 Task: Look for space in Lockport, United States from 10th July, 2023 to 15th July, 2023 for 7 adults in price range Rs.10000 to Rs.15000. Place can be entire place or shared room with 4 bedrooms having 7 beds and 4 bathrooms. Property type can be house, flat, guest house. Amenities needed are: wifi, TV, free parkinig on premises, gym, breakfast. Booking option can be shelf check-in. Required host language is English.
Action: Mouse moved to (514, 106)
Screenshot: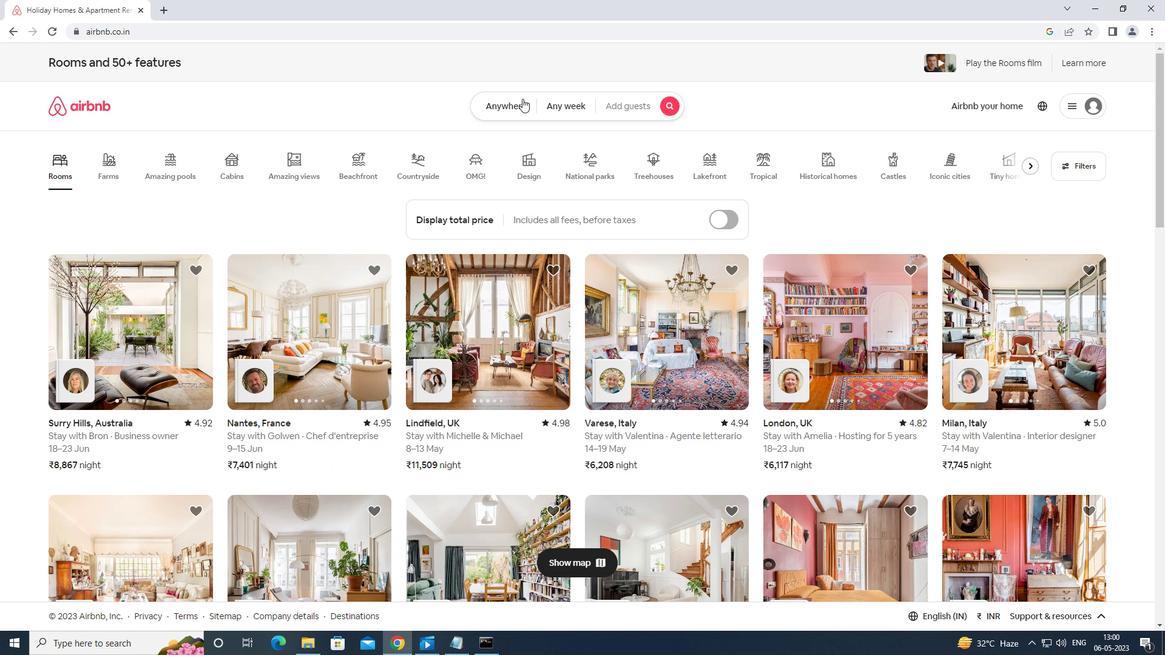 
Action: Mouse pressed left at (514, 106)
Screenshot: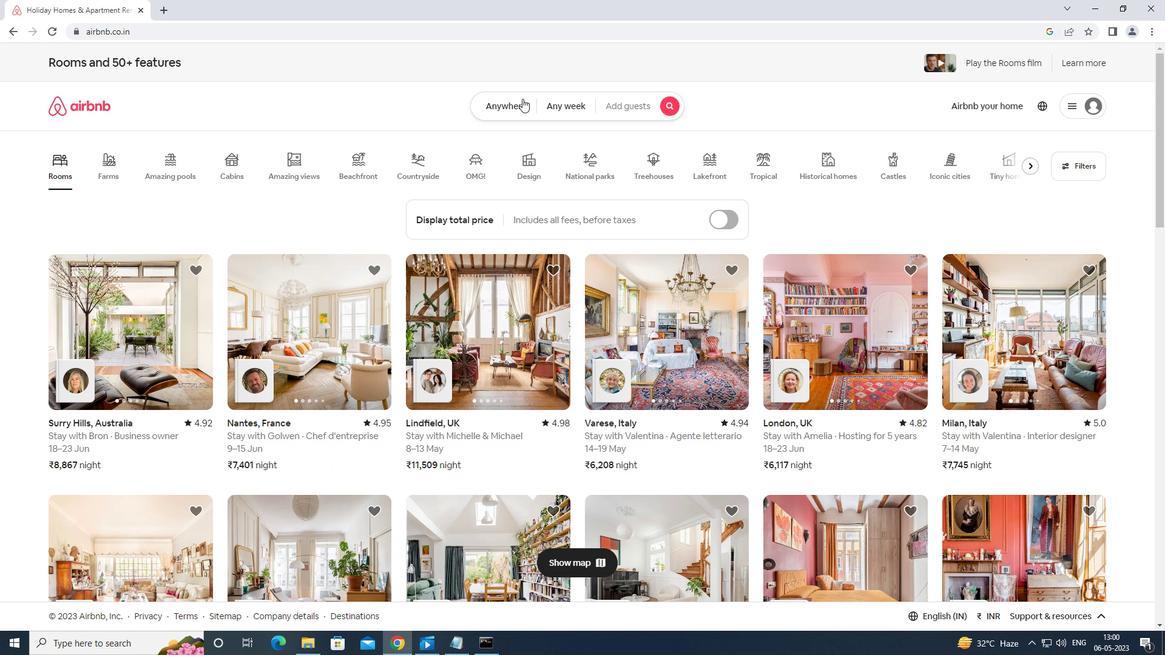 
Action: Mouse moved to (466, 138)
Screenshot: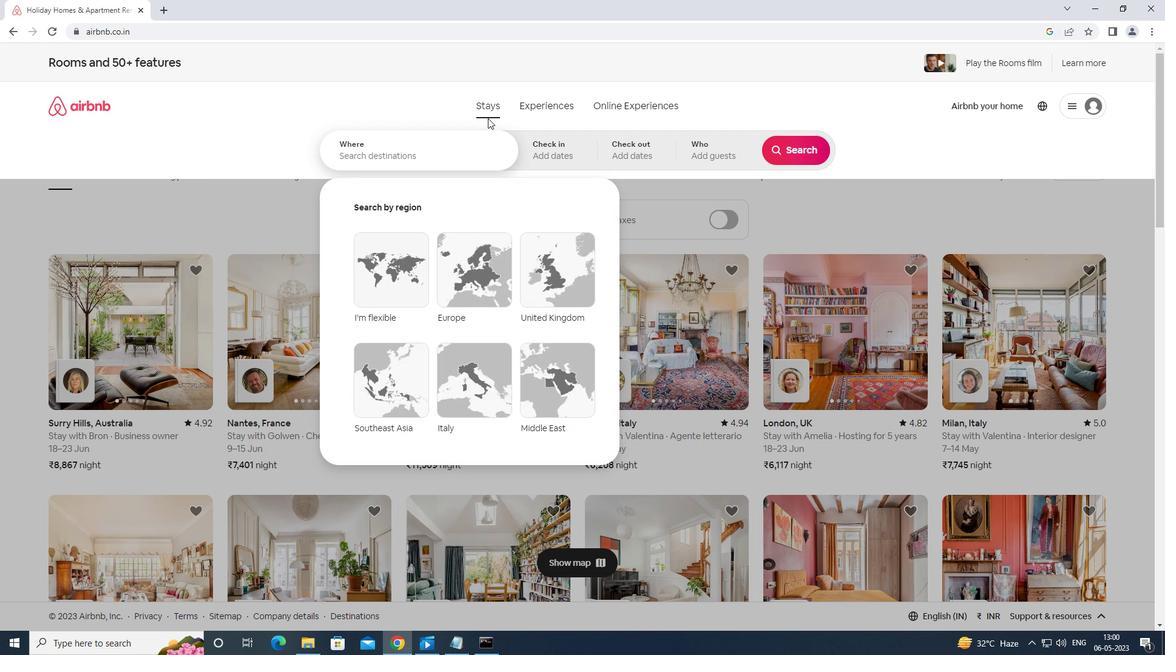 
Action: Mouse pressed left at (466, 138)
Screenshot: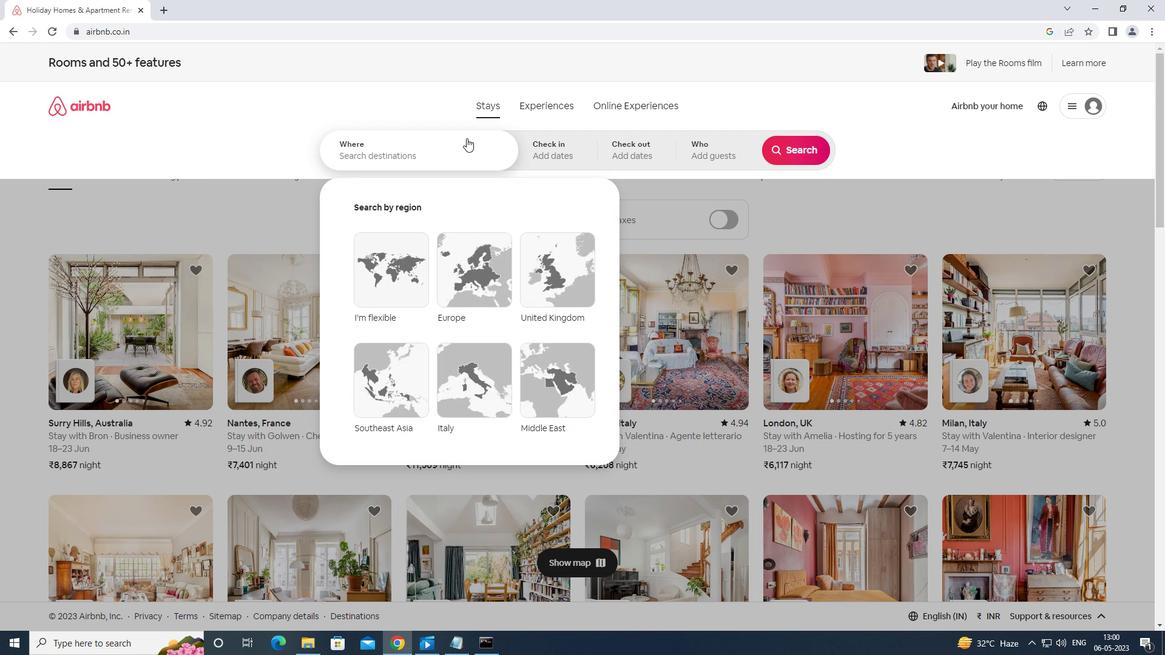 
Action: Mouse moved to (466, 140)
Screenshot: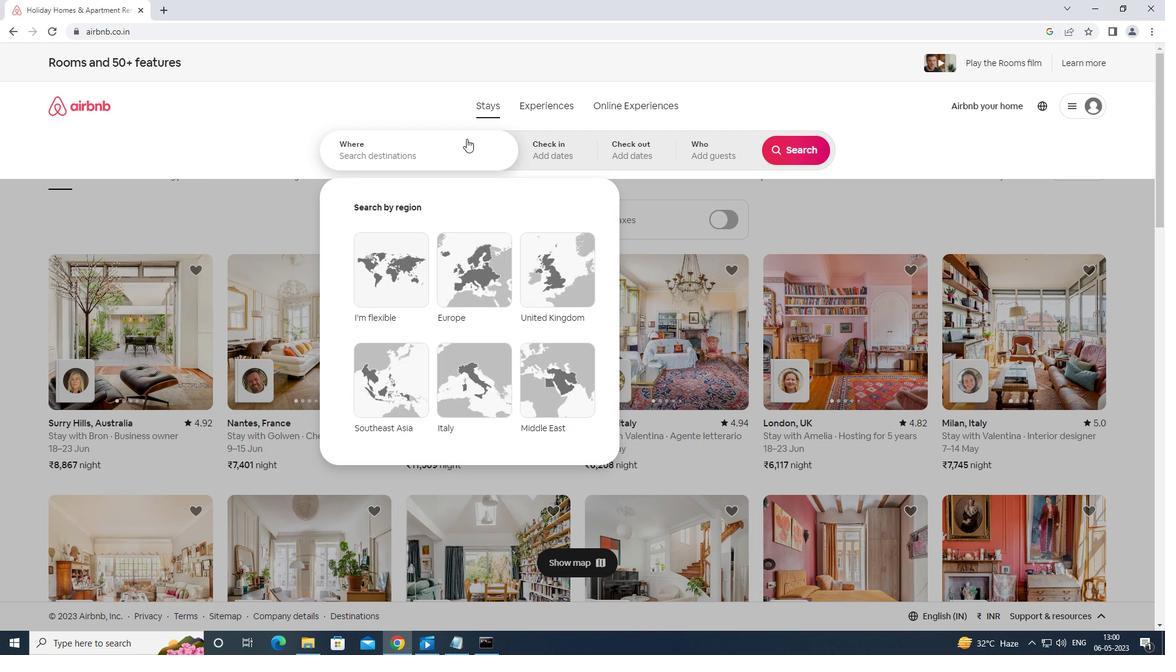 
Action: Key pressed <Key.caps_lock><Key.shift>LOCKPORT<Key.space>UNITED<Key.space>STATES<Key.enter>
Screenshot: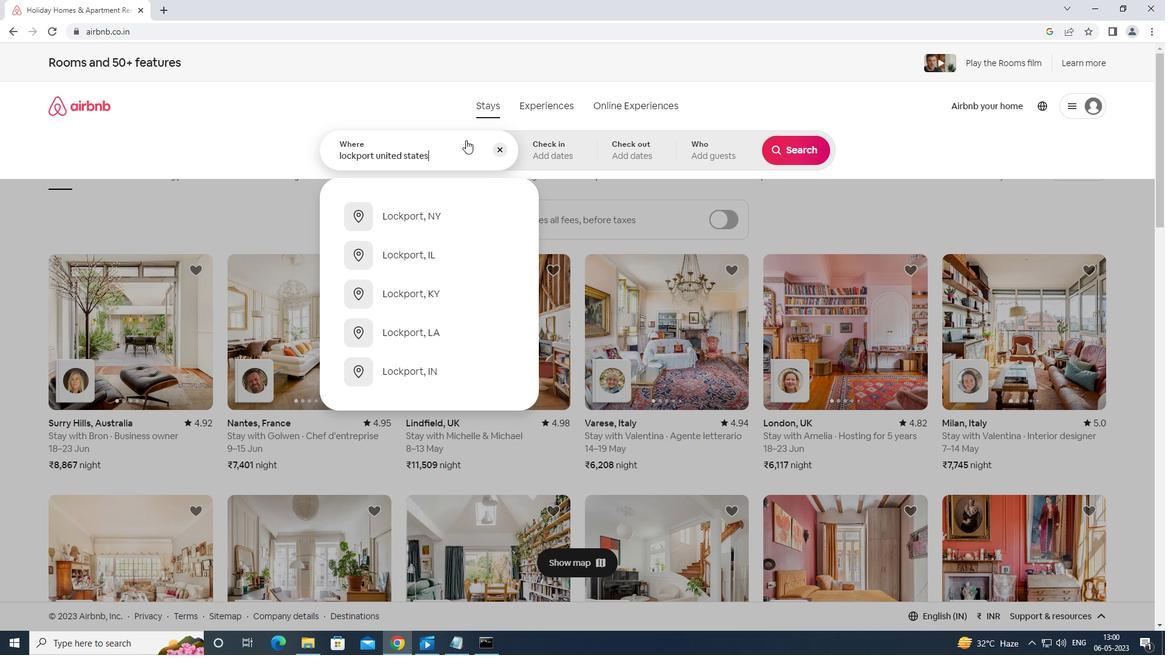 
Action: Mouse moved to (782, 253)
Screenshot: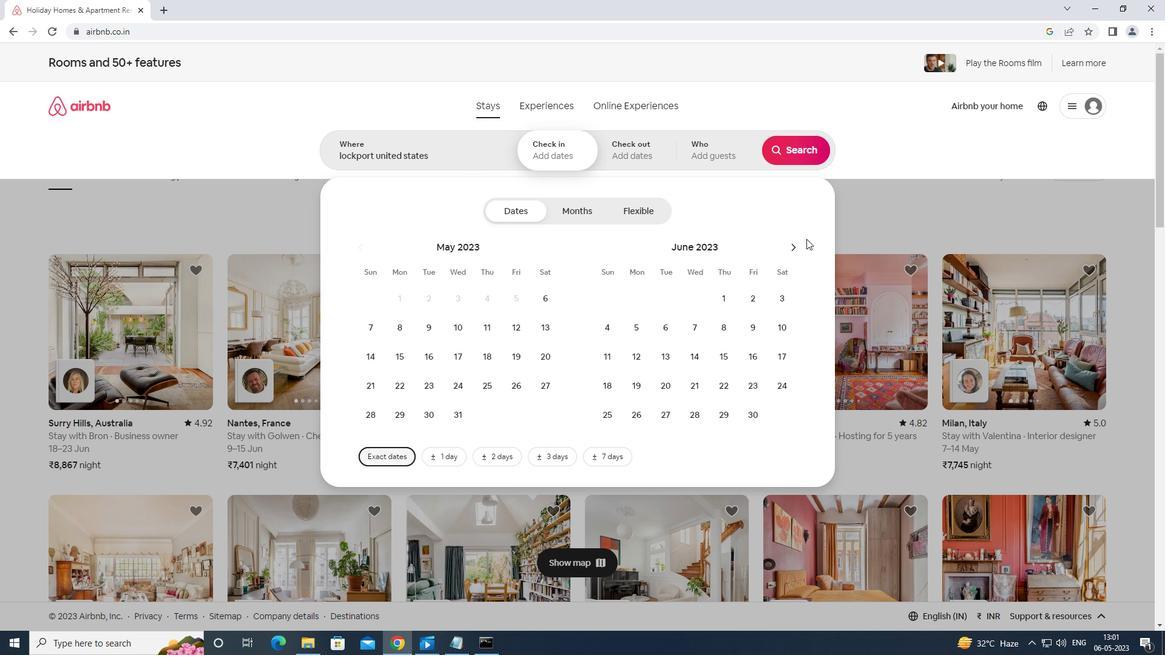 
Action: Mouse pressed left at (782, 253)
Screenshot: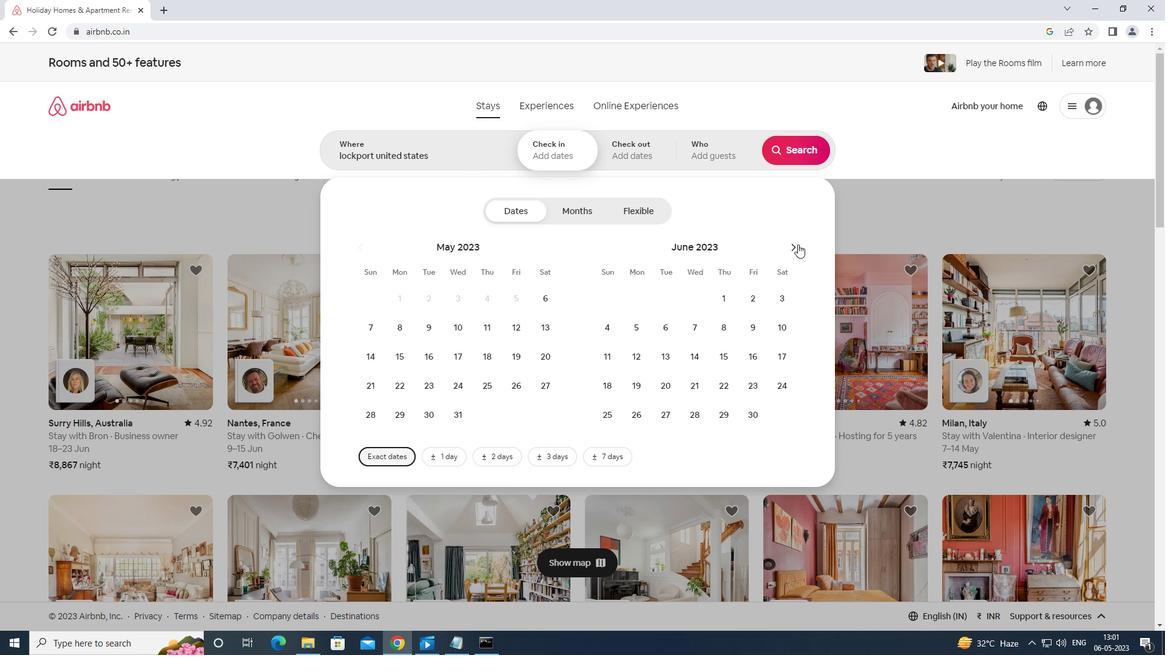 
Action: Mouse moved to (794, 244)
Screenshot: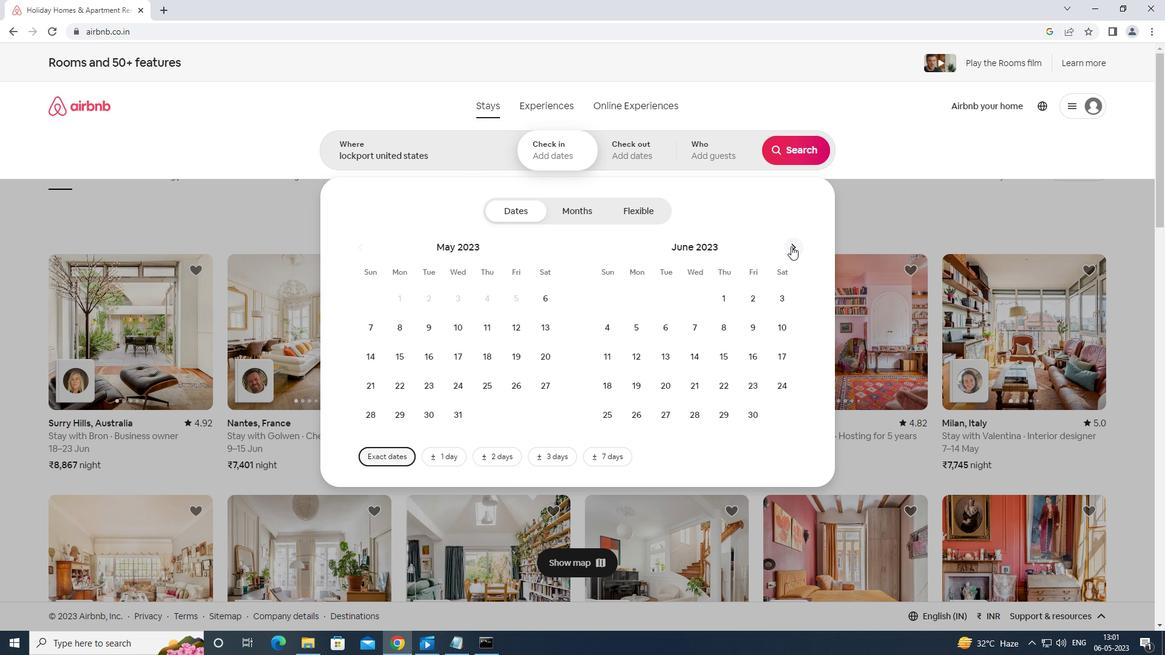 
Action: Mouse pressed left at (794, 244)
Screenshot: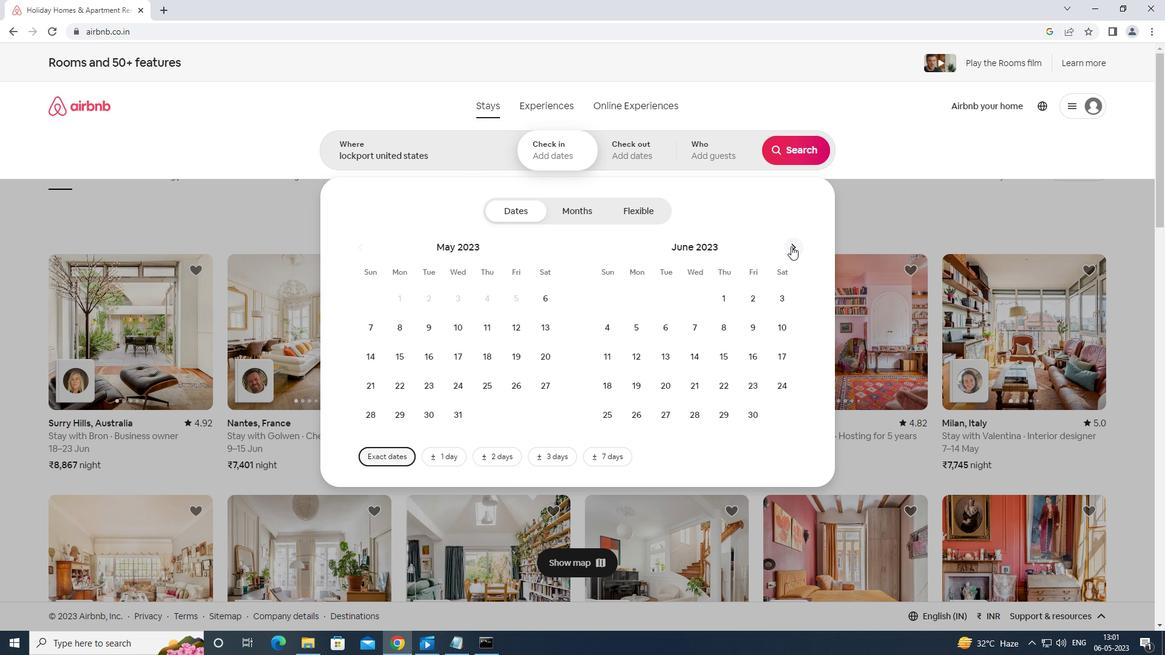 
Action: Mouse moved to (642, 356)
Screenshot: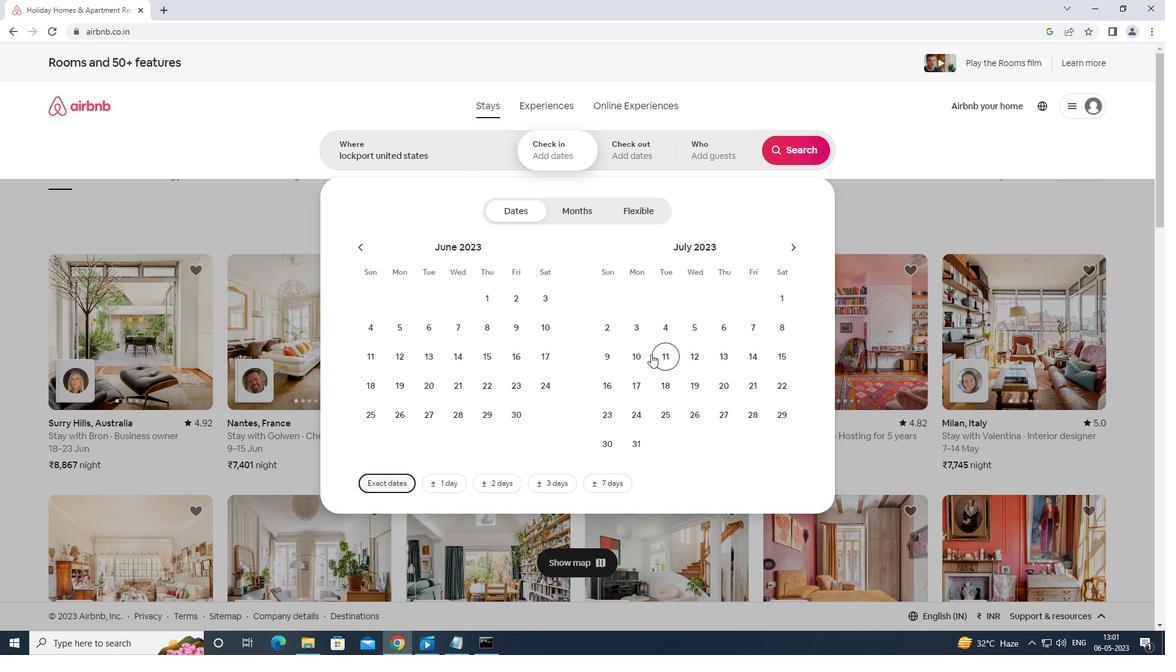 
Action: Mouse pressed left at (642, 356)
Screenshot: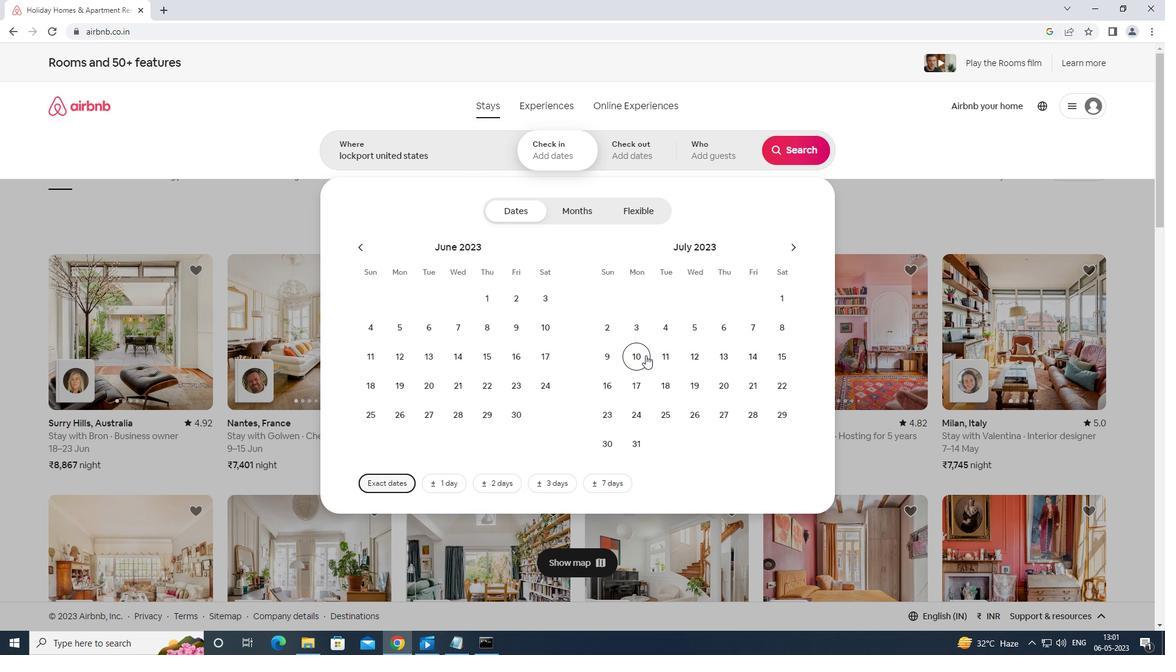 
Action: Mouse moved to (784, 357)
Screenshot: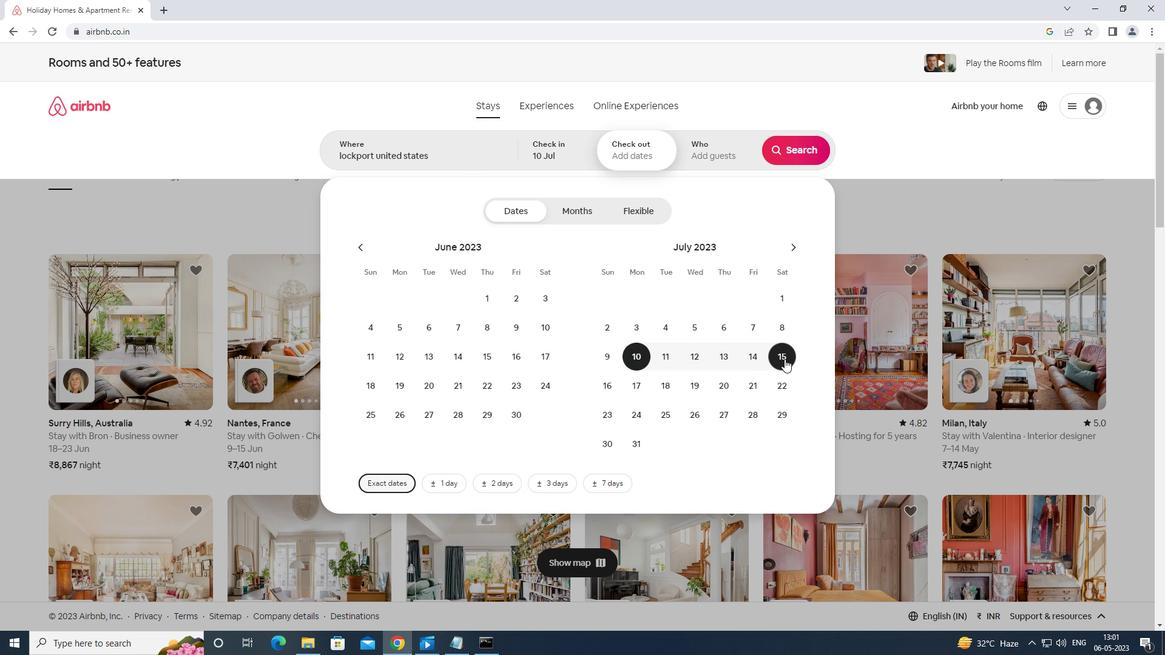 
Action: Mouse pressed left at (784, 357)
Screenshot: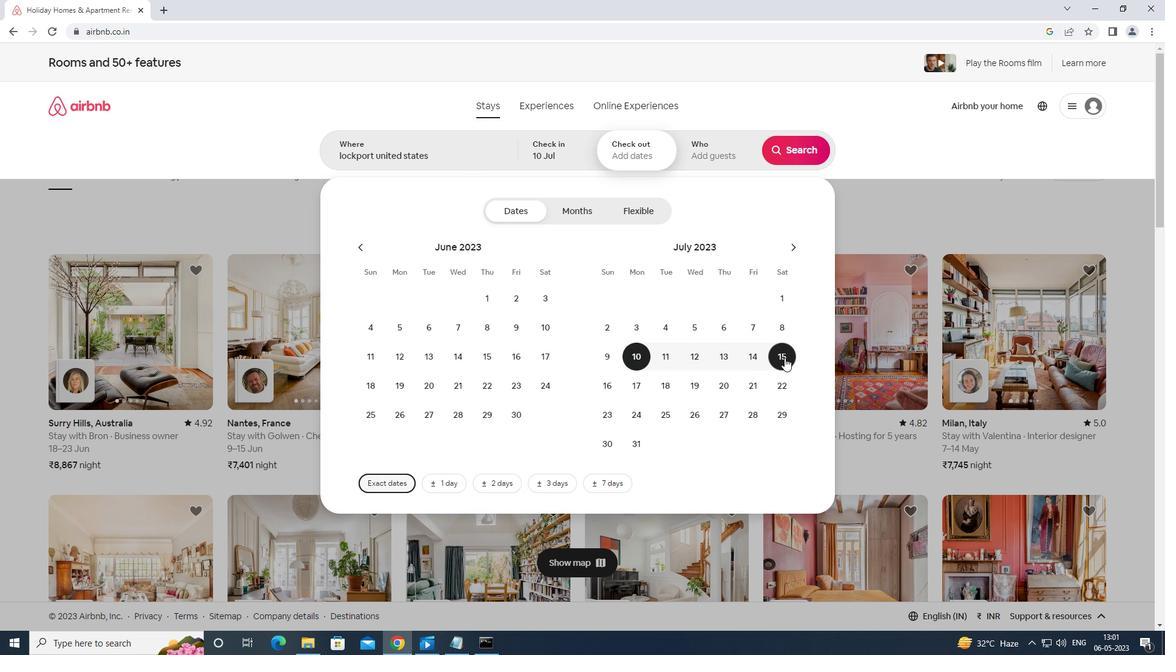 
Action: Mouse moved to (718, 145)
Screenshot: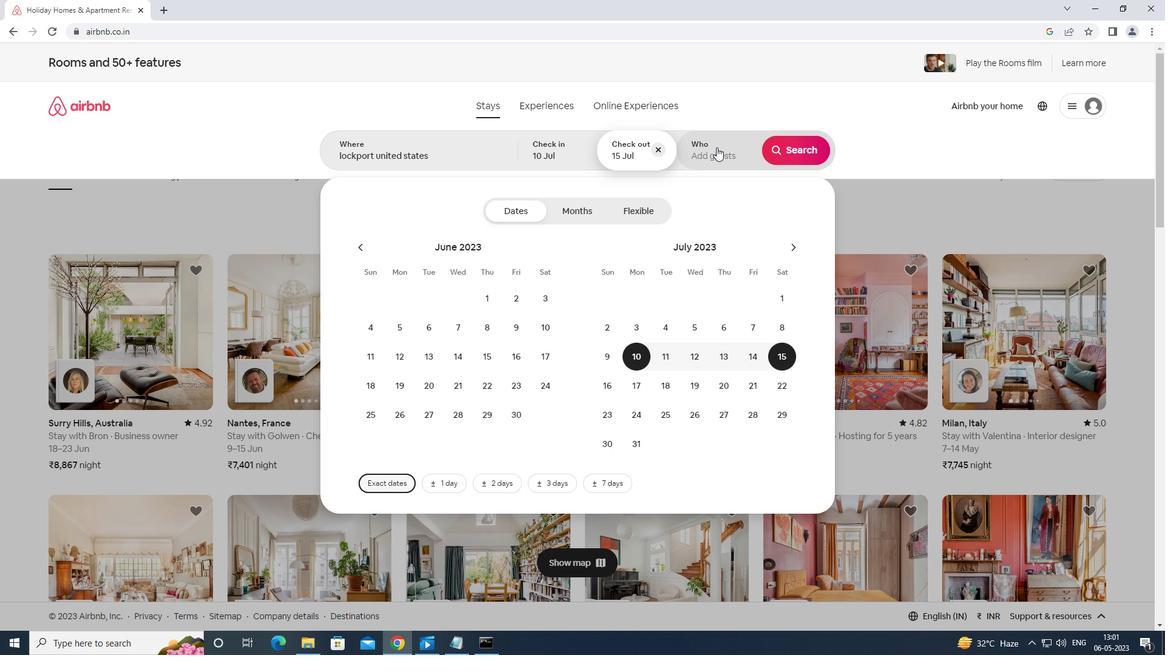 
Action: Mouse pressed left at (718, 145)
Screenshot: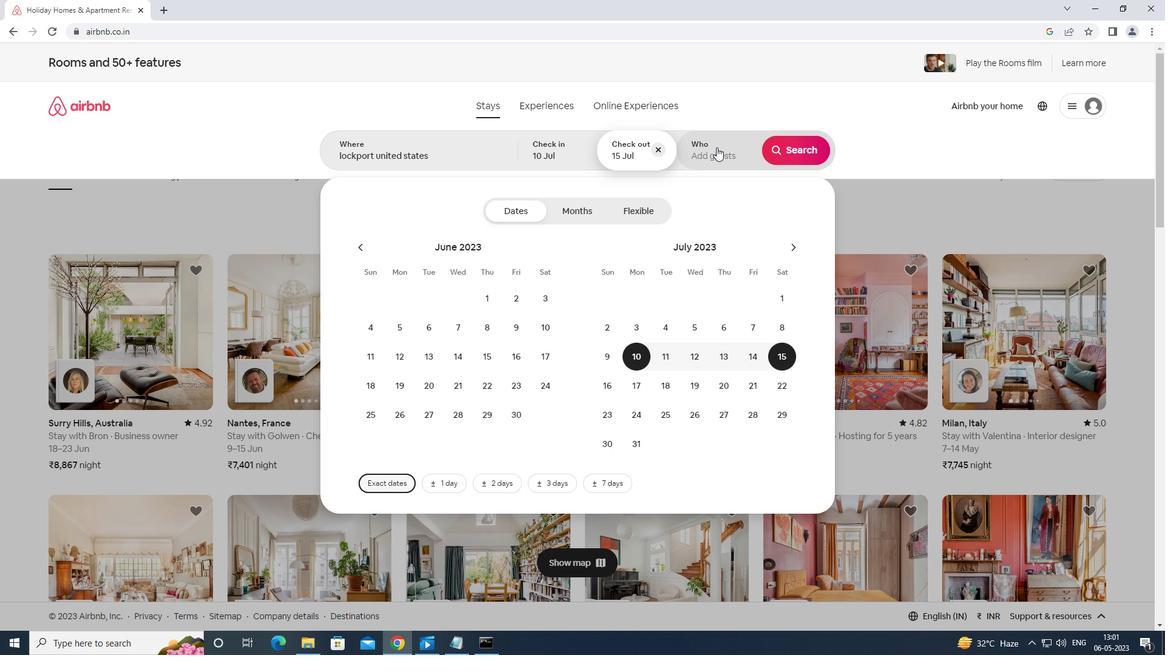 
Action: Mouse moved to (798, 209)
Screenshot: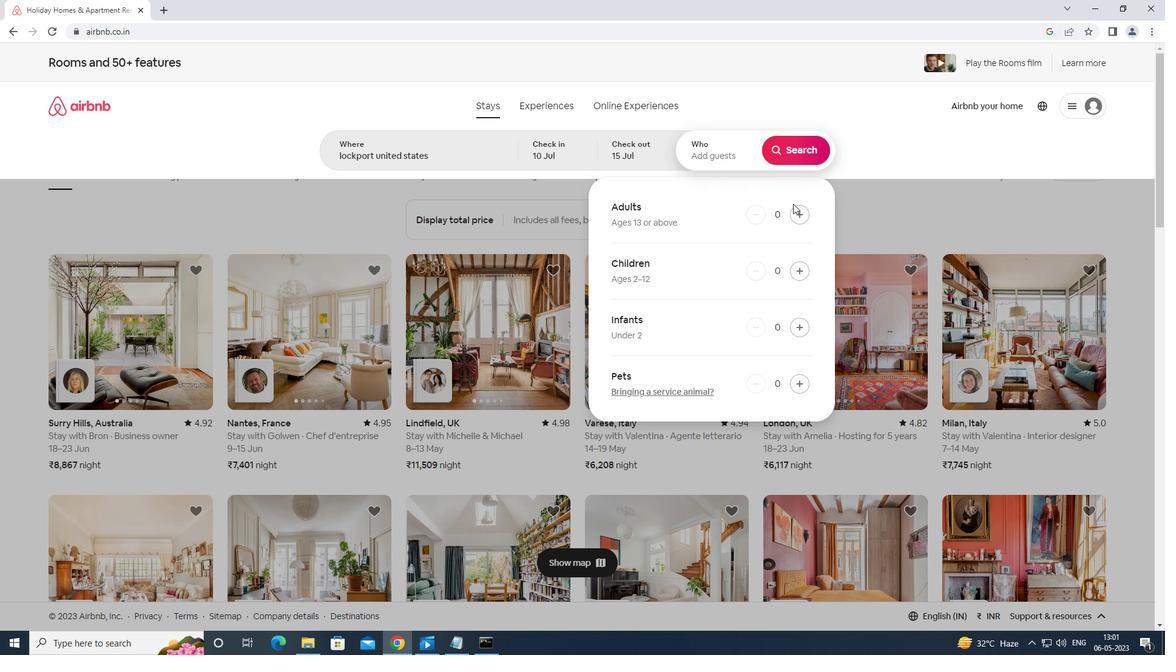 
Action: Mouse pressed left at (798, 209)
Screenshot: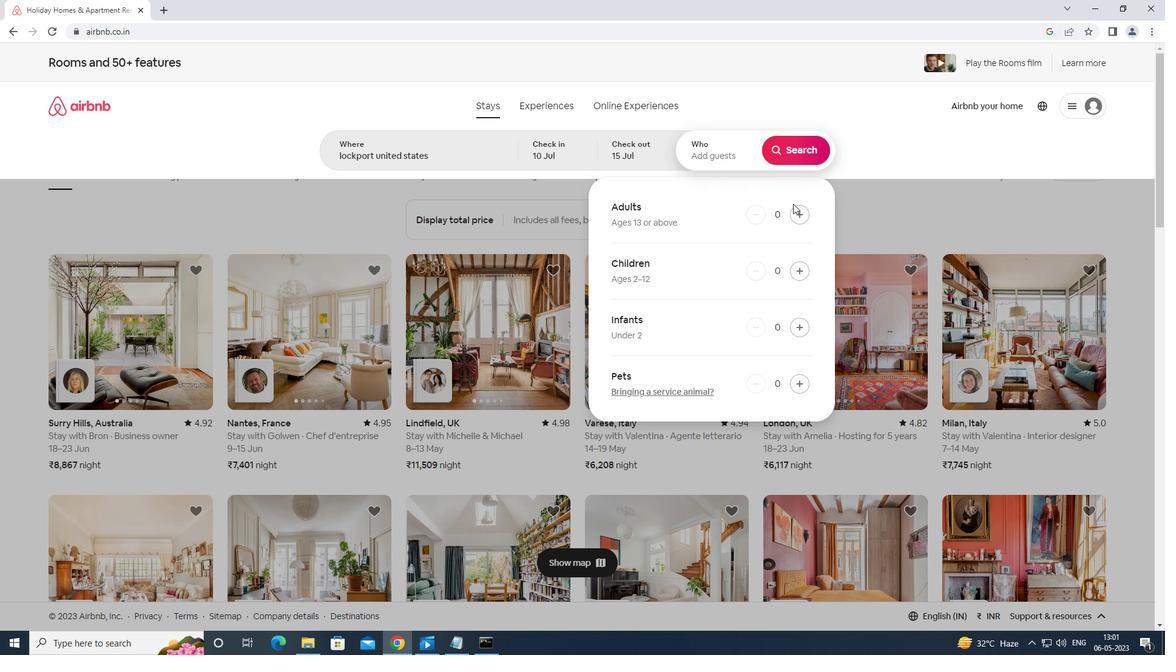 
Action: Mouse moved to (799, 210)
Screenshot: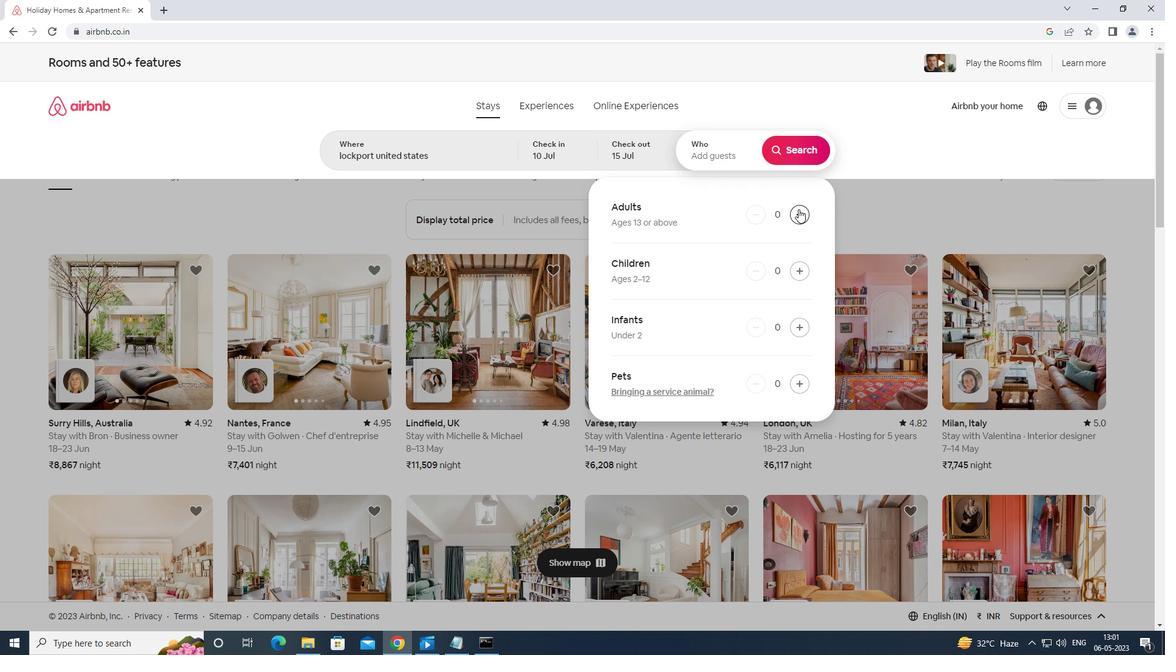 
Action: Mouse pressed left at (799, 210)
Screenshot: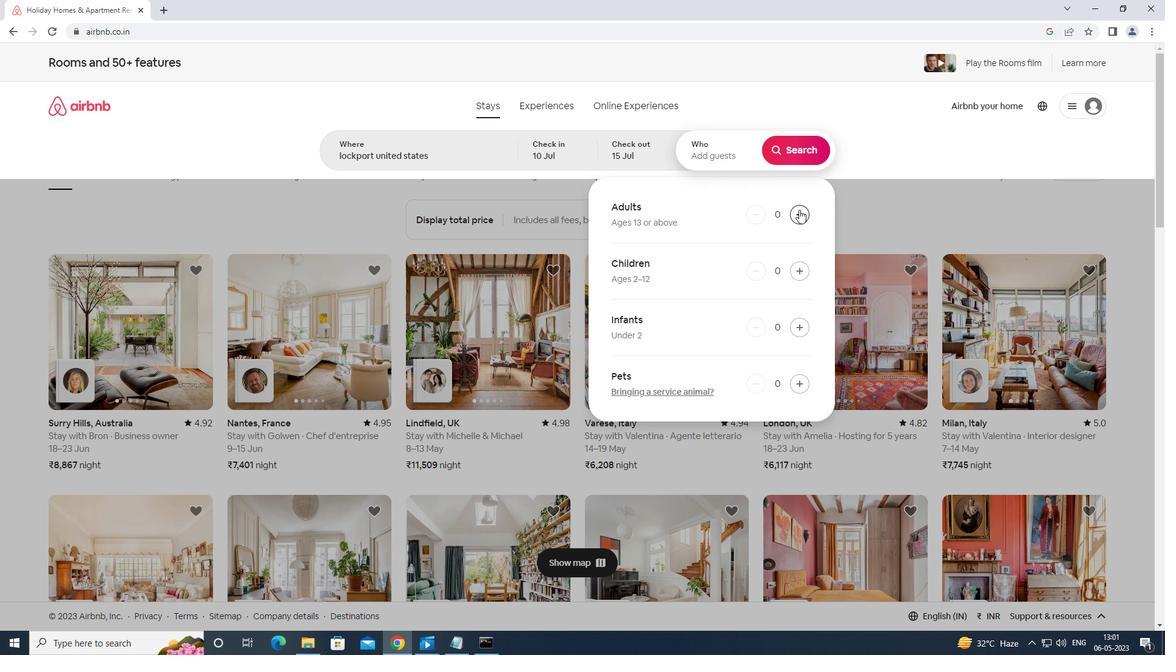 
Action: Mouse moved to (800, 211)
Screenshot: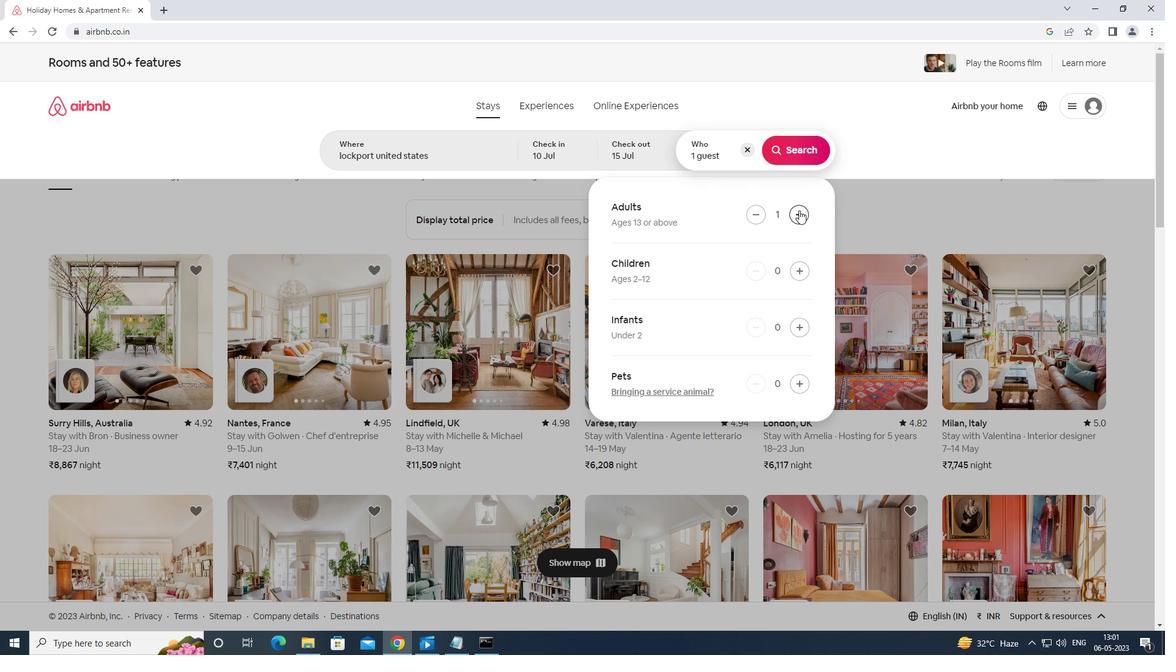 
Action: Mouse pressed left at (800, 211)
Screenshot: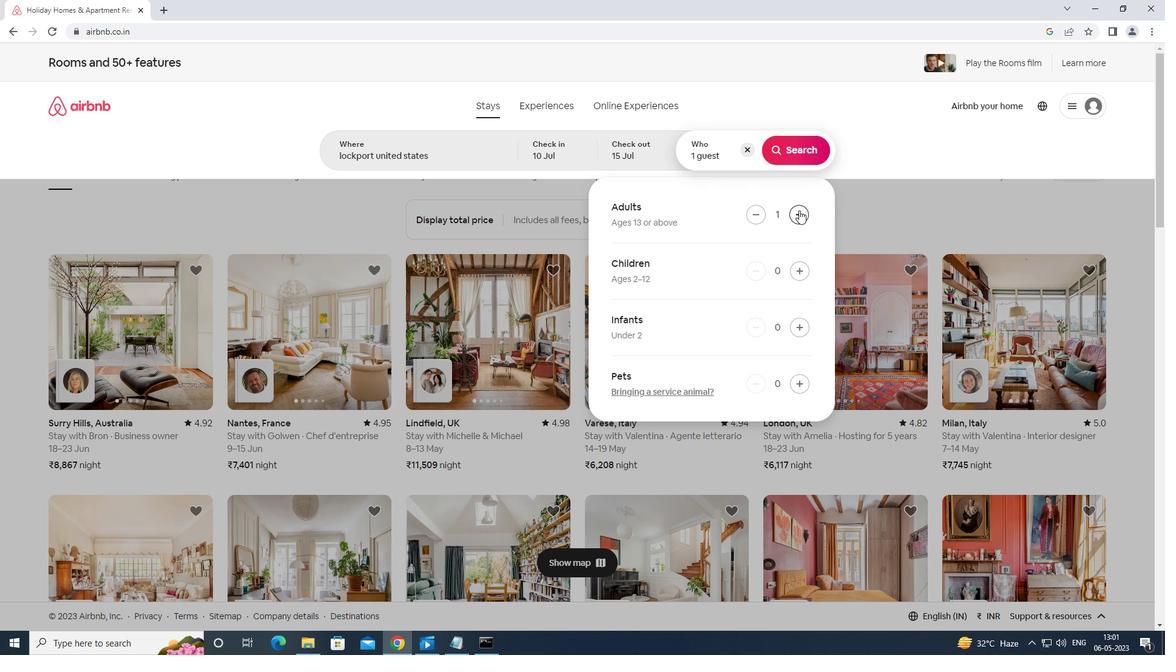 
Action: Mouse moved to (800, 211)
Screenshot: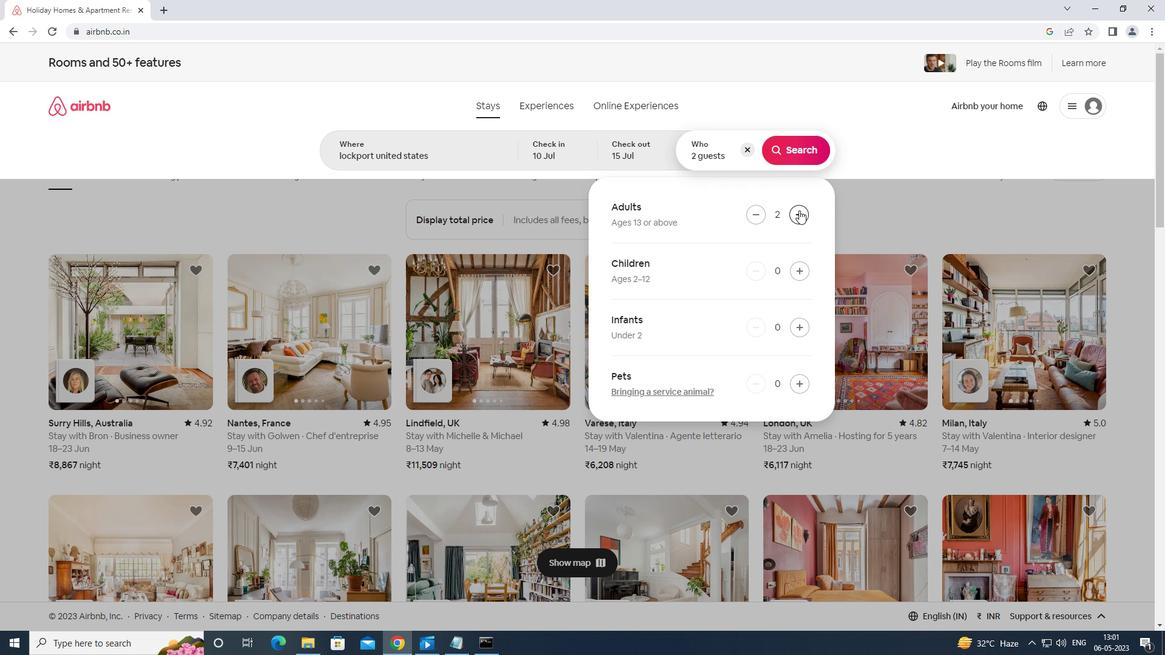 
Action: Mouse pressed left at (800, 211)
Screenshot: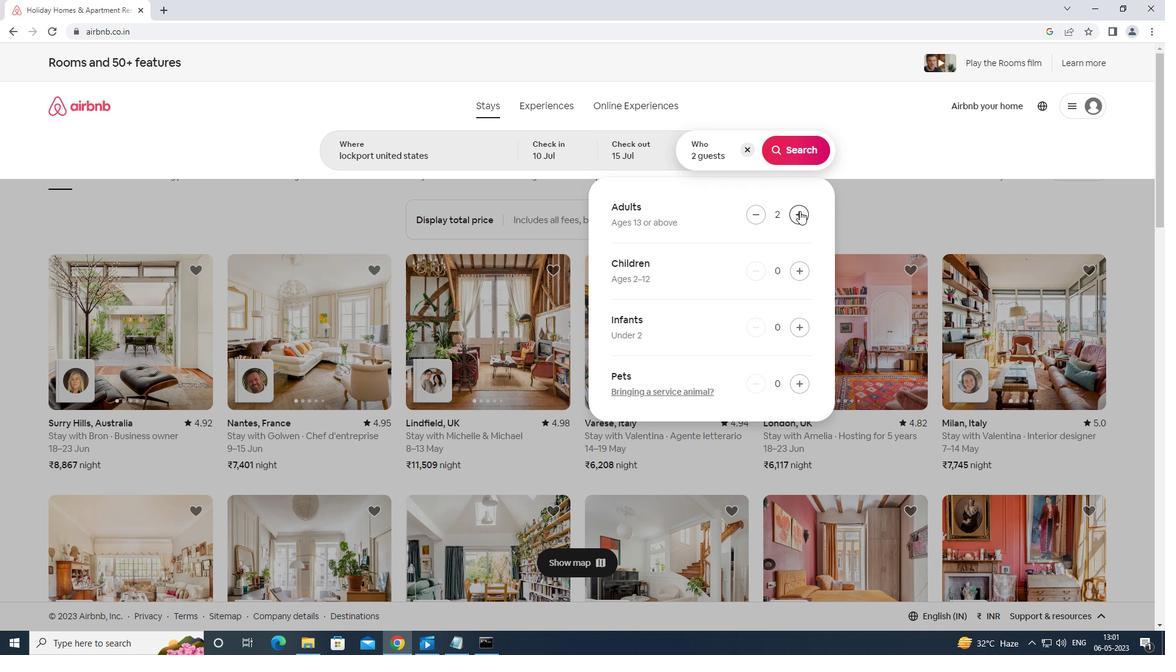 
Action: Mouse moved to (800, 211)
Screenshot: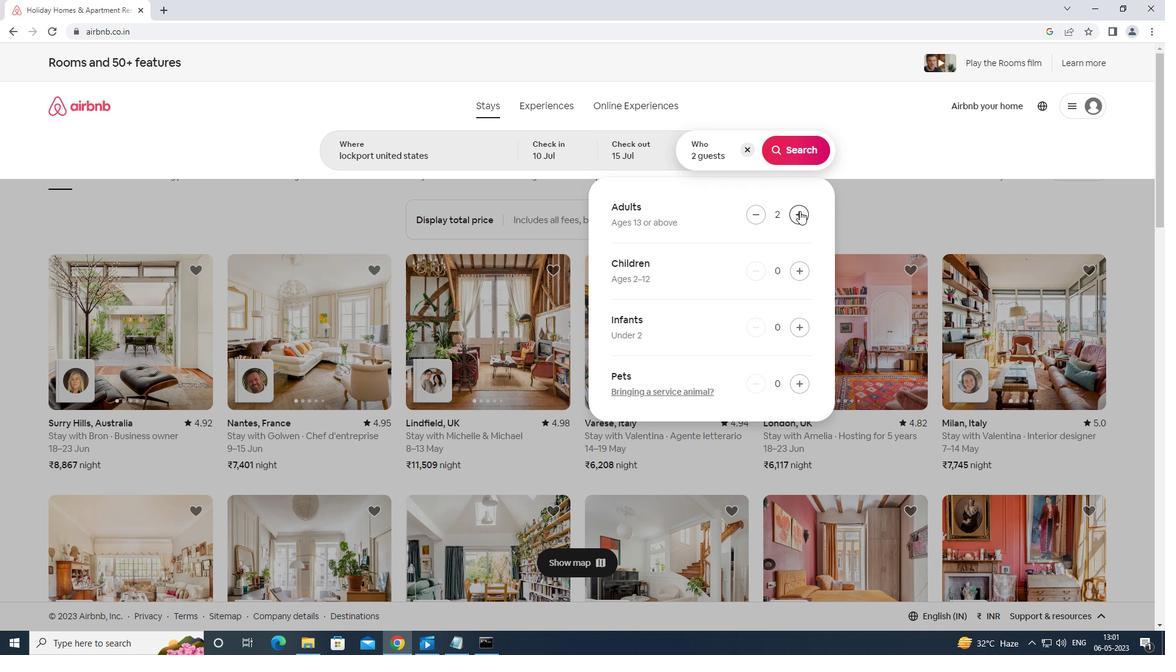 
Action: Mouse pressed left at (800, 211)
Screenshot: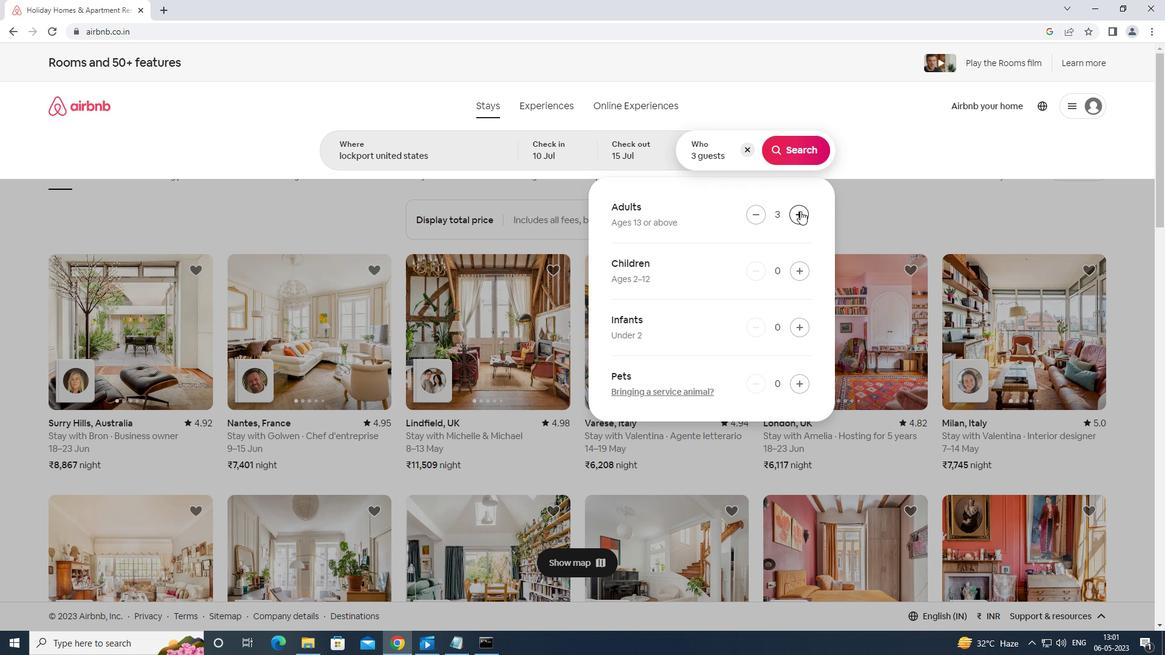 
Action: Mouse pressed left at (800, 211)
Screenshot: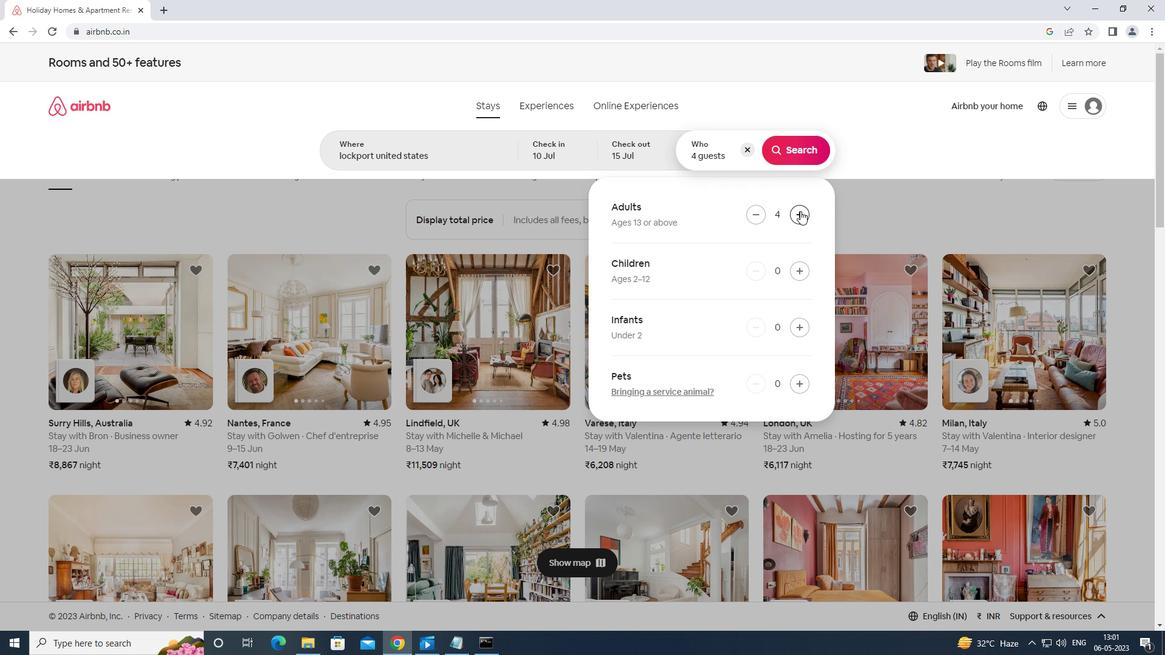 
Action: Mouse moved to (801, 211)
Screenshot: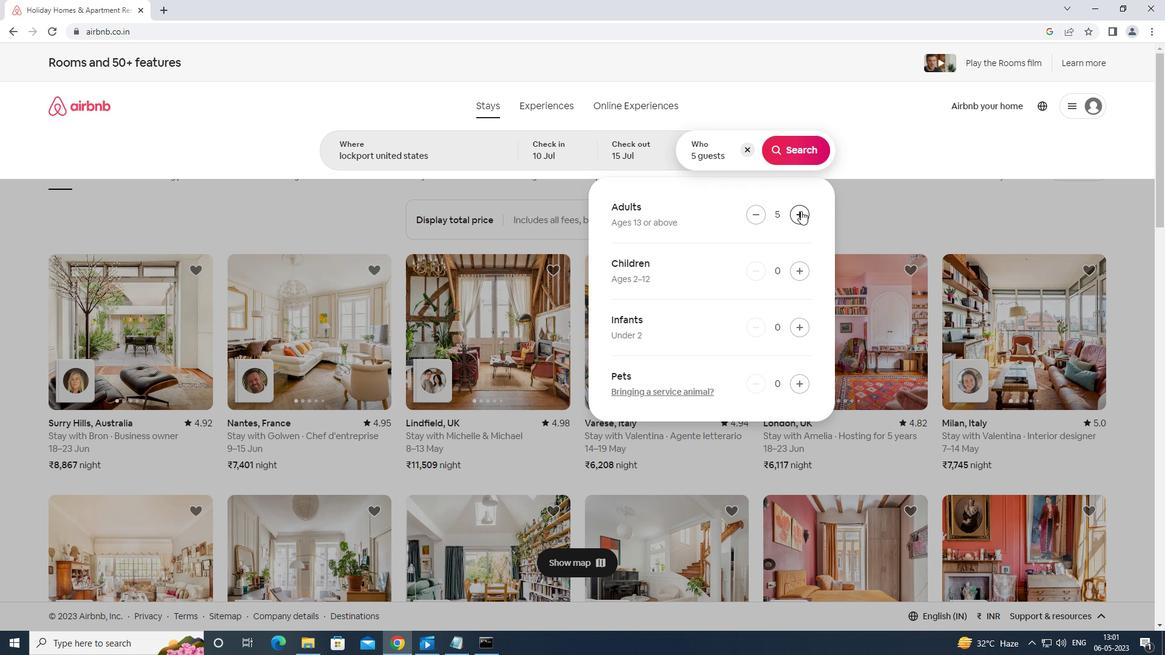 
Action: Mouse pressed left at (801, 211)
Screenshot: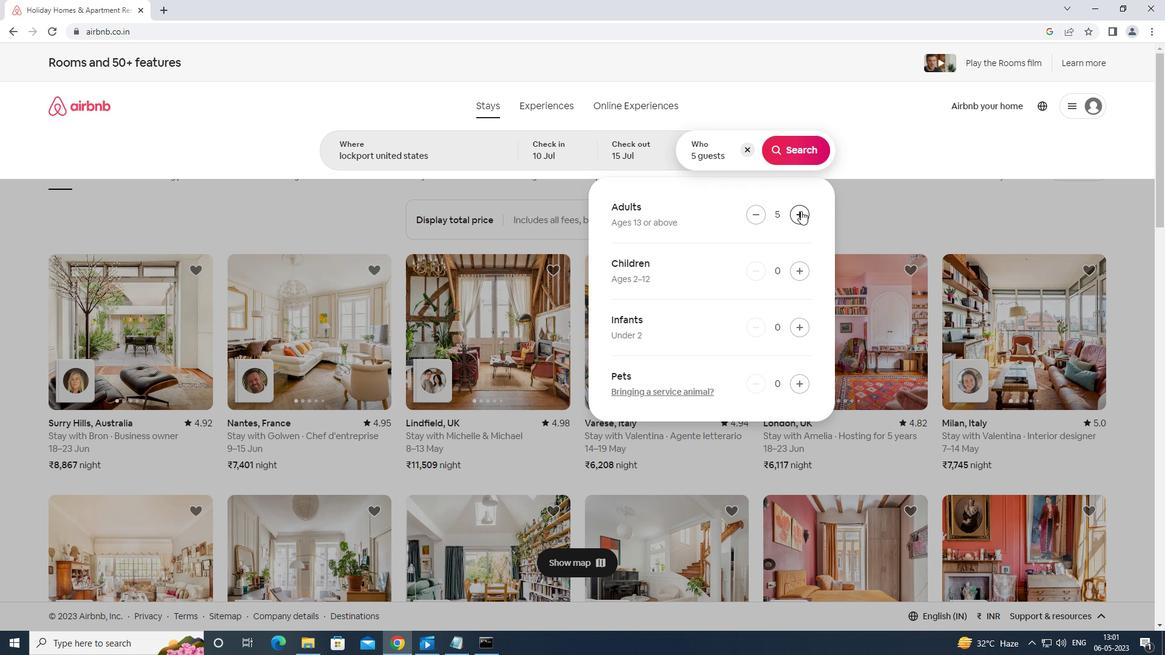 
Action: Mouse moved to (803, 146)
Screenshot: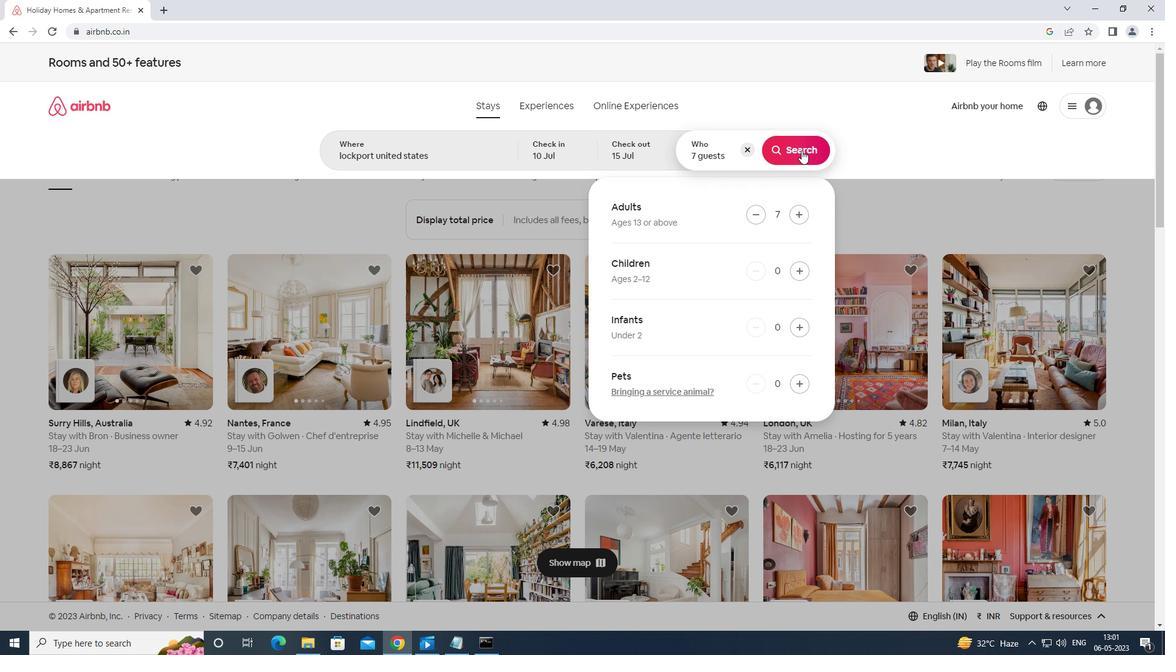 
Action: Mouse pressed left at (803, 146)
Screenshot: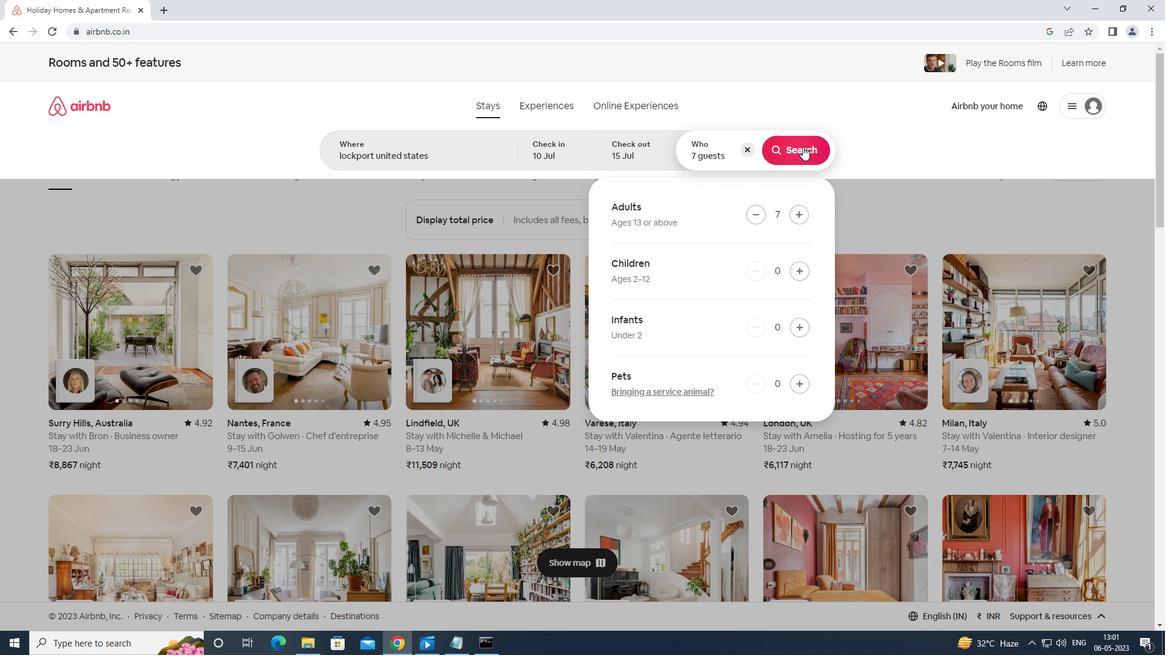 
Action: Mouse moved to (1114, 112)
Screenshot: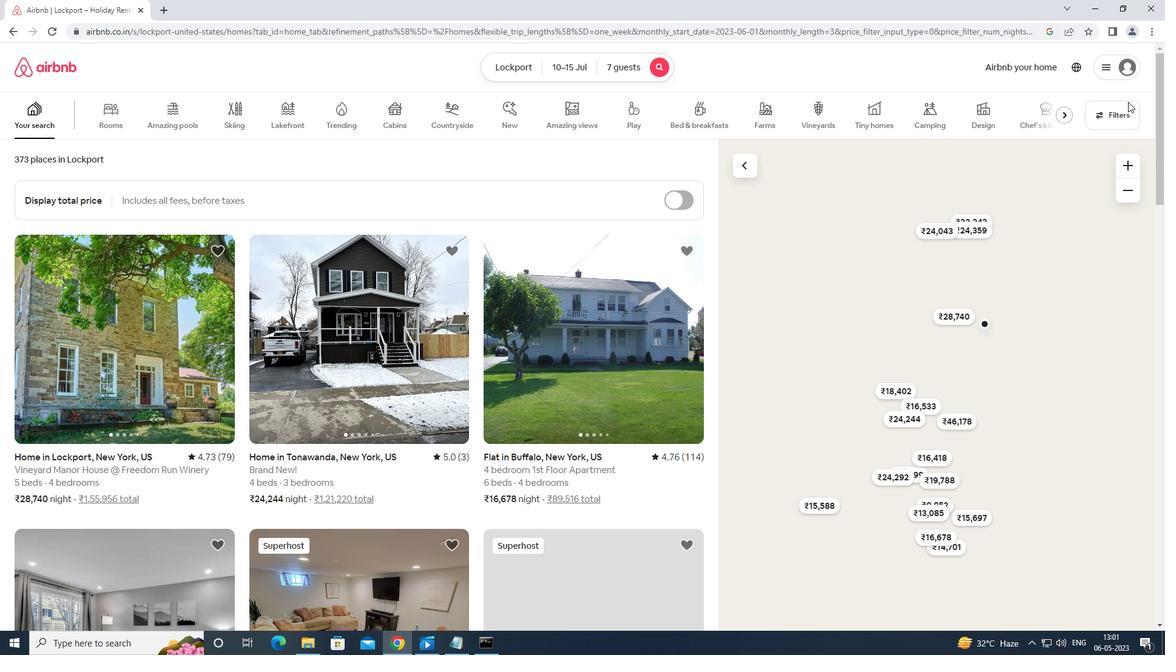 
Action: Mouse pressed left at (1114, 112)
Screenshot: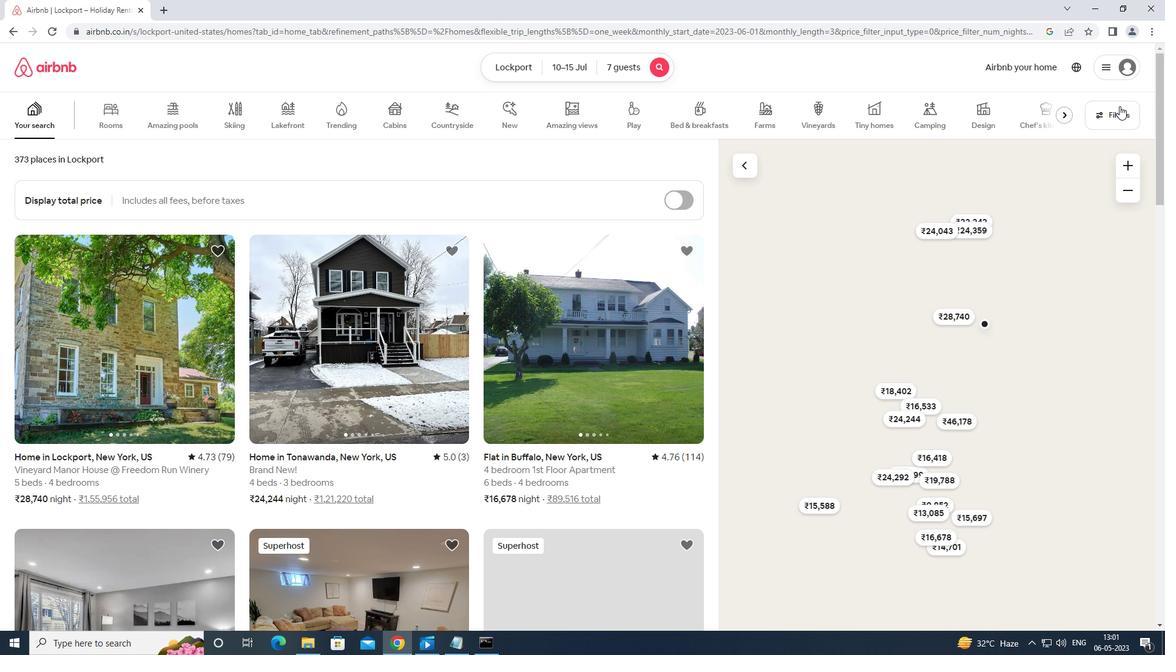 
Action: Mouse moved to (470, 399)
Screenshot: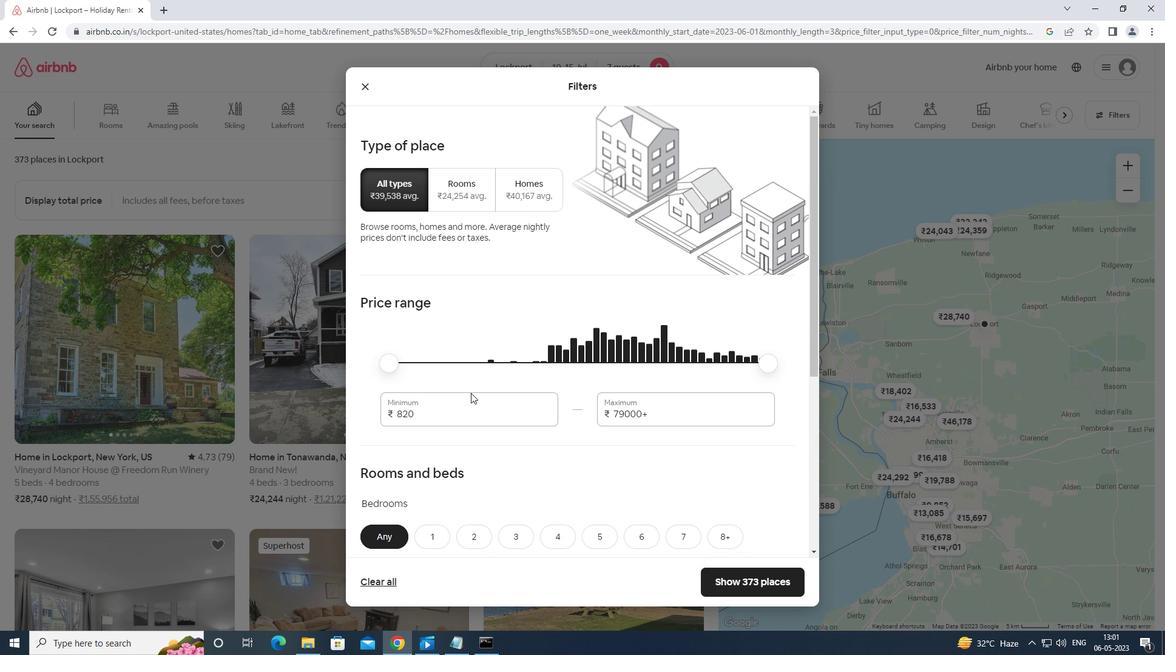 
Action: Mouse pressed left at (470, 399)
Screenshot: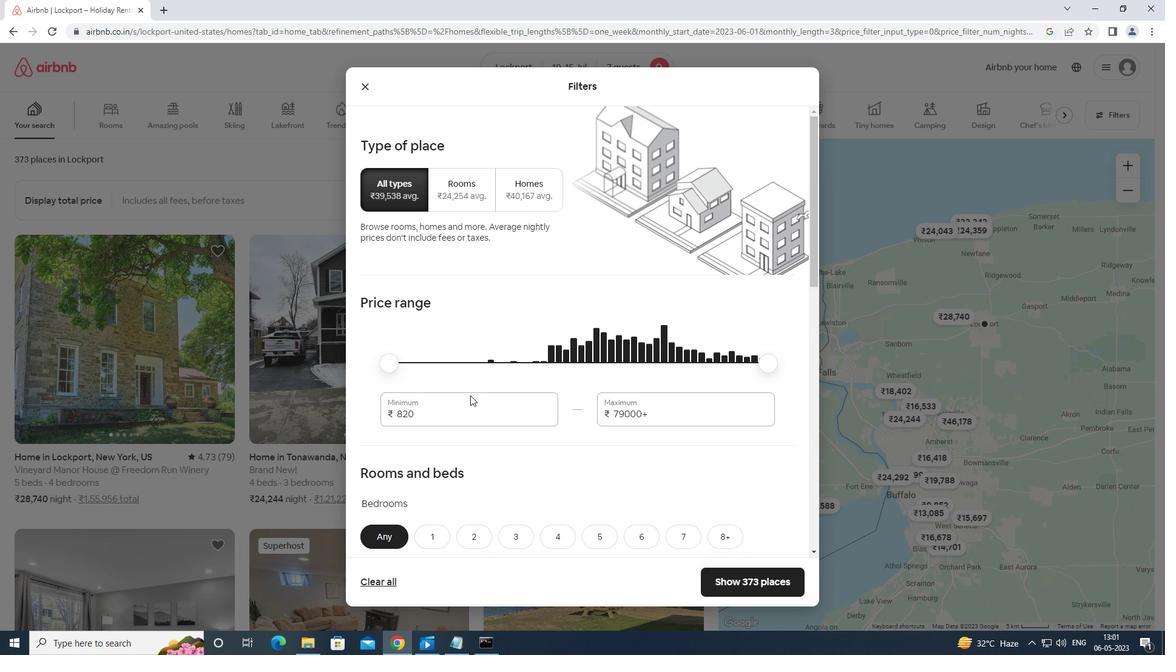 
Action: Mouse moved to (506, 414)
Screenshot: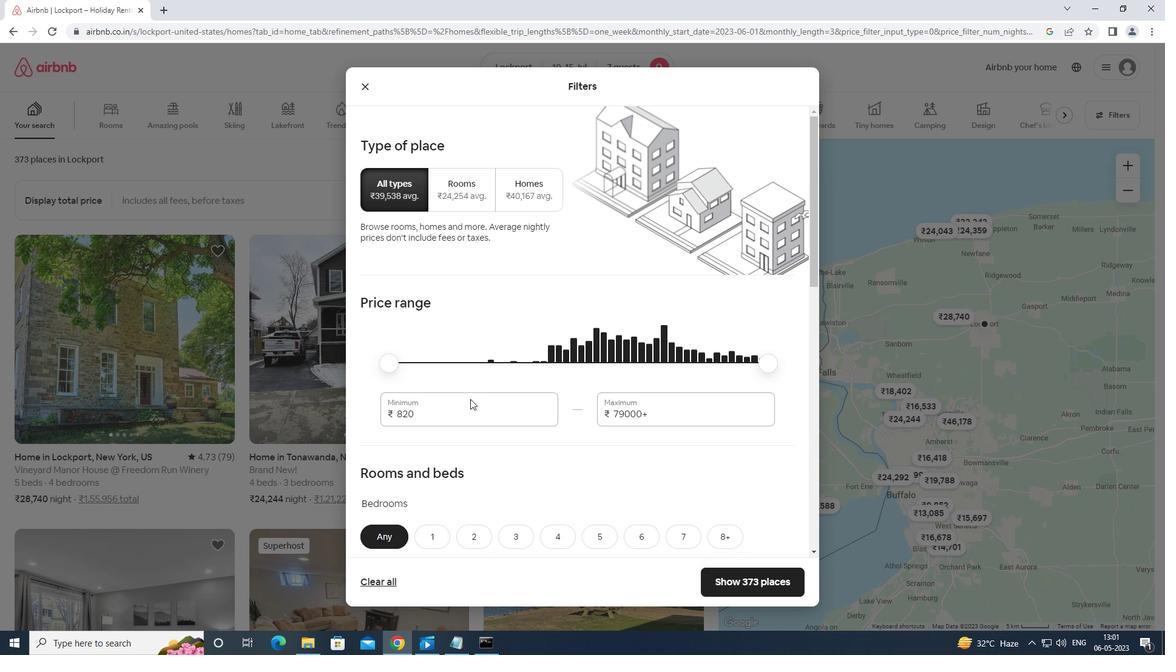 
Action: Key pressed <Key.backspace><Key.backspace><Key.backspace><Key.backspace><Key.backspace><Key.backspace><Key.backspace>10000
Screenshot: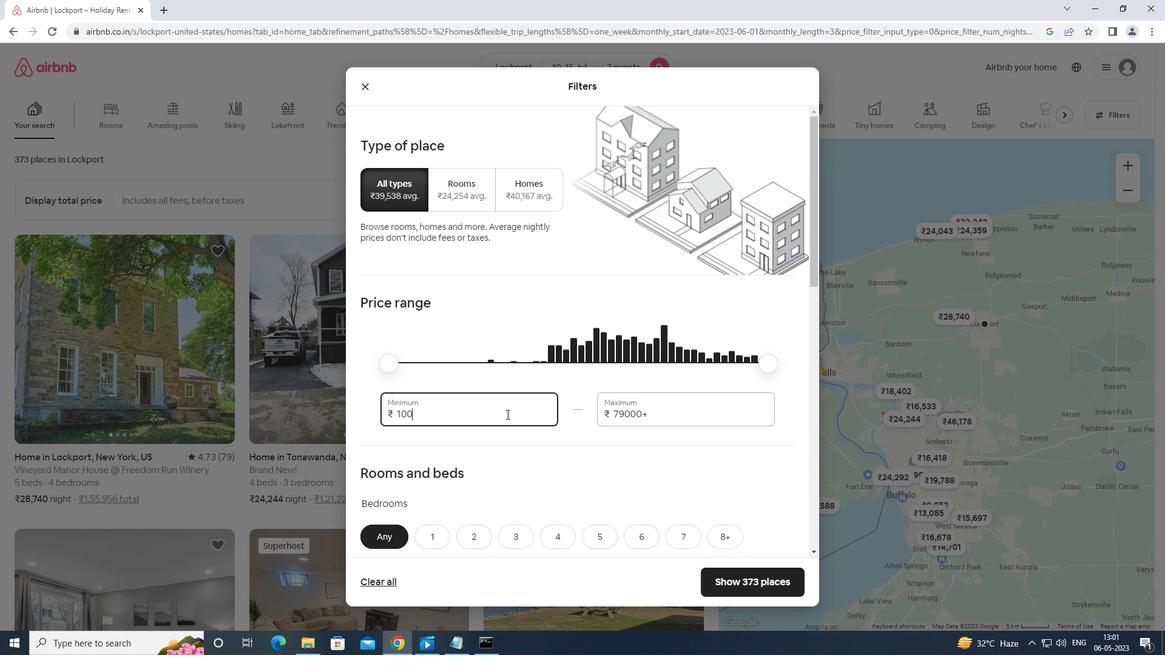 
Action: Mouse moved to (666, 410)
Screenshot: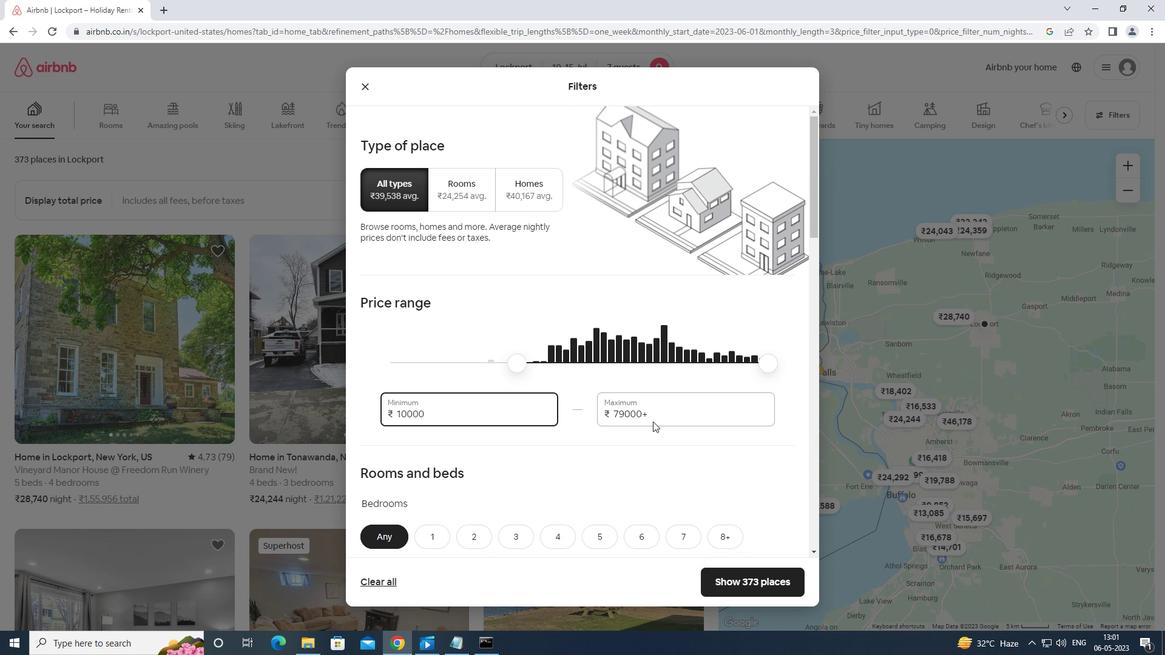 
Action: Mouse pressed left at (666, 410)
Screenshot: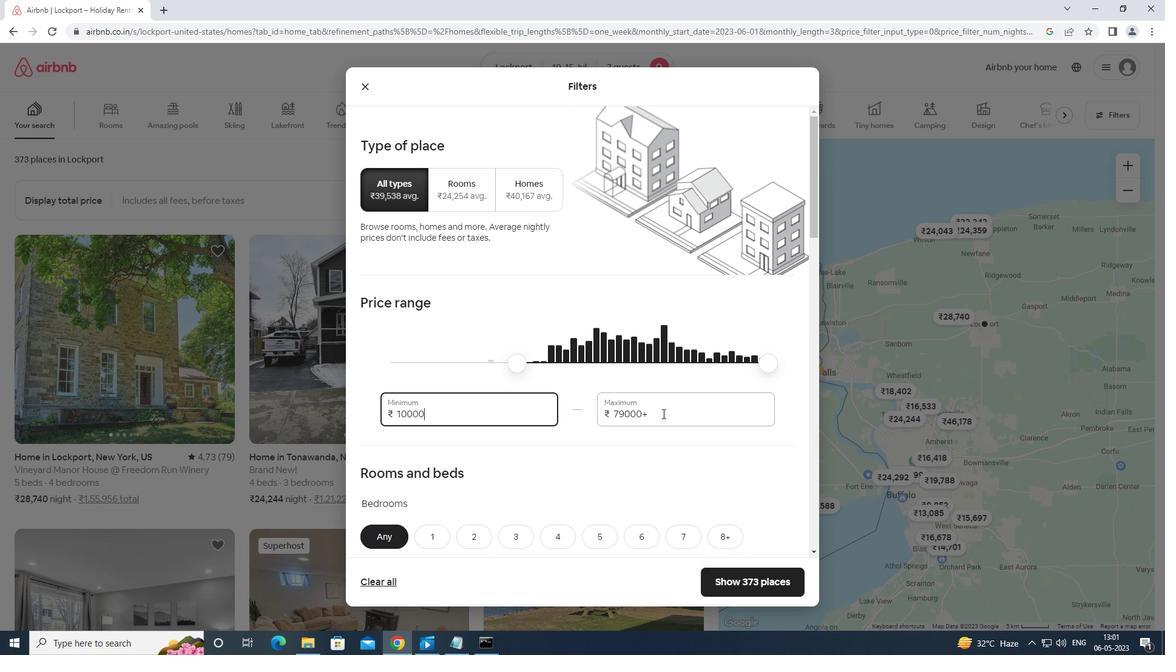 
Action: Mouse moved to (661, 408)
Screenshot: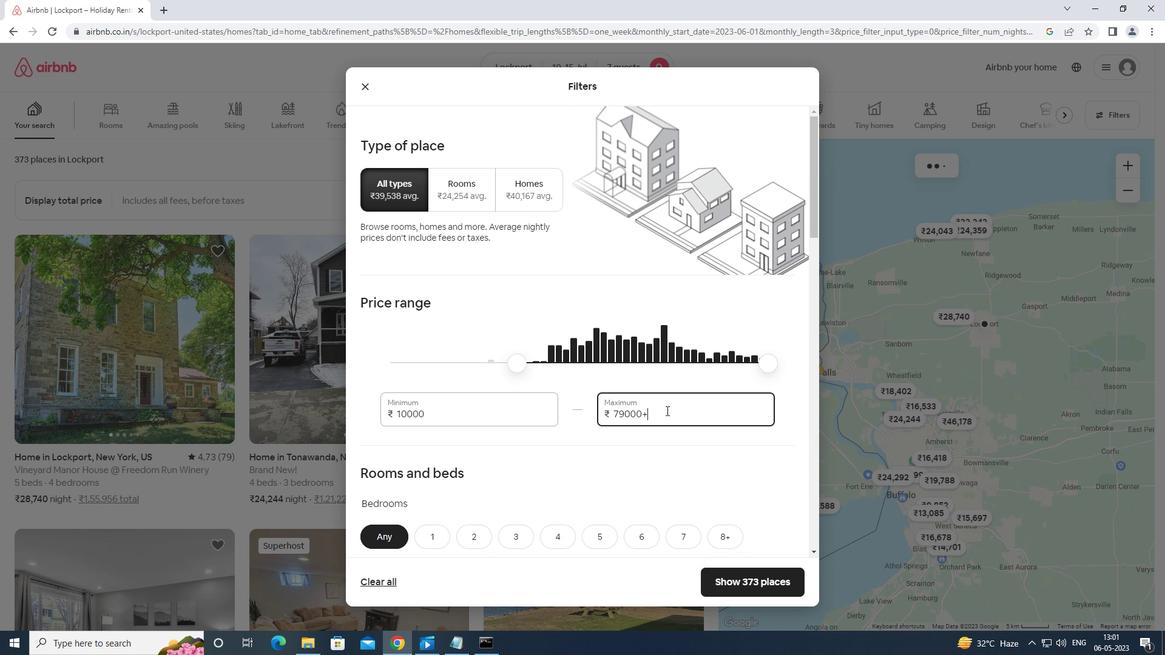 
Action: Key pressed <Key.backspace><Key.backspace><Key.backspace><Key.backspace><Key.backspace><Key.backspace><Key.backspace><Key.backspace><Key.backspace><Key.backspace><Key.backspace>15000
Screenshot: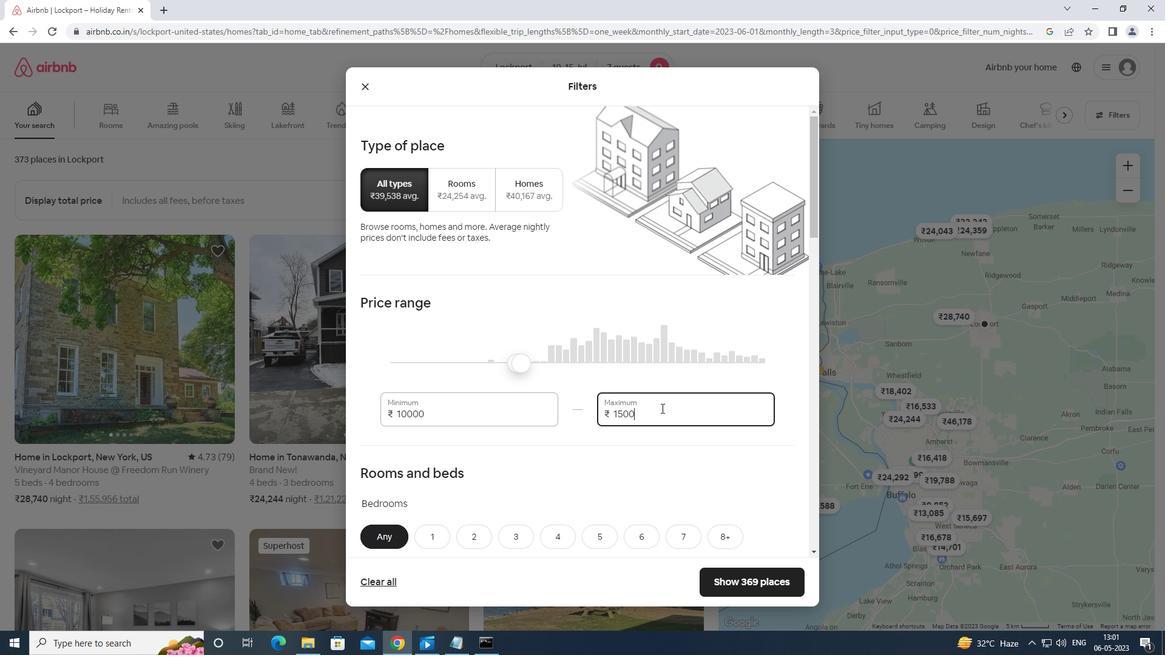 
Action: Mouse moved to (633, 423)
Screenshot: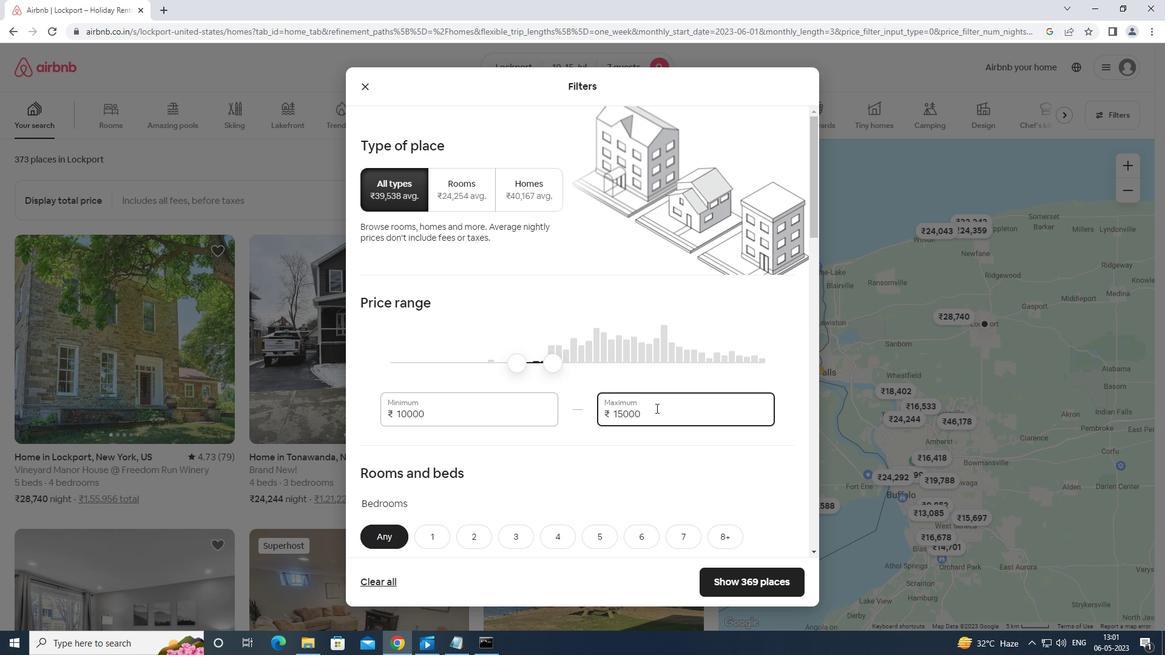 
Action: Mouse scrolled (633, 423) with delta (0, 0)
Screenshot: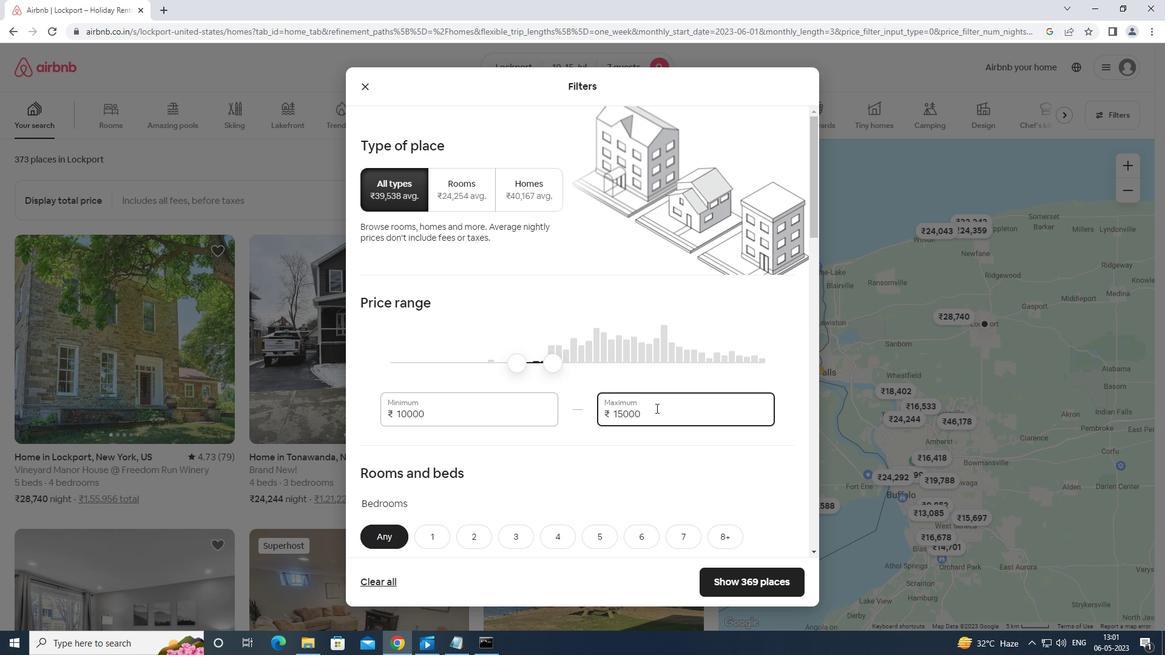 
Action: Mouse moved to (631, 425)
Screenshot: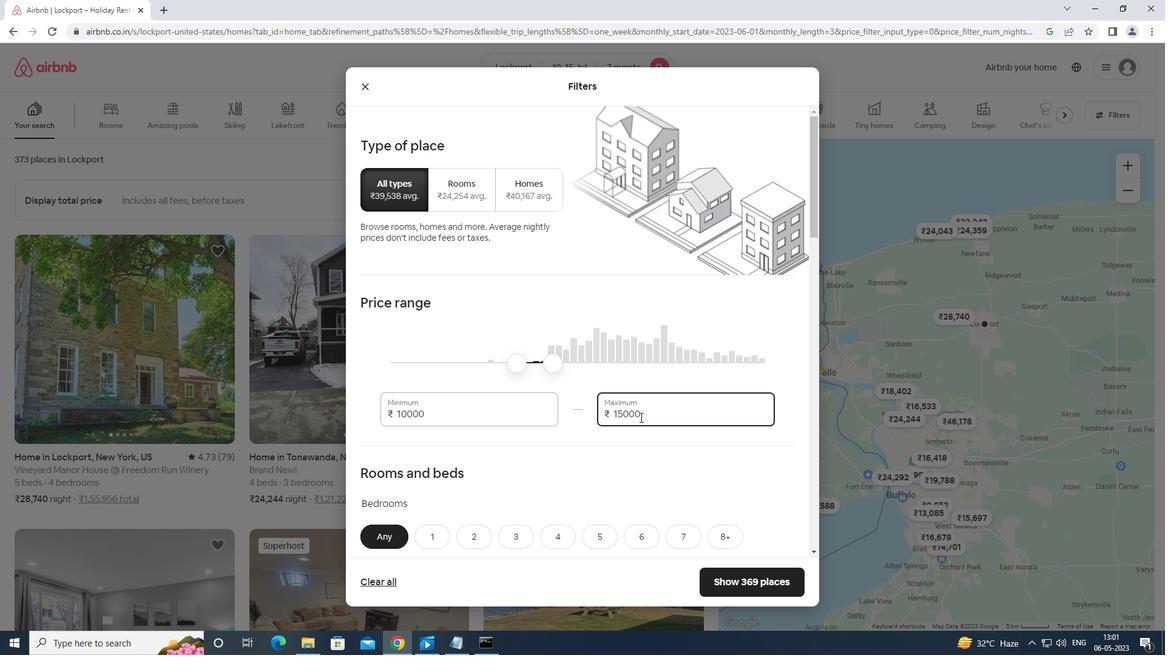 
Action: Mouse scrolled (631, 424) with delta (0, 0)
Screenshot: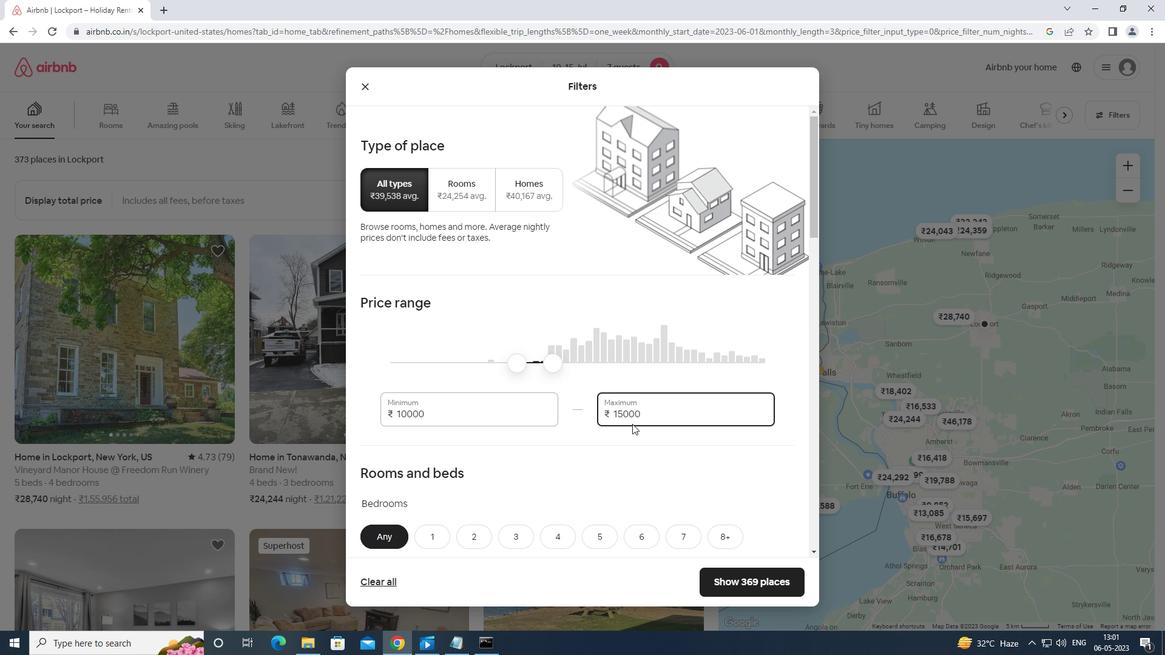 
Action: Mouse scrolled (631, 424) with delta (0, 0)
Screenshot: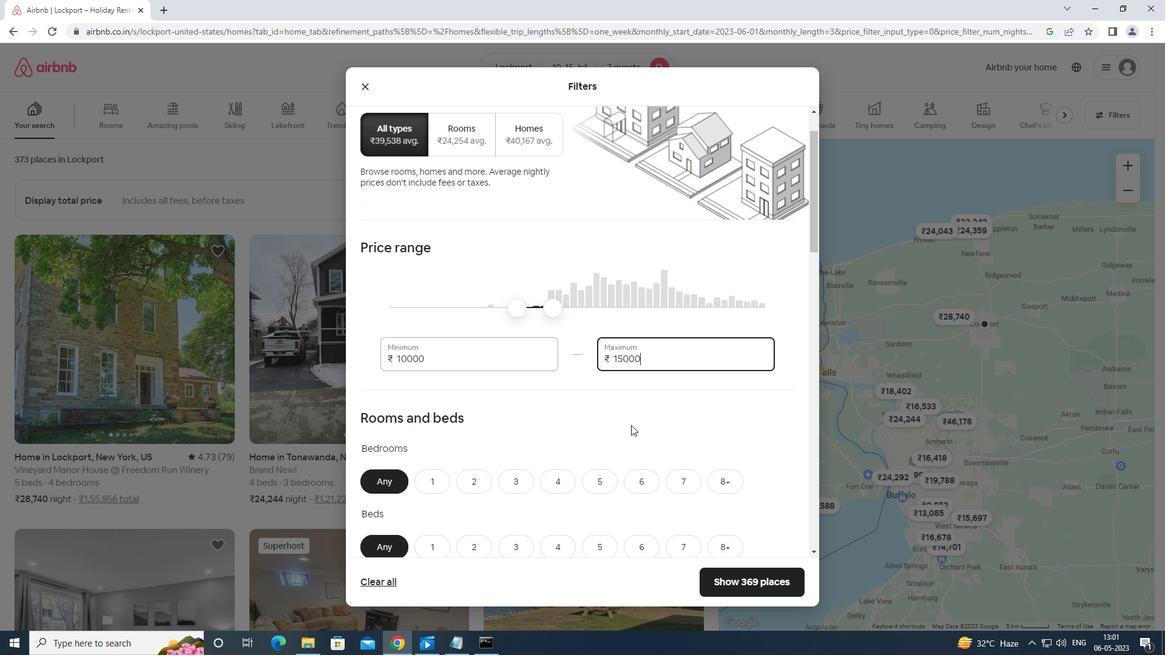 
Action: Mouse moved to (564, 345)
Screenshot: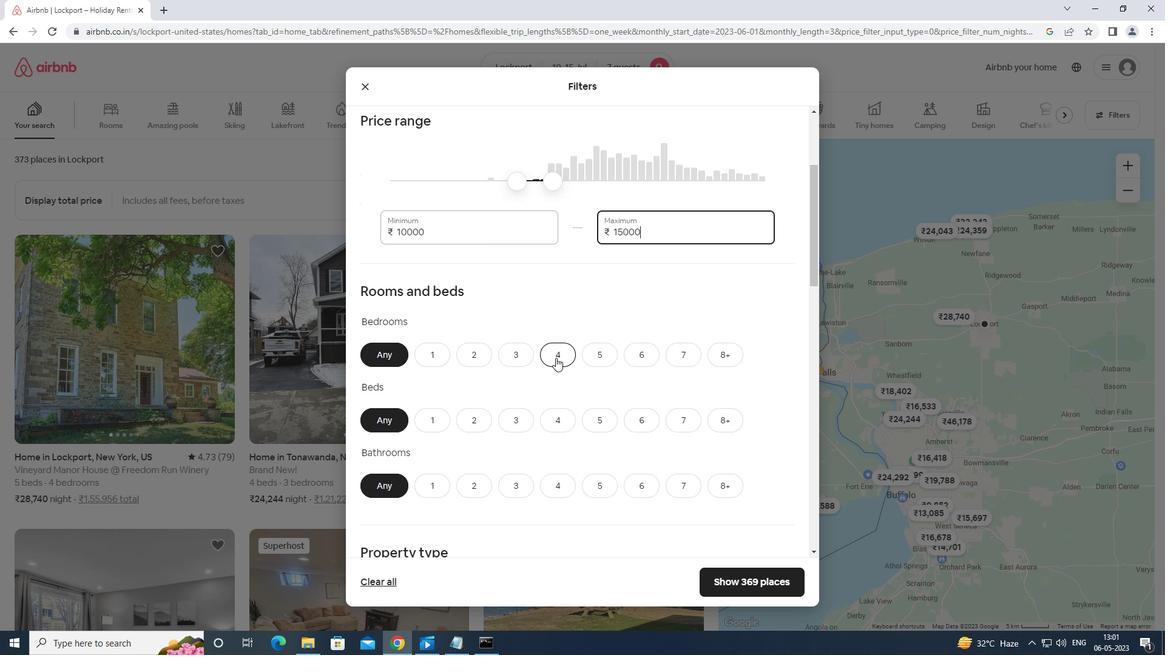 
Action: Mouse pressed left at (564, 345)
Screenshot: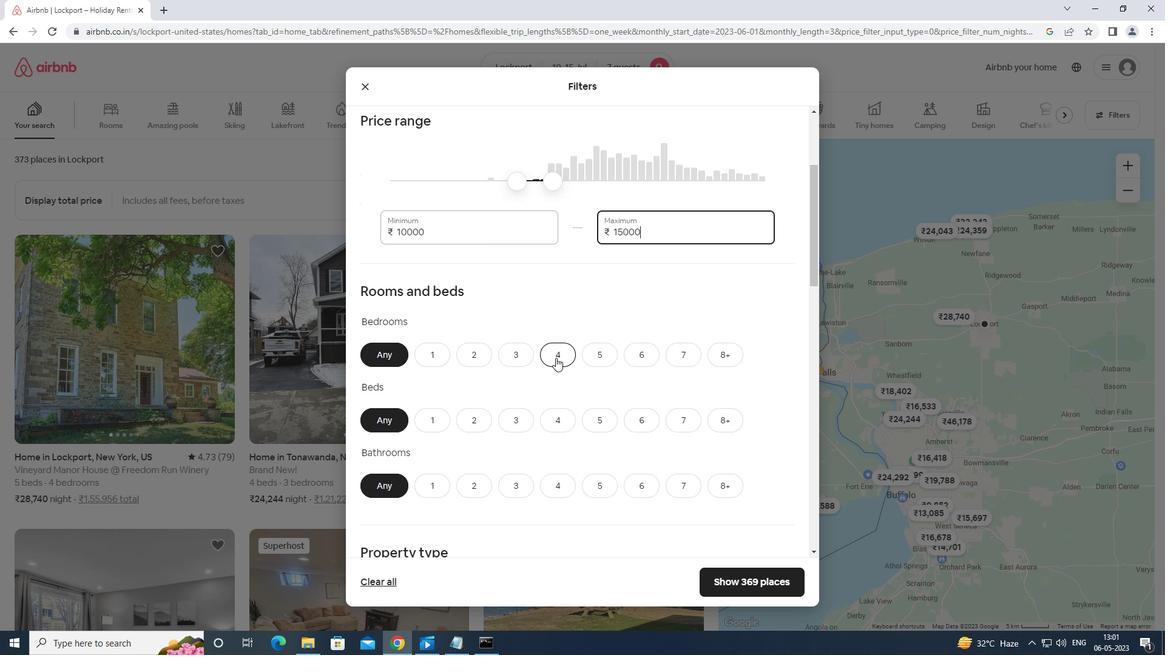 
Action: Mouse moved to (676, 416)
Screenshot: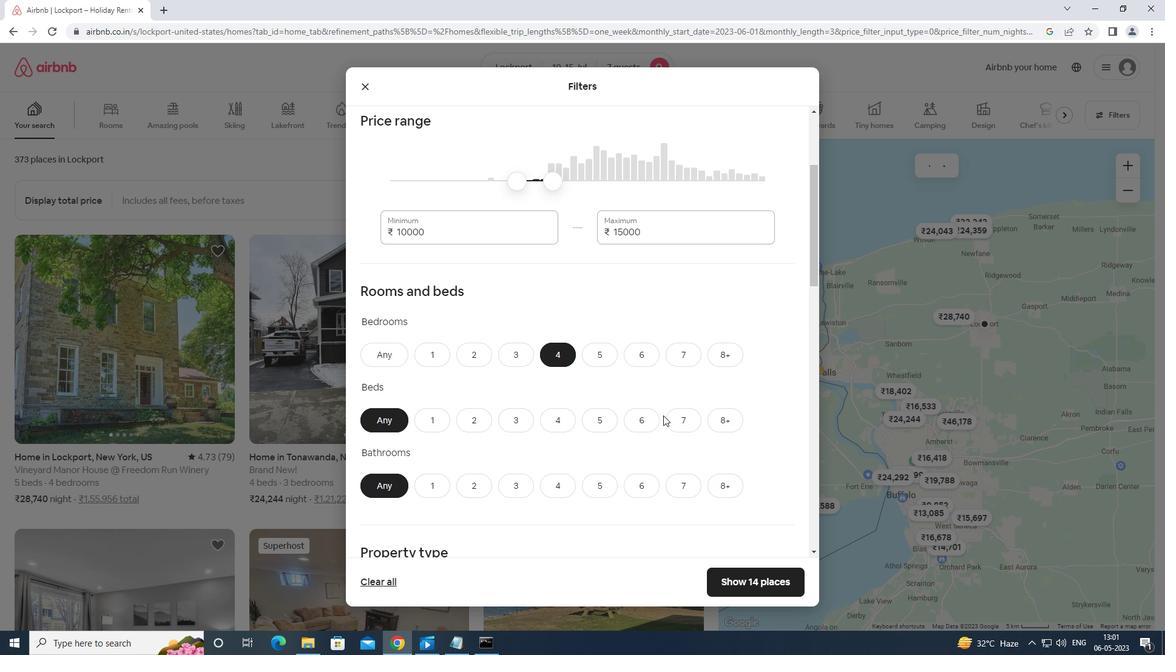 
Action: Mouse pressed left at (676, 416)
Screenshot: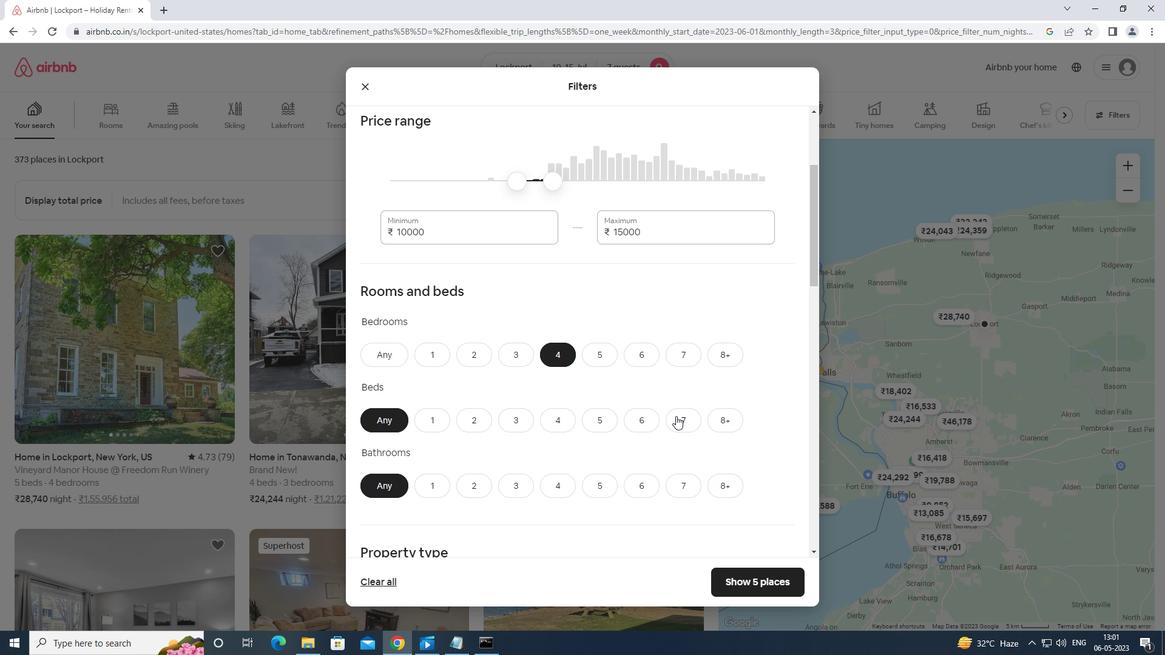 
Action: Mouse moved to (560, 482)
Screenshot: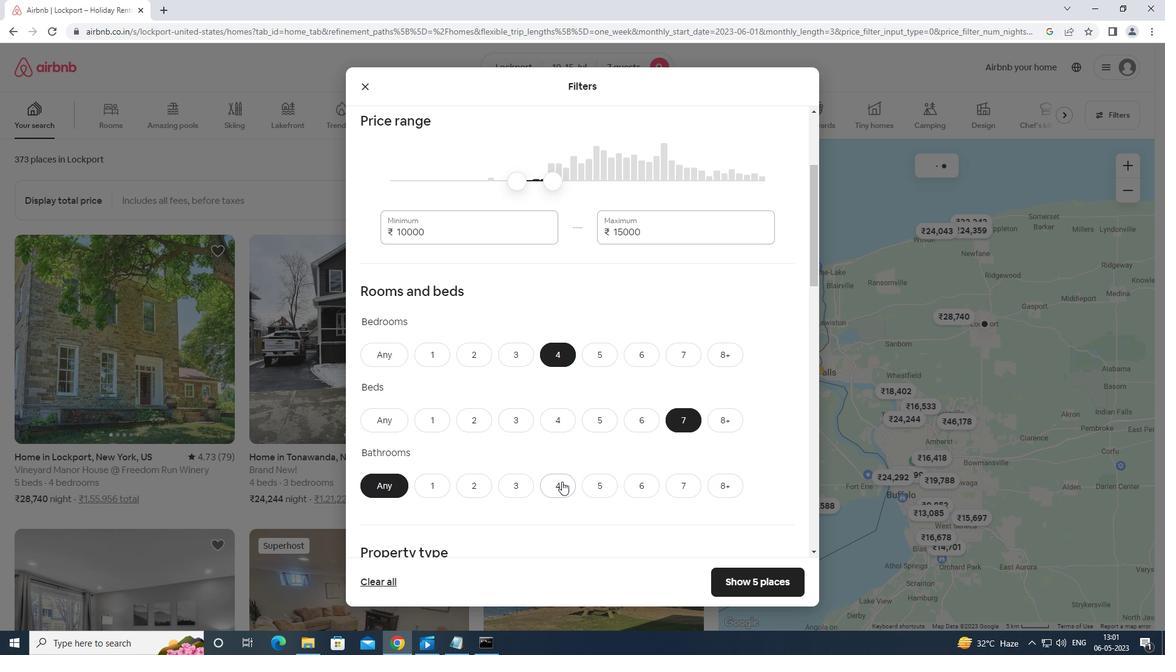 
Action: Mouse pressed left at (560, 482)
Screenshot: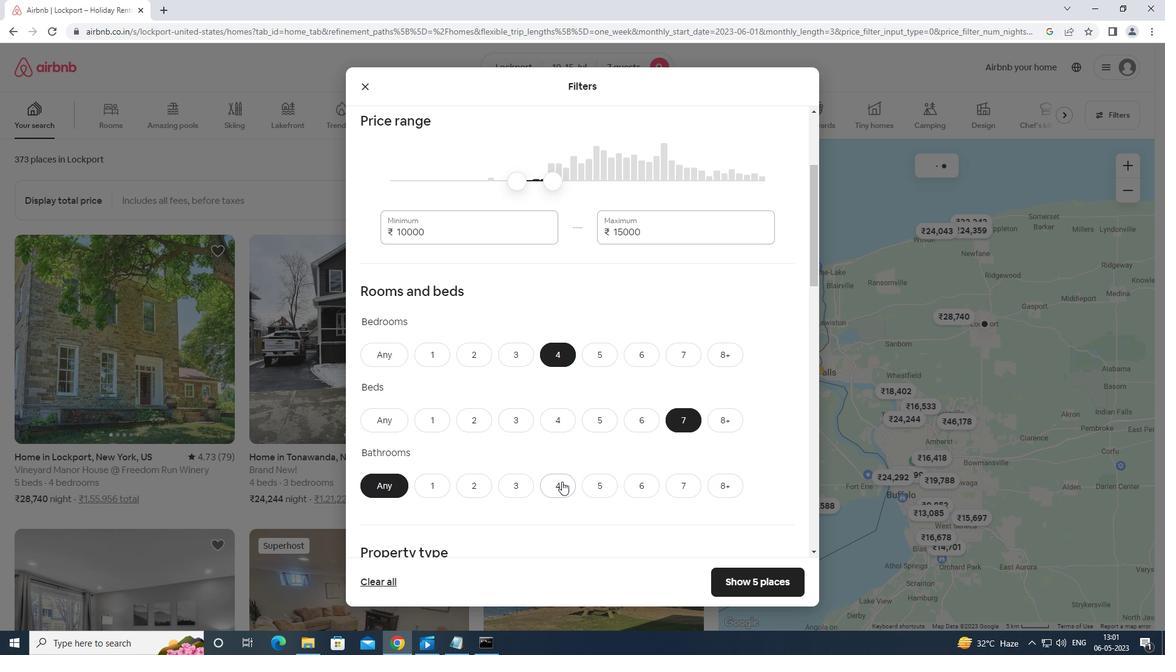 
Action: Mouse moved to (557, 467)
Screenshot: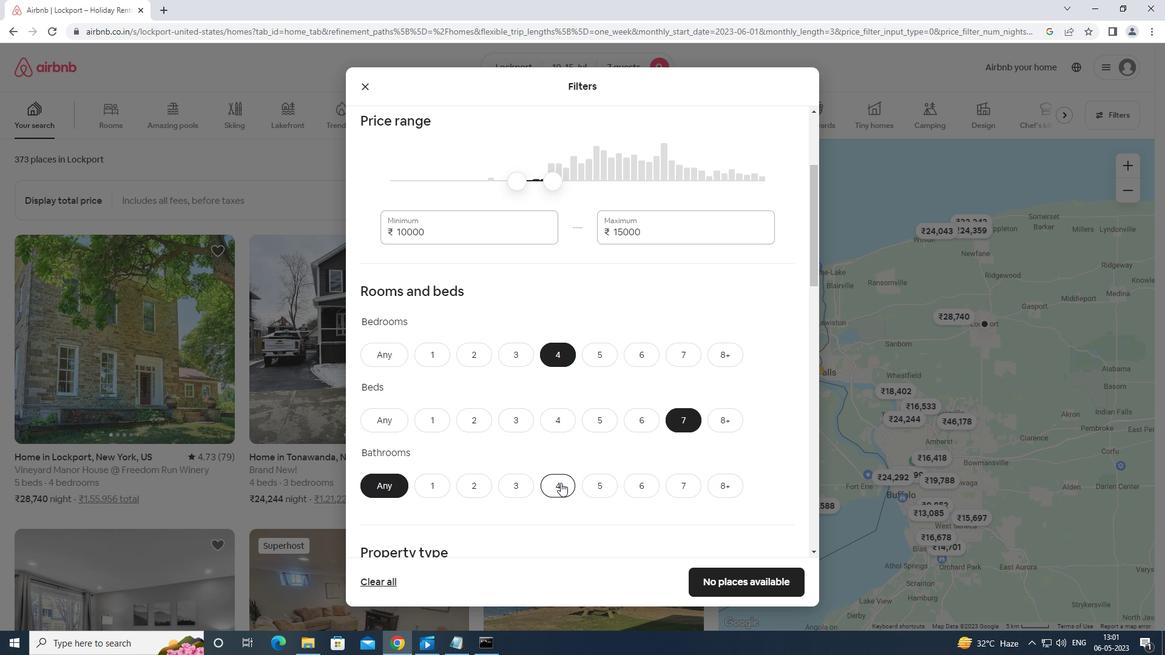 
Action: Mouse scrolled (557, 467) with delta (0, 0)
Screenshot: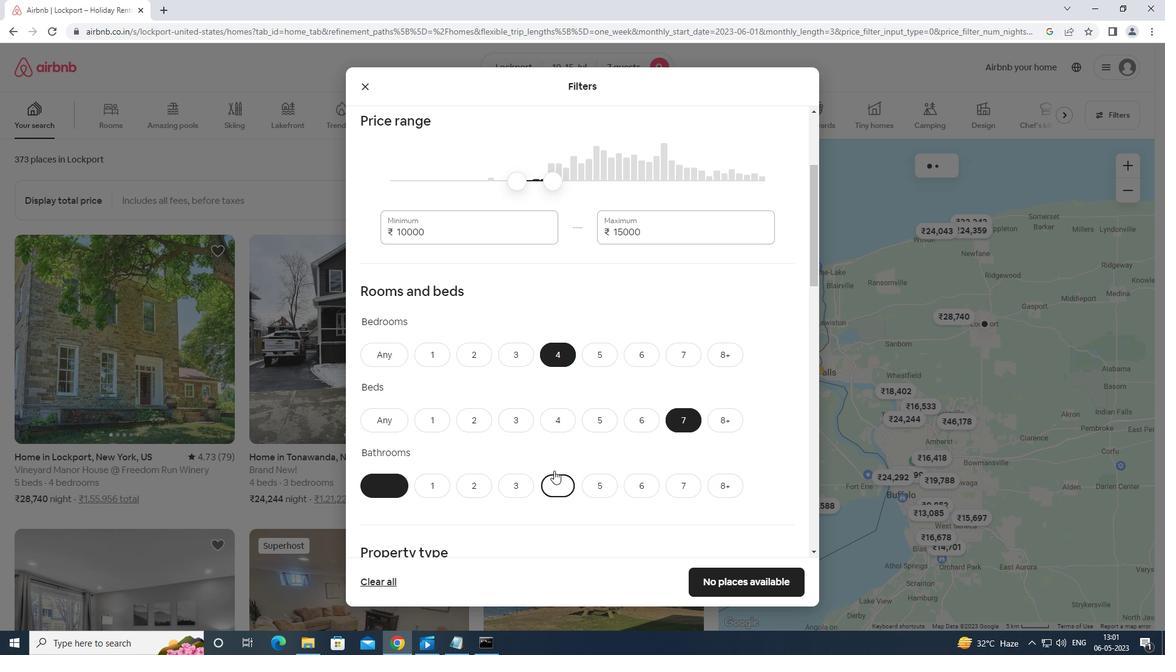 
Action: Mouse moved to (557, 467)
Screenshot: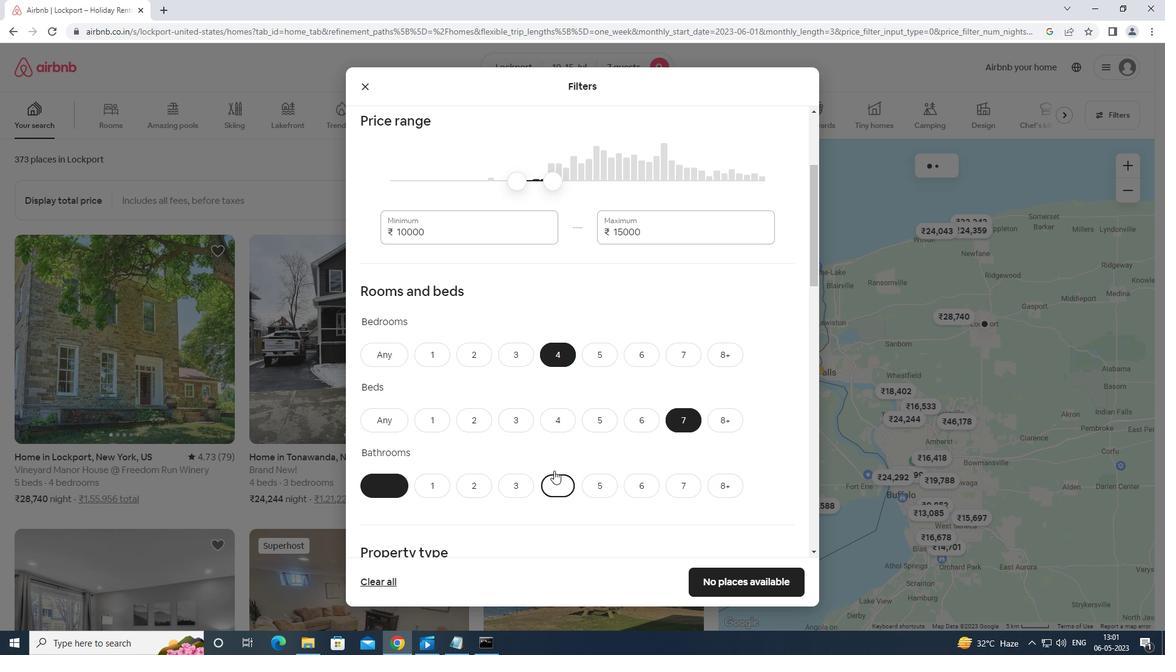 
Action: Mouse scrolled (557, 467) with delta (0, 0)
Screenshot: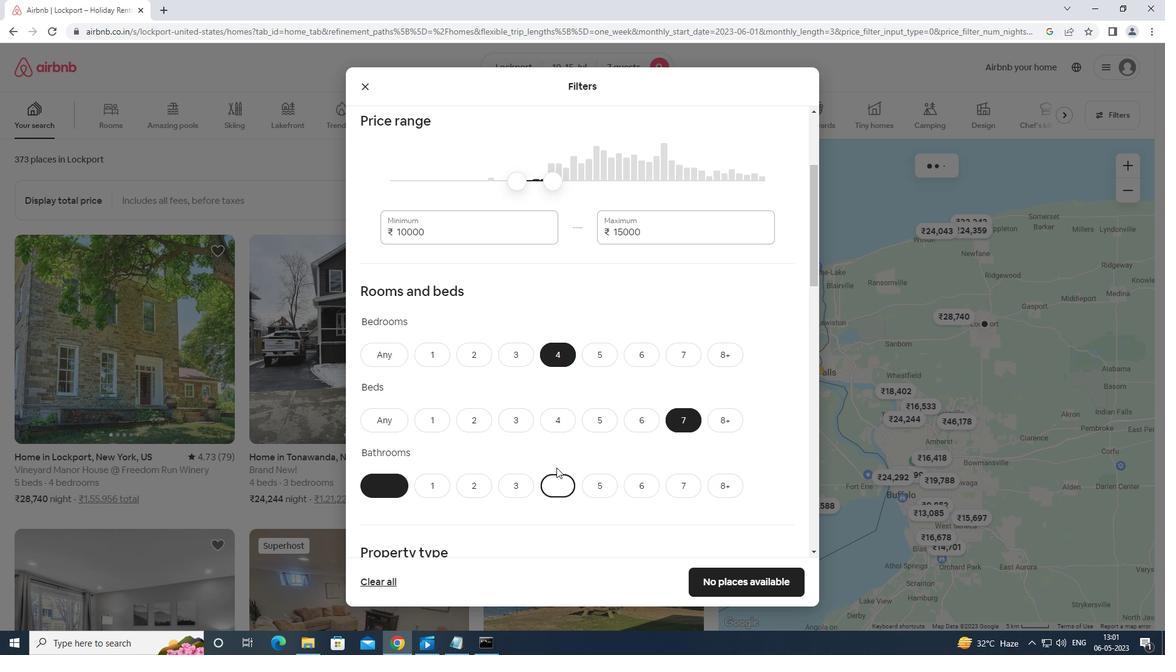 
Action: Mouse moved to (557, 468)
Screenshot: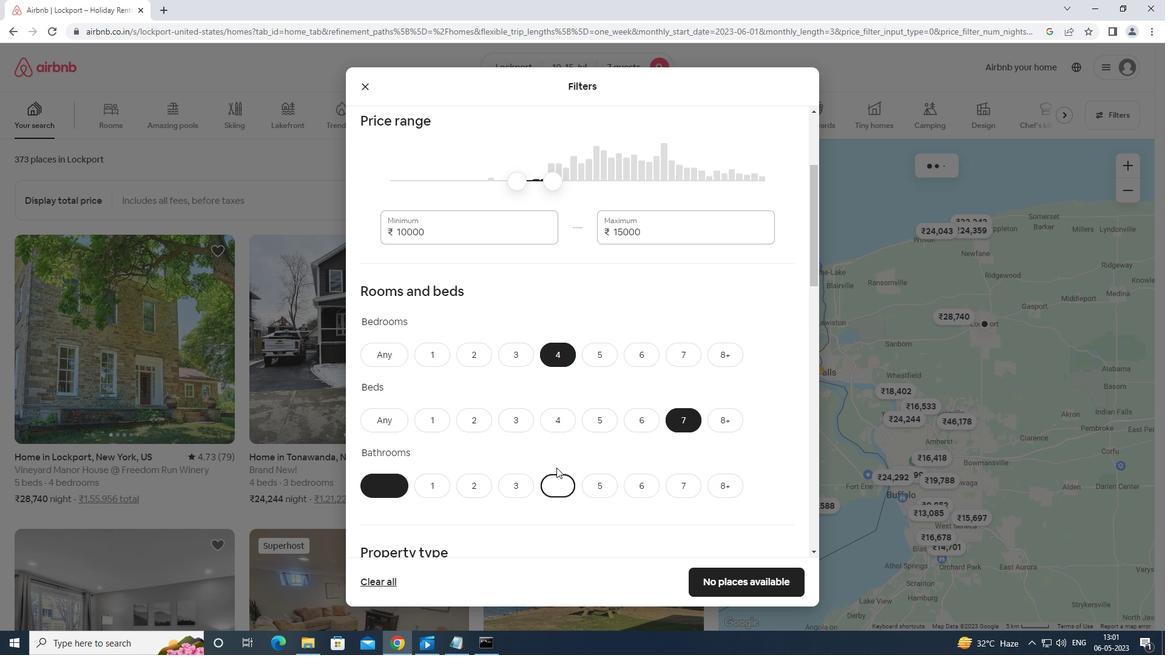 
Action: Mouse scrolled (557, 467) with delta (0, 0)
Screenshot: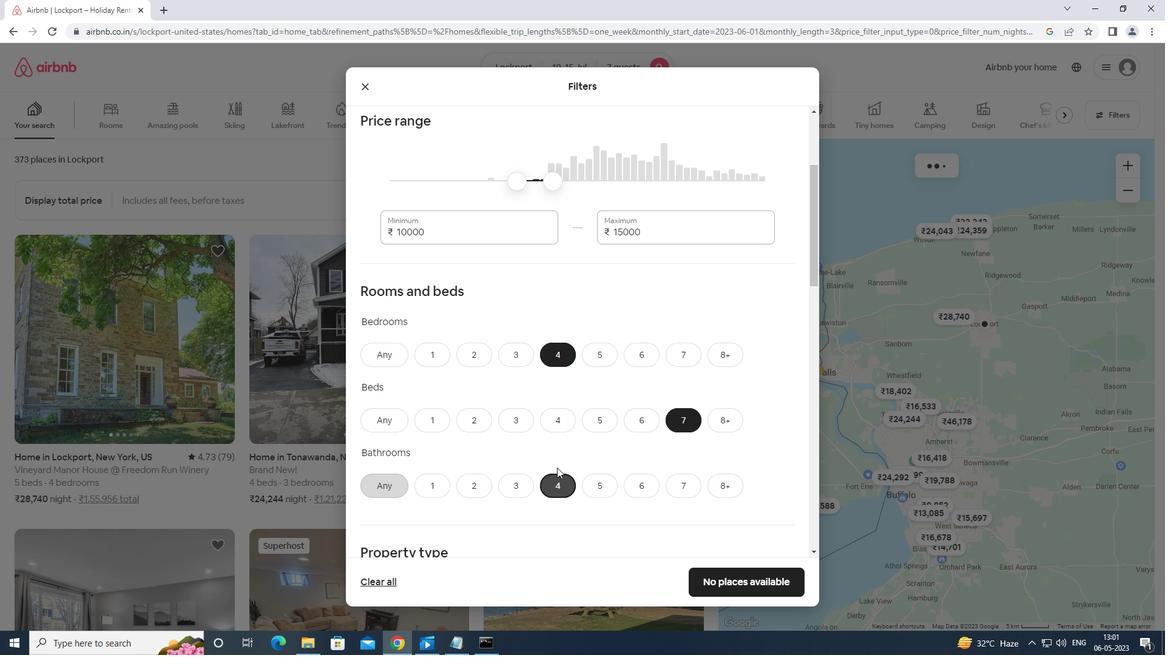 
Action: Mouse moved to (420, 426)
Screenshot: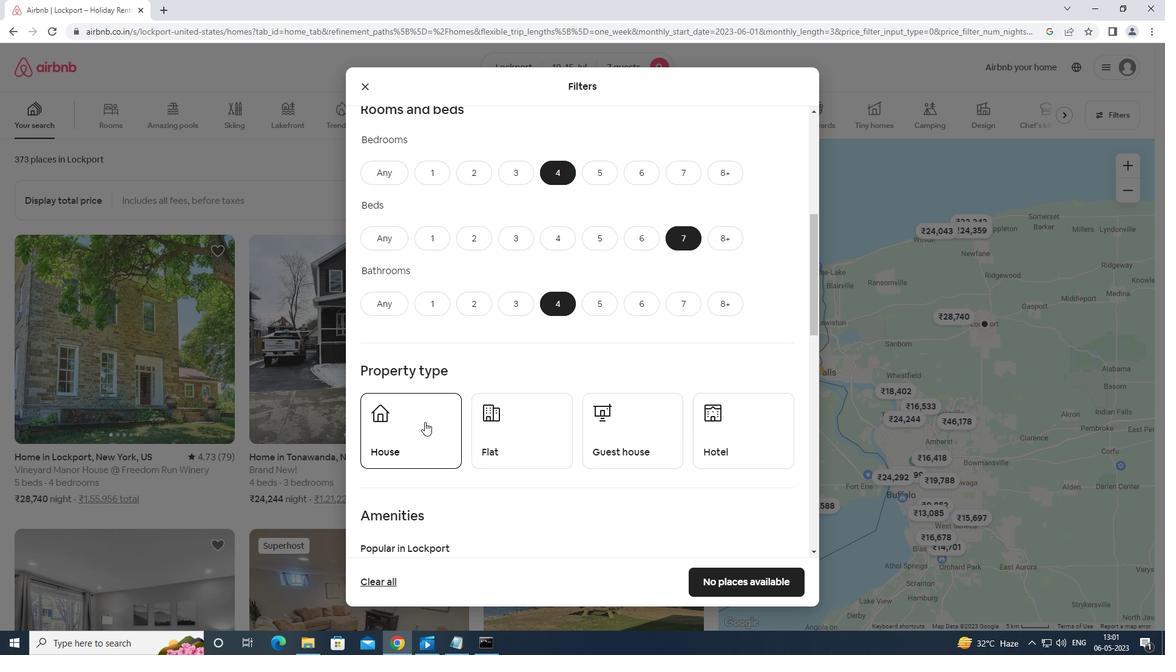 
Action: Mouse pressed left at (420, 426)
Screenshot: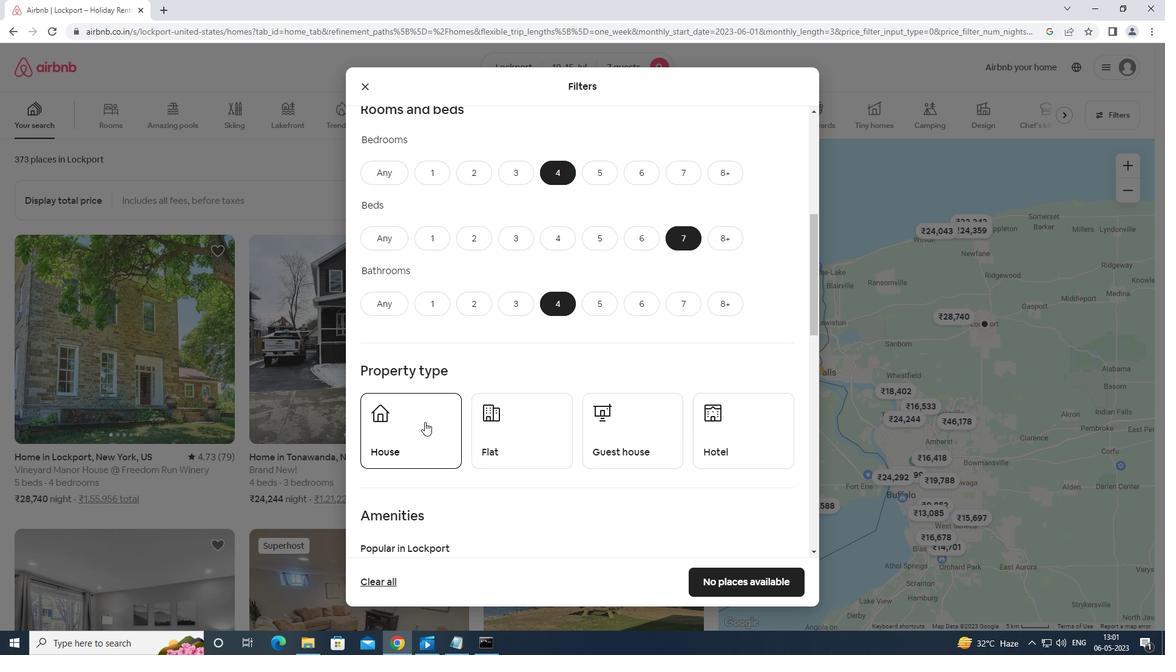 
Action: Mouse moved to (520, 444)
Screenshot: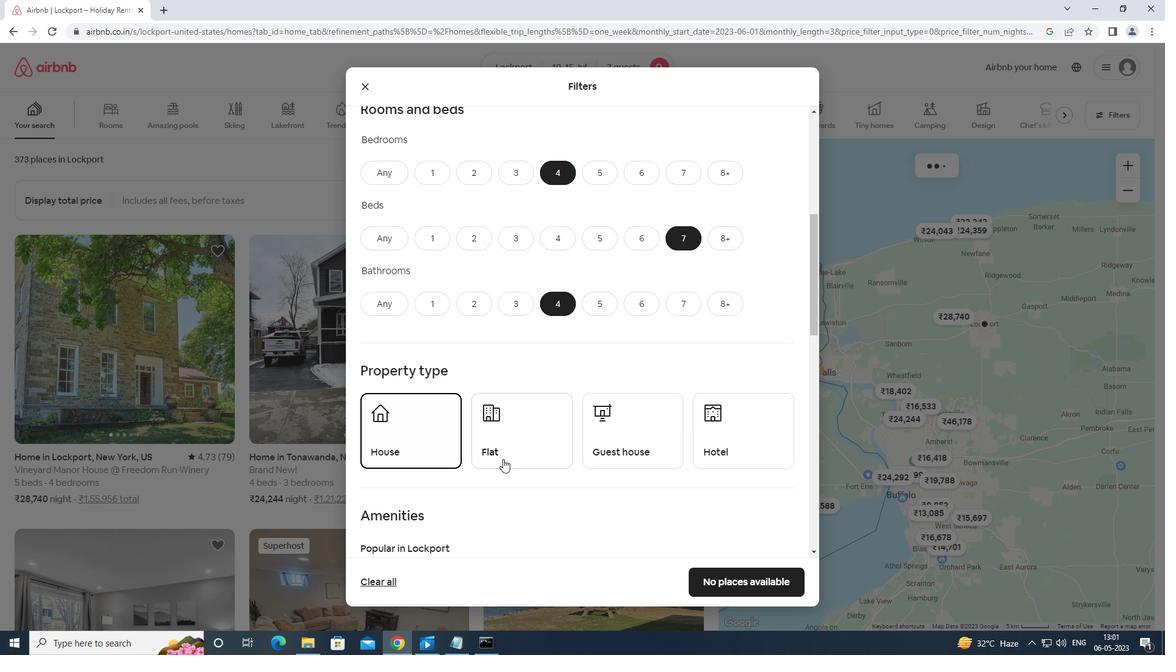 
Action: Mouse pressed left at (520, 444)
Screenshot: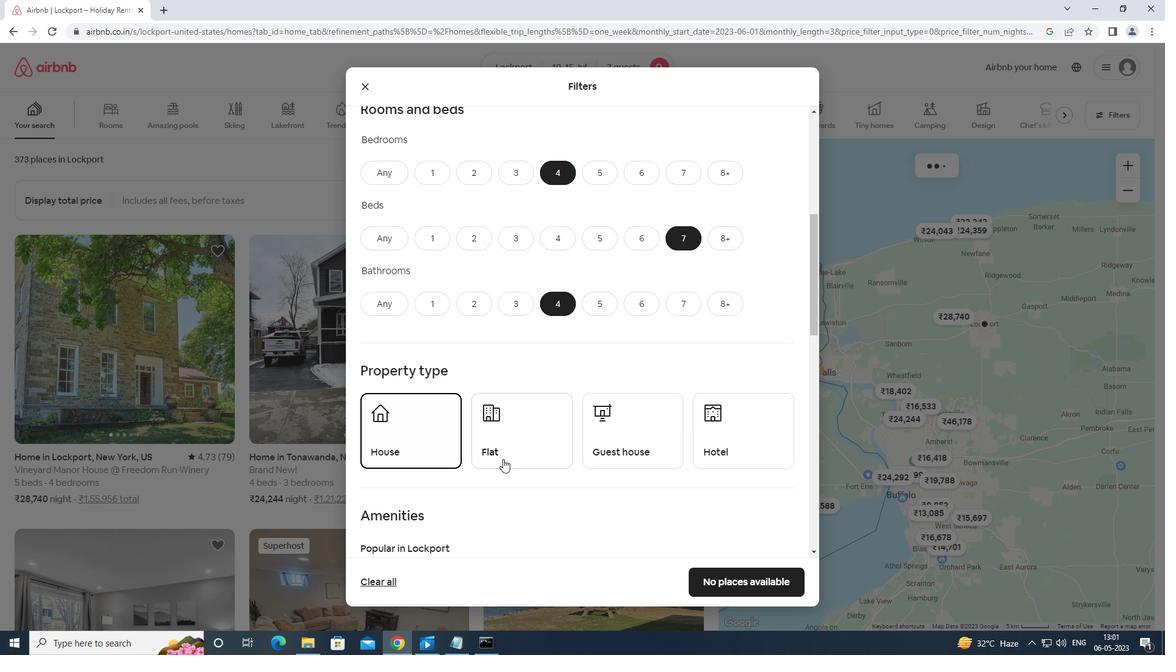 
Action: Mouse moved to (608, 431)
Screenshot: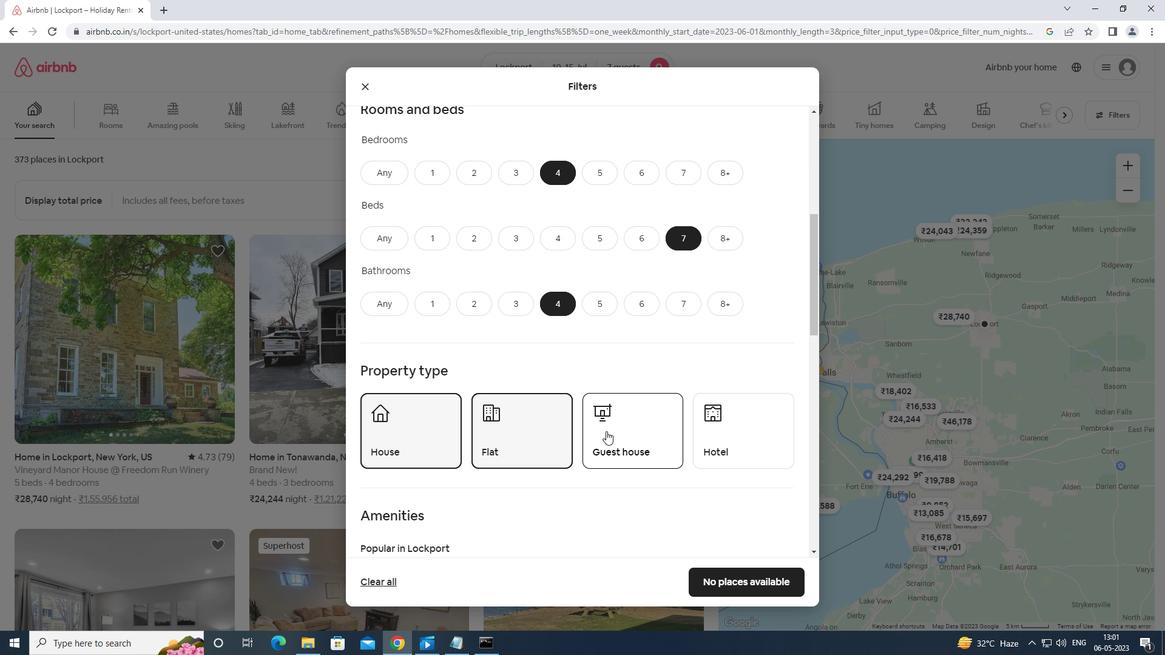
Action: Mouse pressed left at (608, 431)
Screenshot: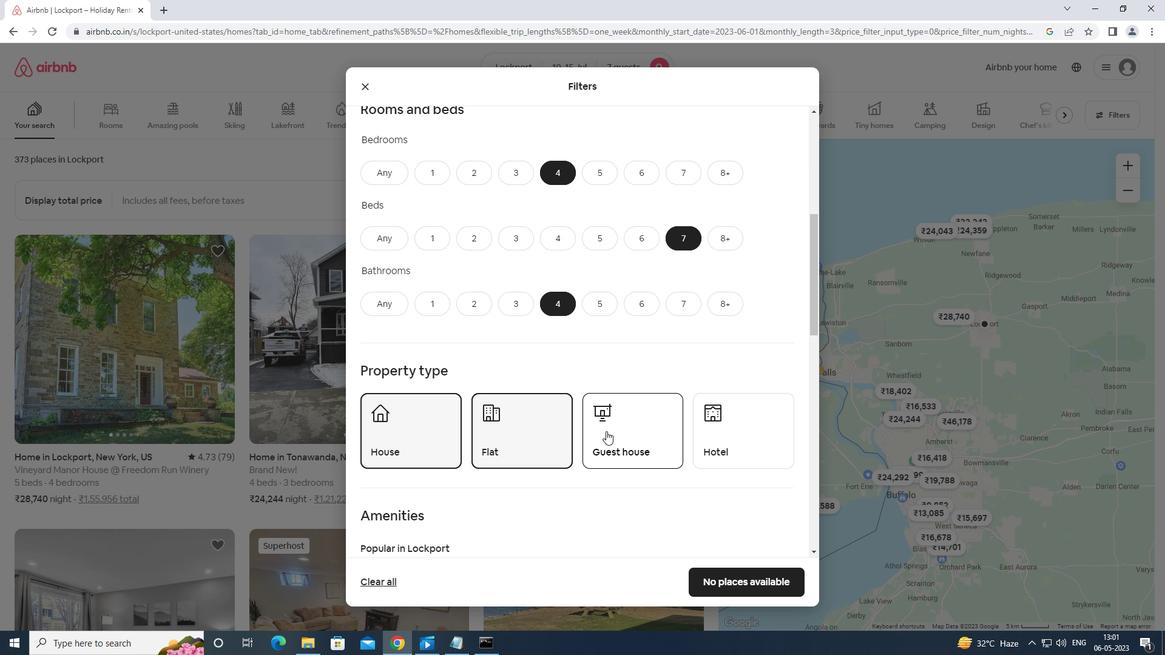 
Action: Mouse moved to (664, 446)
Screenshot: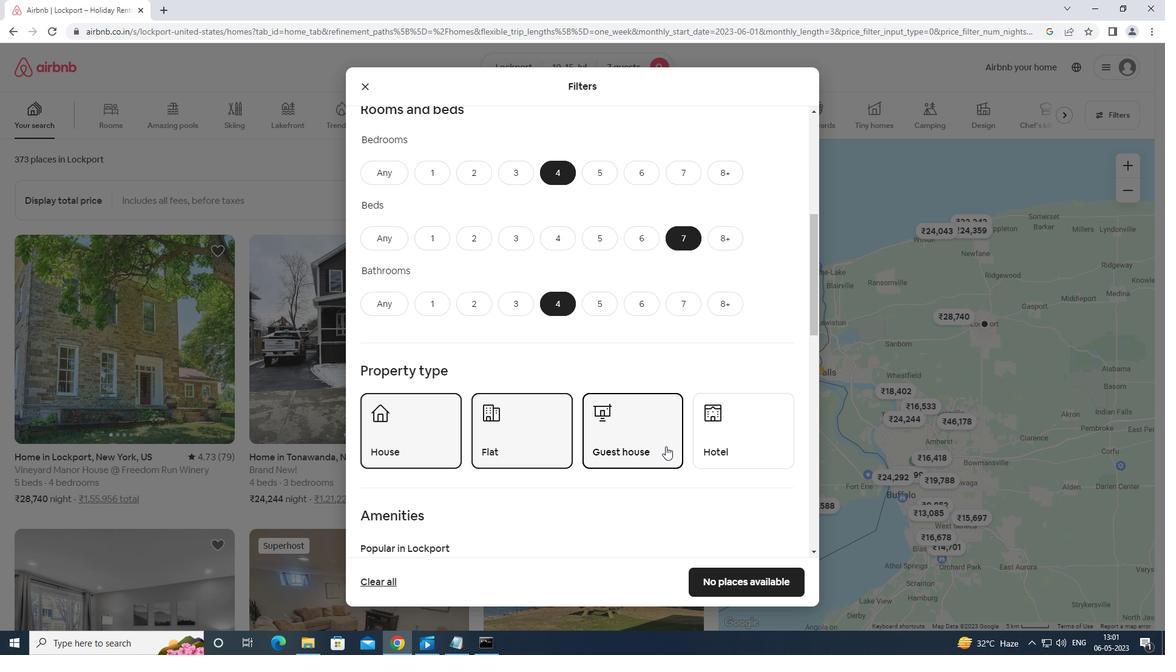 
Action: Mouse pressed left at (664, 446)
Screenshot: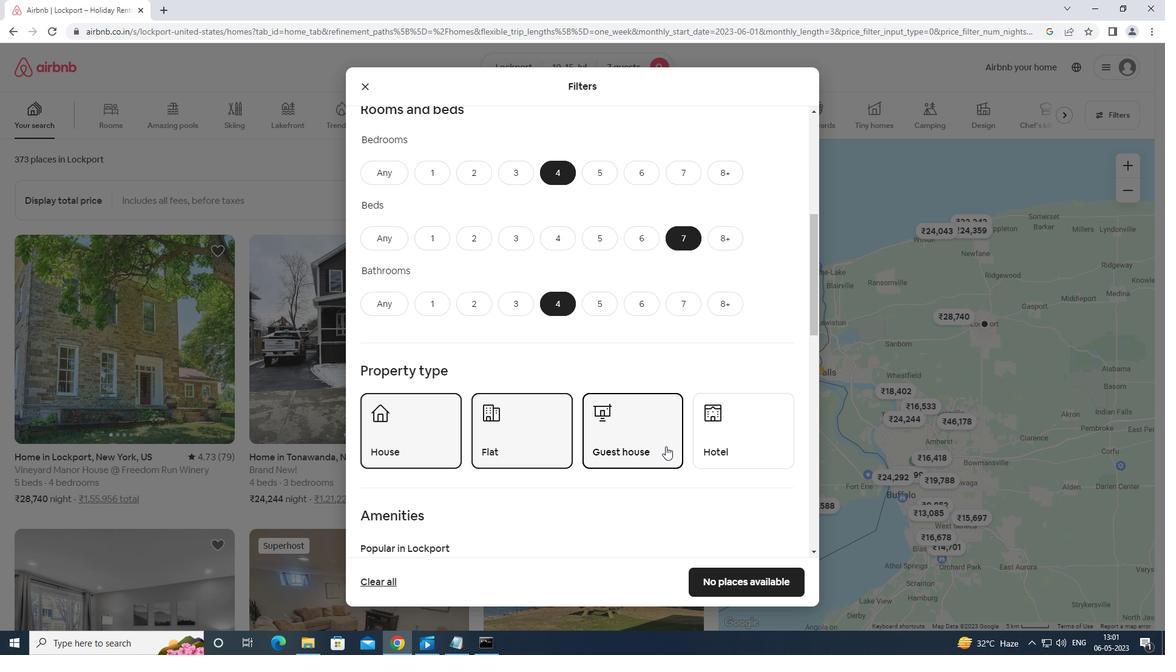 
Action: Mouse moved to (647, 438)
Screenshot: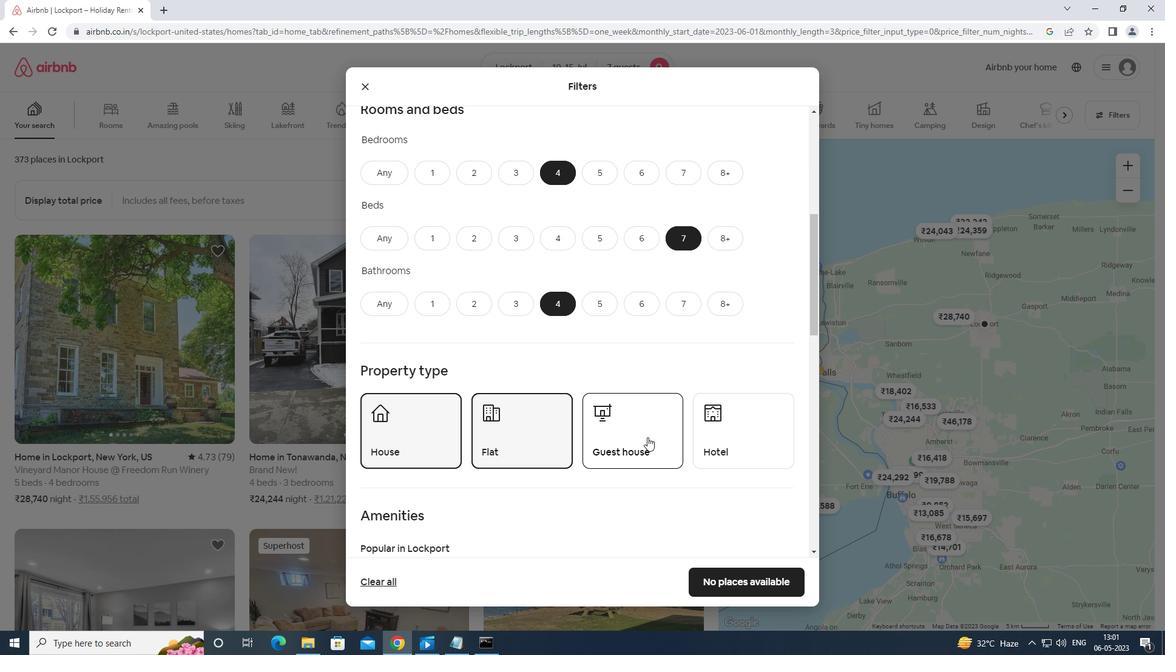 
Action: Mouse scrolled (647, 437) with delta (0, 0)
Screenshot: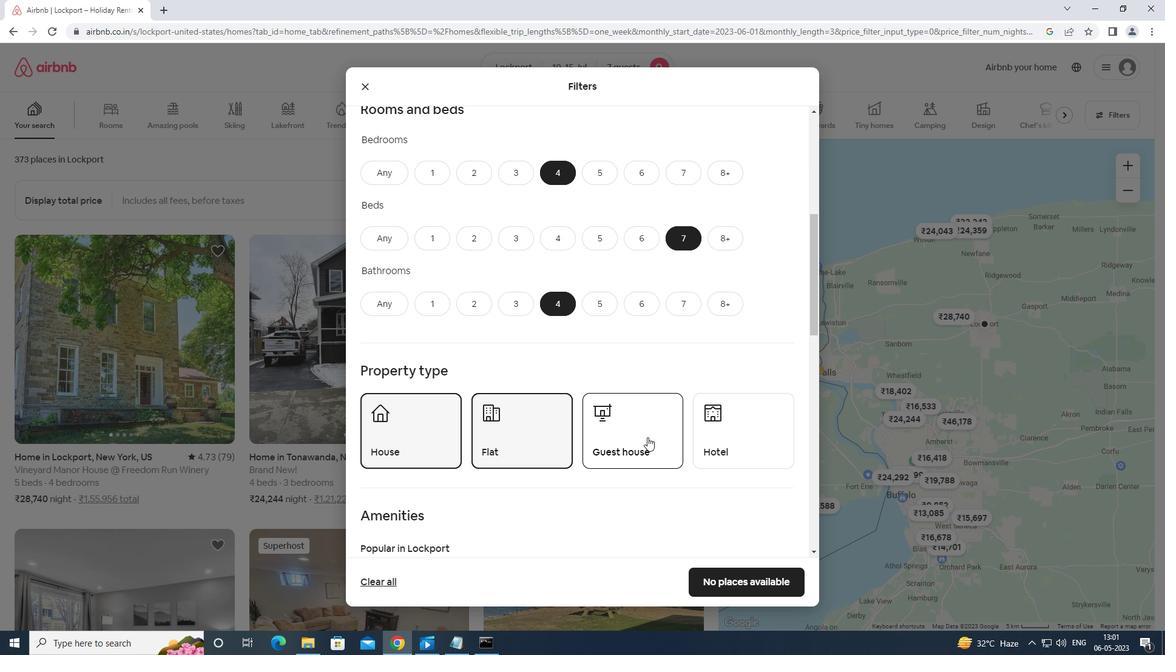 
Action: Mouse moved to (647, 440)
Screenshot: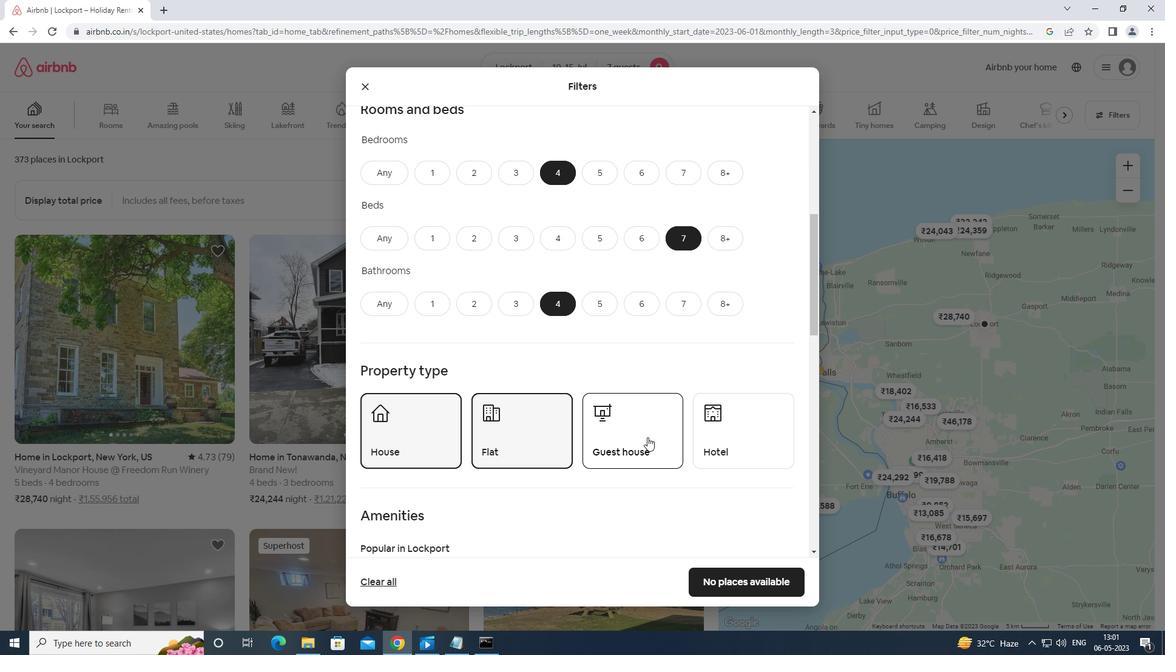 
Action: Mouse scrolled (647, 439) with delta (0, 0)
Screenshot: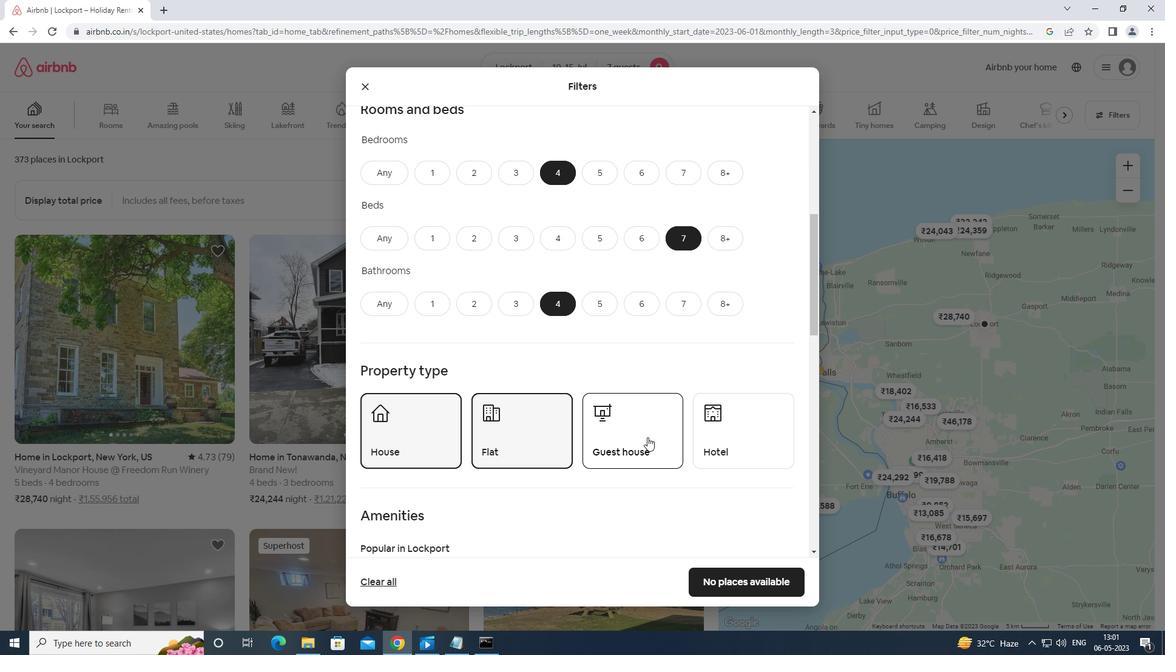 
Action: Mouse scrolled (647, 439) with delta (0, 0)
Screenshot: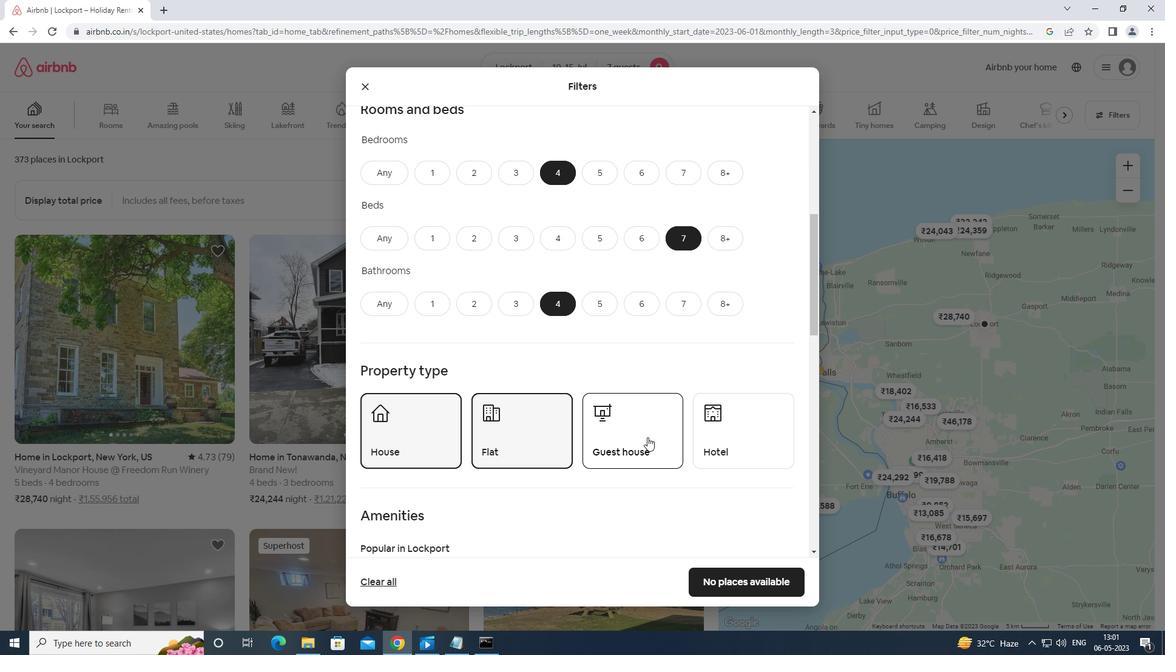 
Action: Mouse moved to (367, 389)
Screenshot: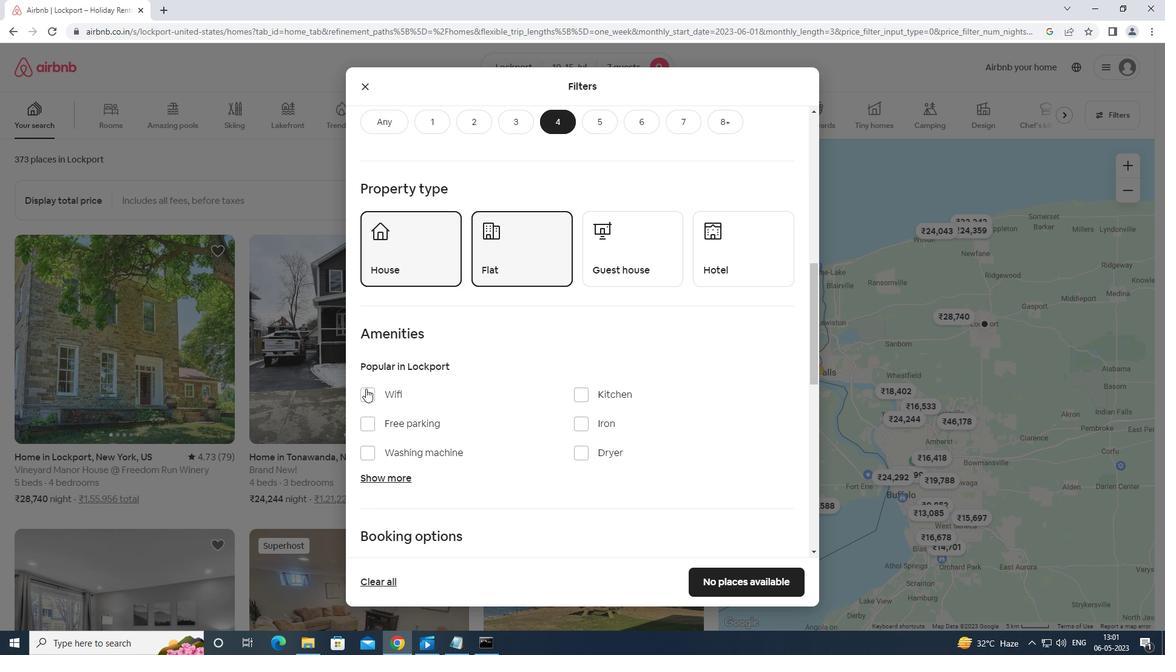 
Action: Mouse pressed left at (367, 389)
Screenshot: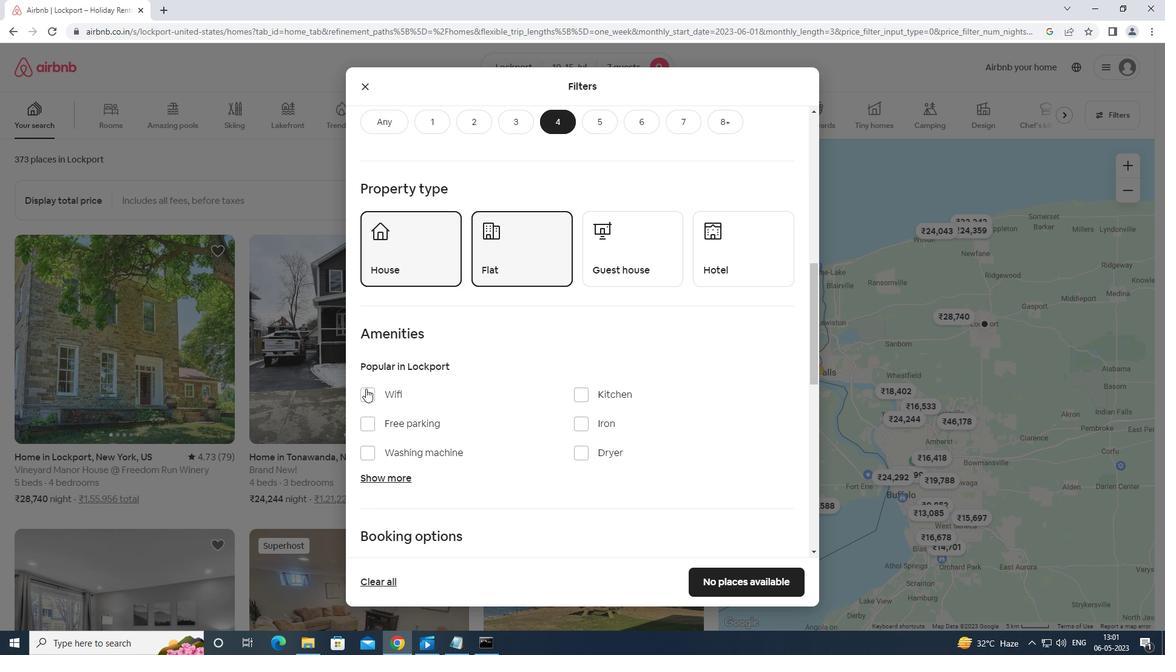 
Action: Mouse moved to (373, 387)
Screenshot: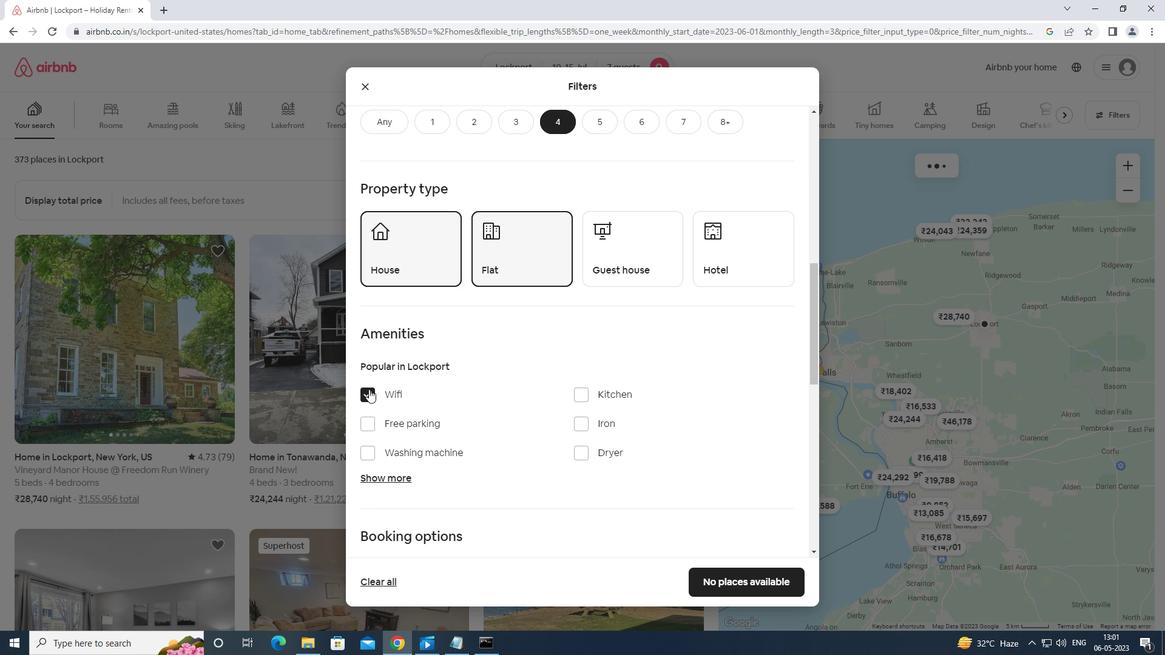 
Action: Mouse scrolled (373, 386) with delta (0, 0)
Screenshot: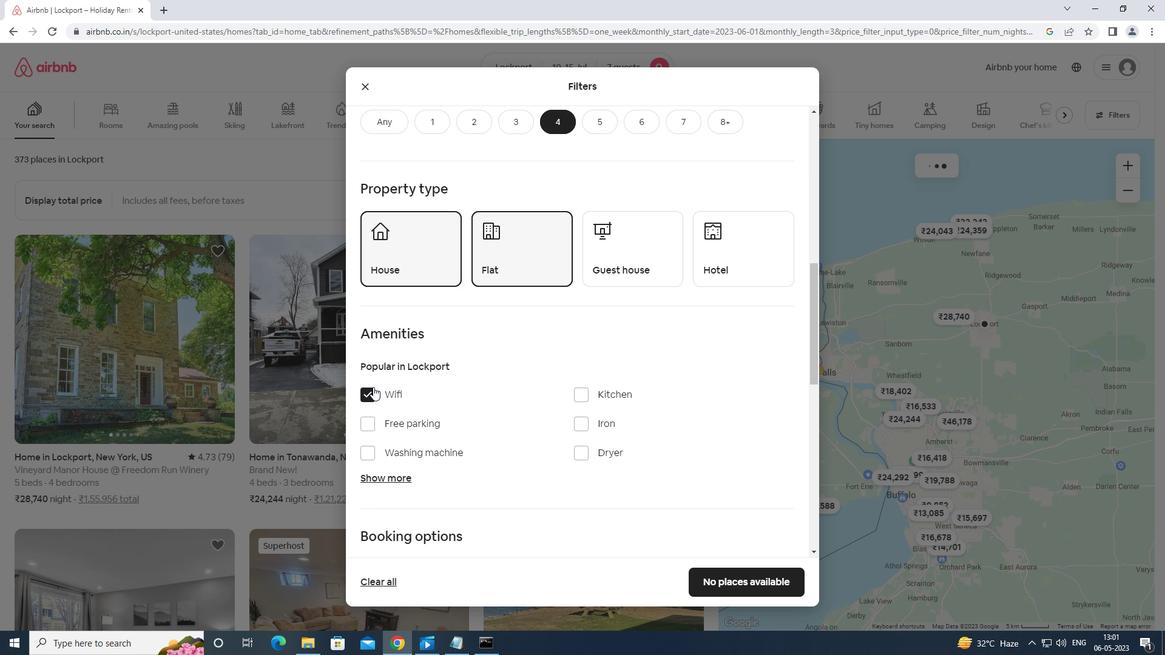 
Action: Mouse scrolled (373, 386) with delta (0, 0)
Screenshot: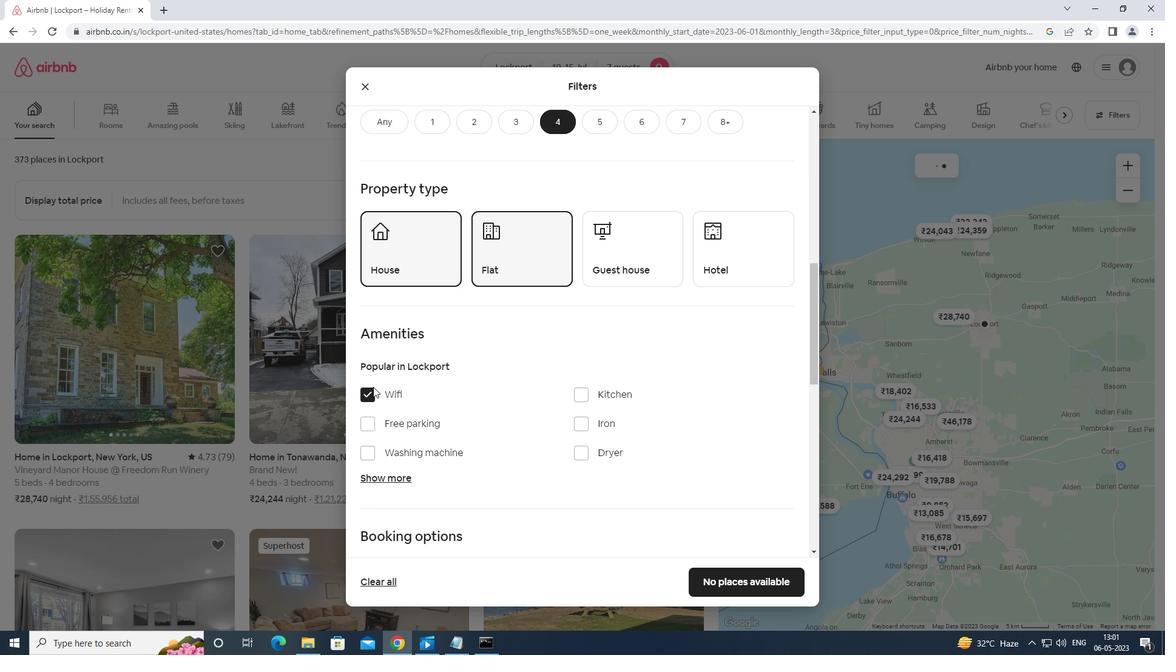 
Action: Mouse moved to (381, 356)
Screenshot: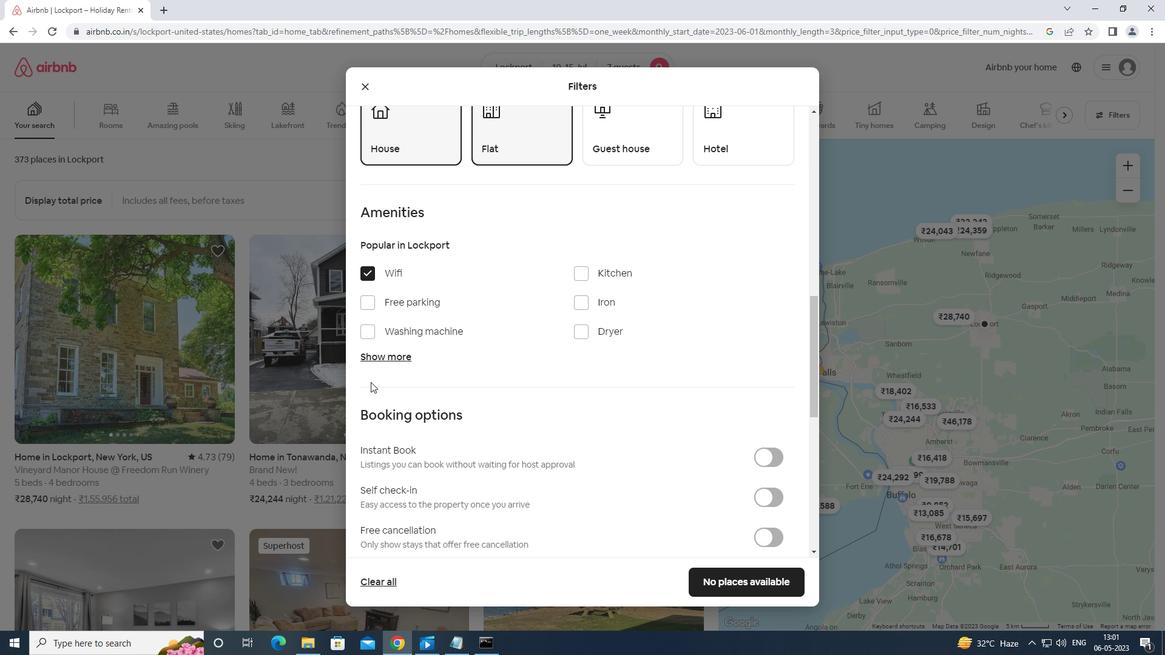 
Action: Mouse pressed left at (381, 356)
Screenshot: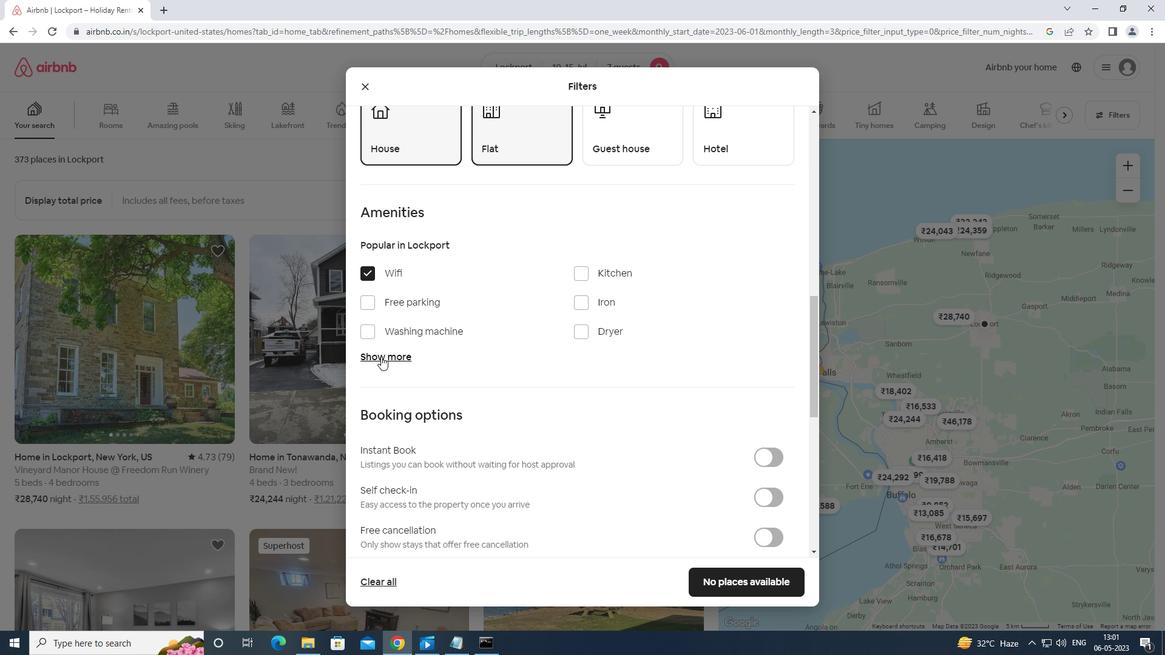 
Action: Mouse moved to (373, 299)
Screenshot: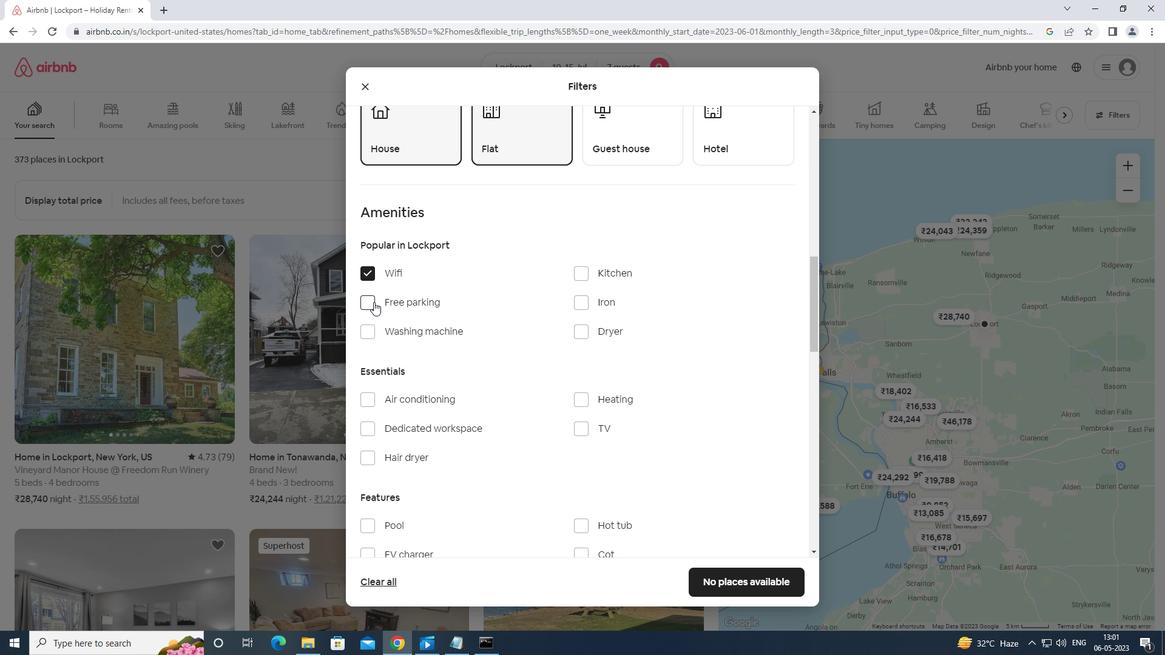 
Action: Mouse pressed left at (373, 299)
Screenshot: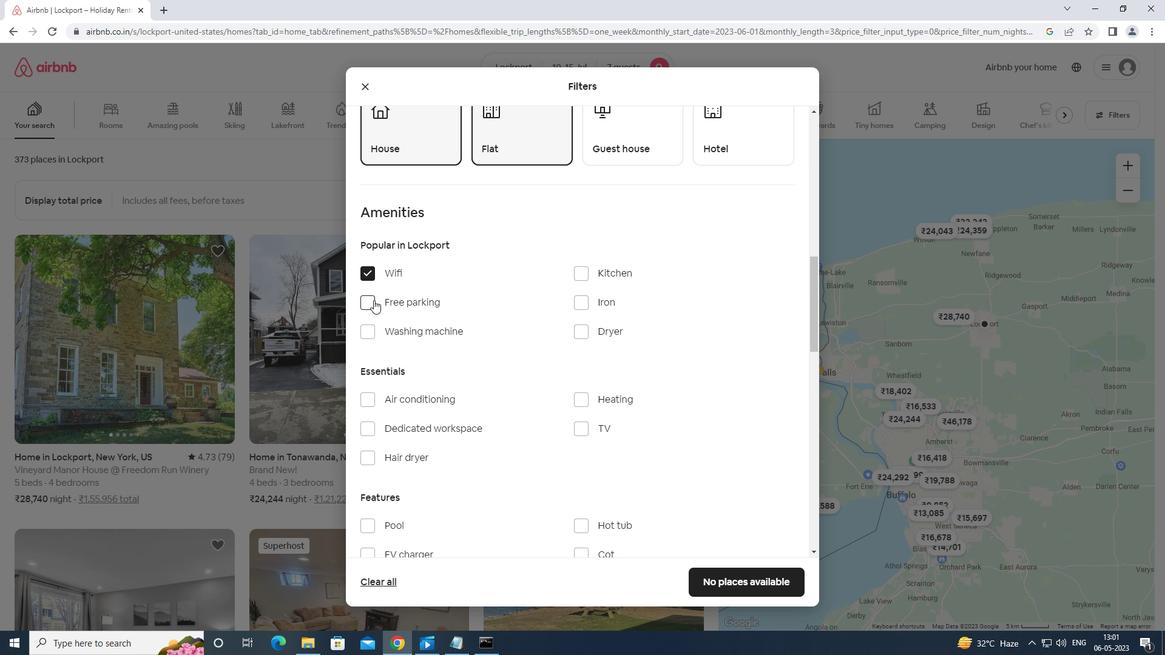 
Action: Mouse moved to (584, 427)
Screenshot: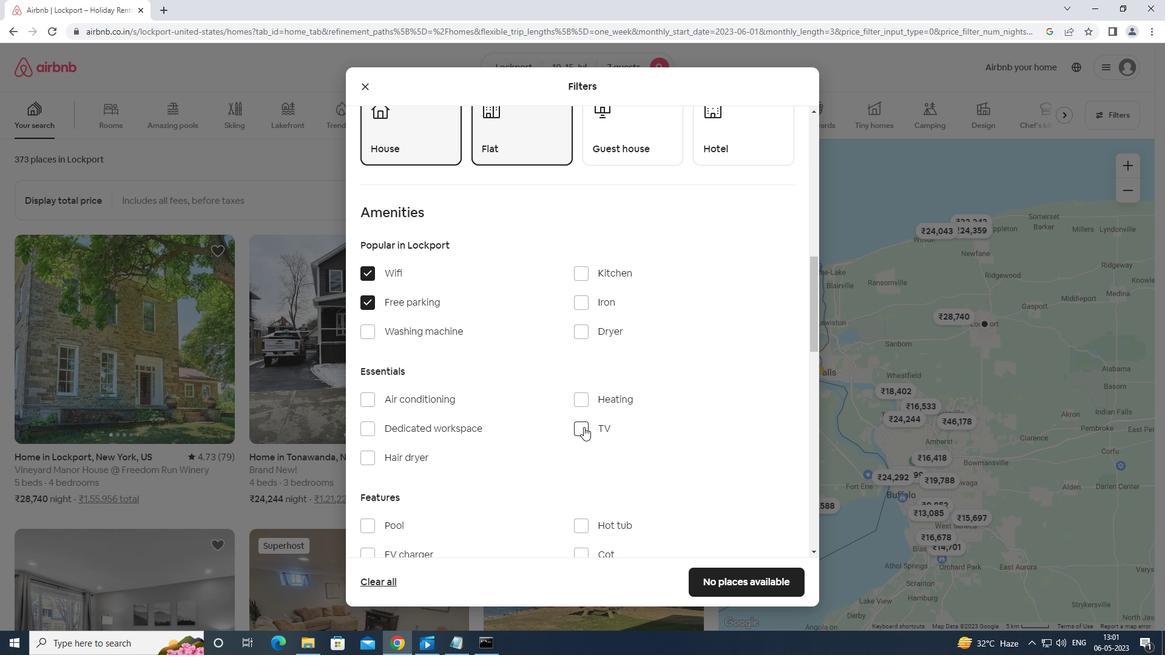
Action: Mouse pressed left at (584, 427)
Screenshot: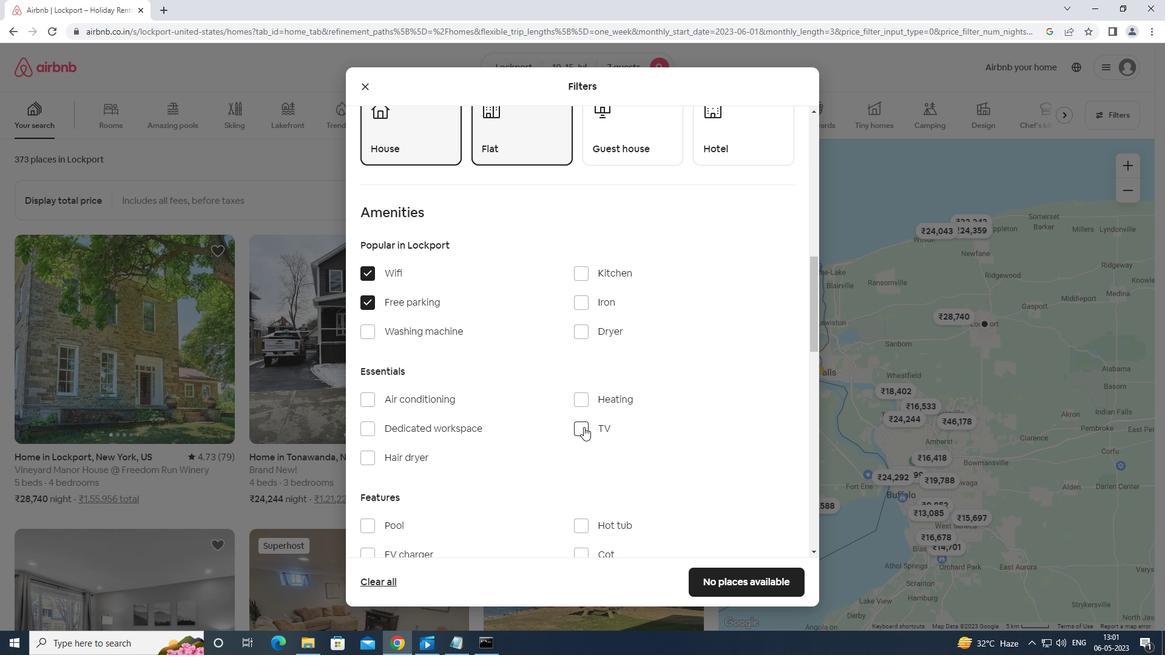 
Action: Mouse moved to (587, 429)
Screenshot: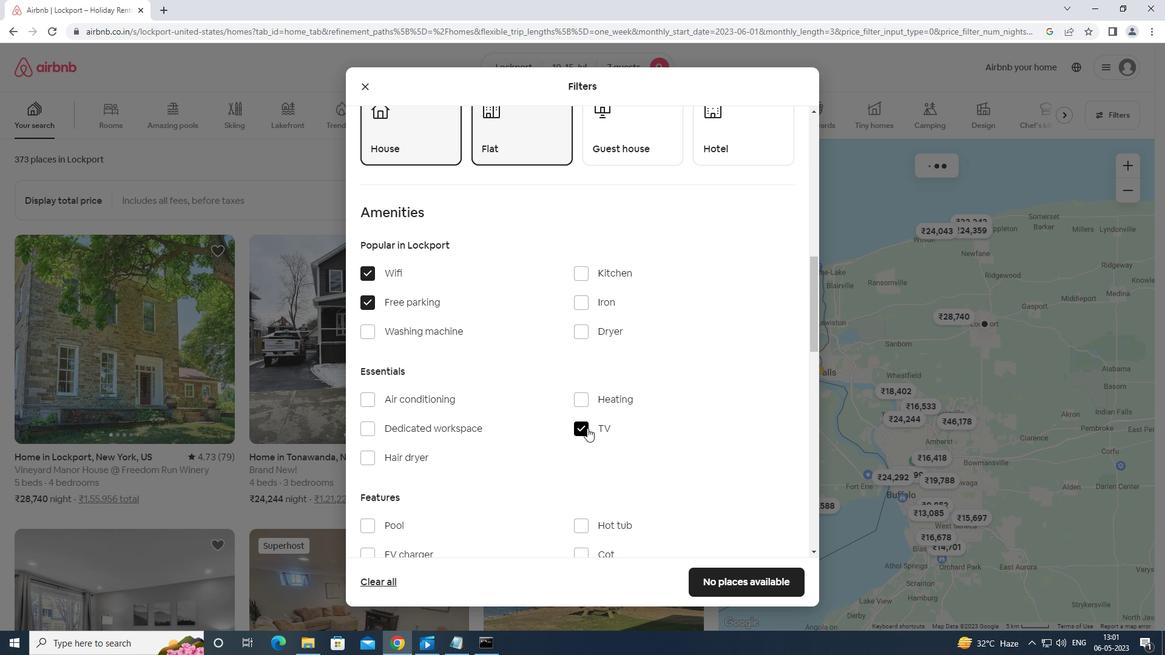 
Action: Mouse scrolled (587, 428) with delta (0, 0)
Screenshot: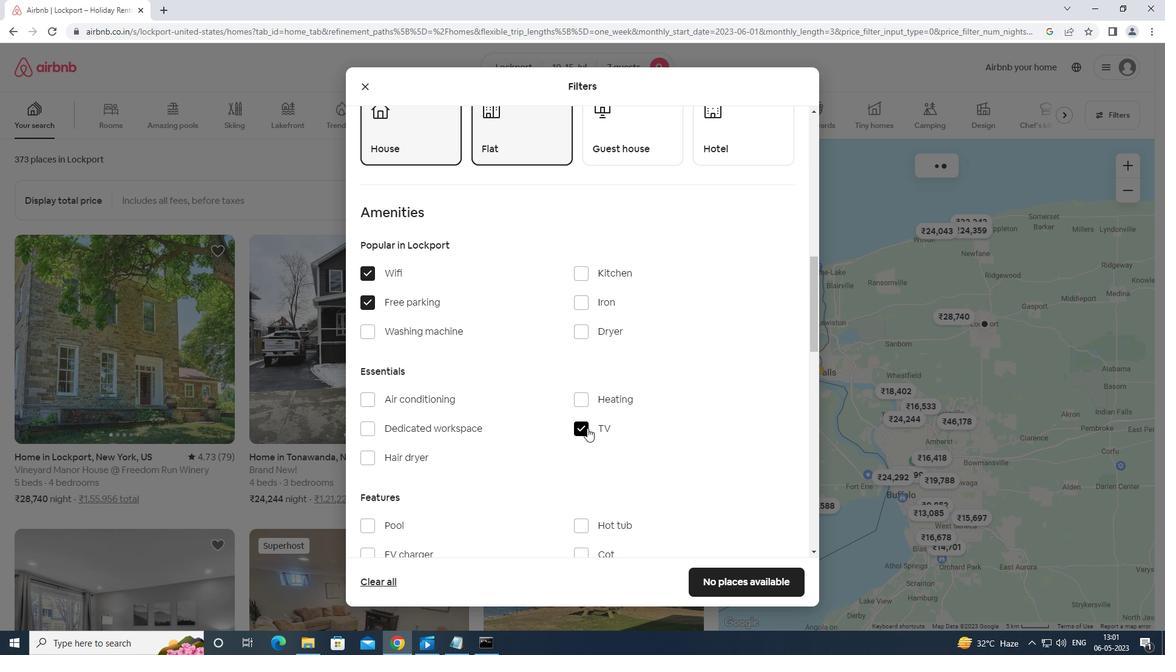 
Action: Mouse scrolled (587, 428) with delta (0, 0)
Screenshot: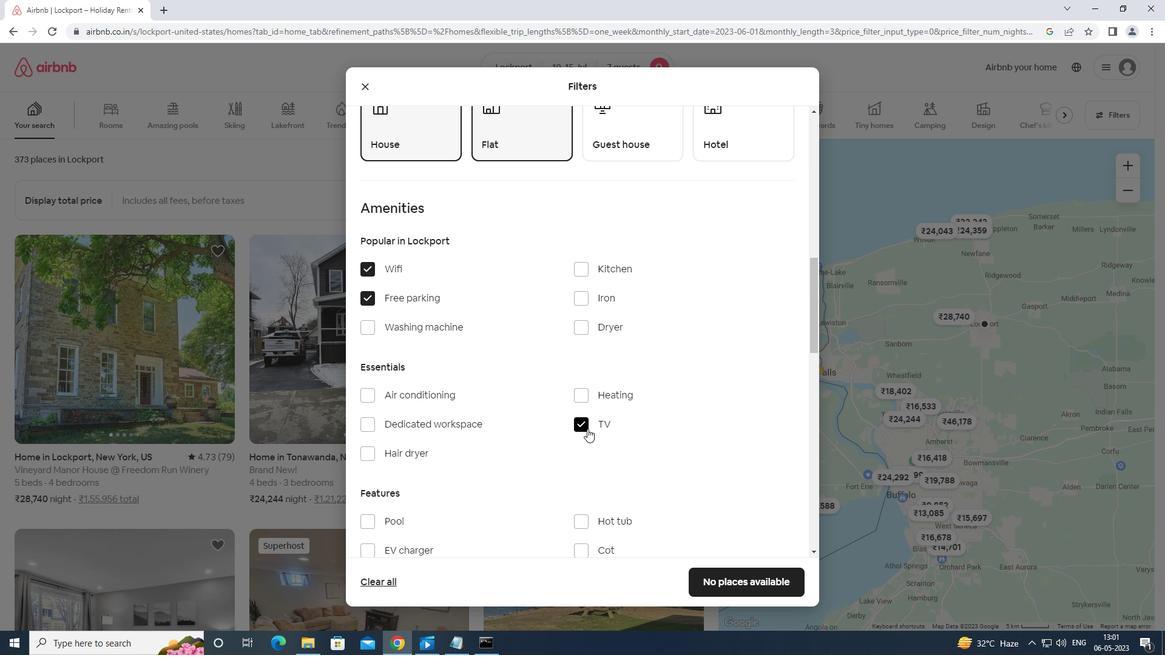 
Action: Mouse moved to (368, 458)
Screenshot: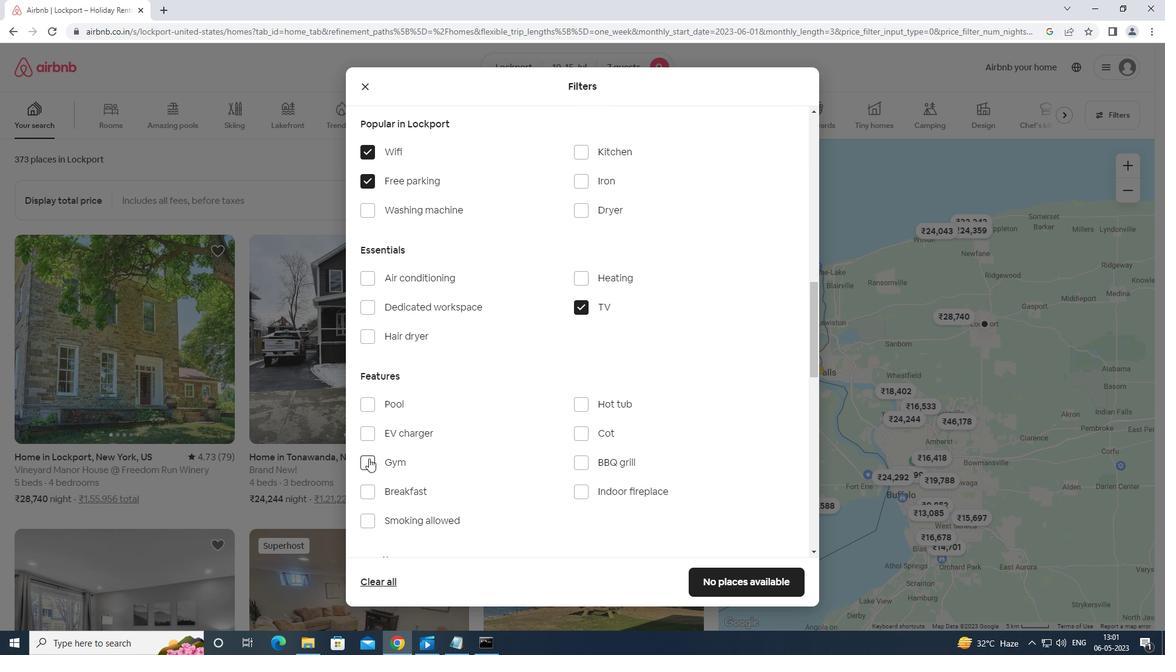 
Action: Mouse pressed left at (368, 458)
Screenshot: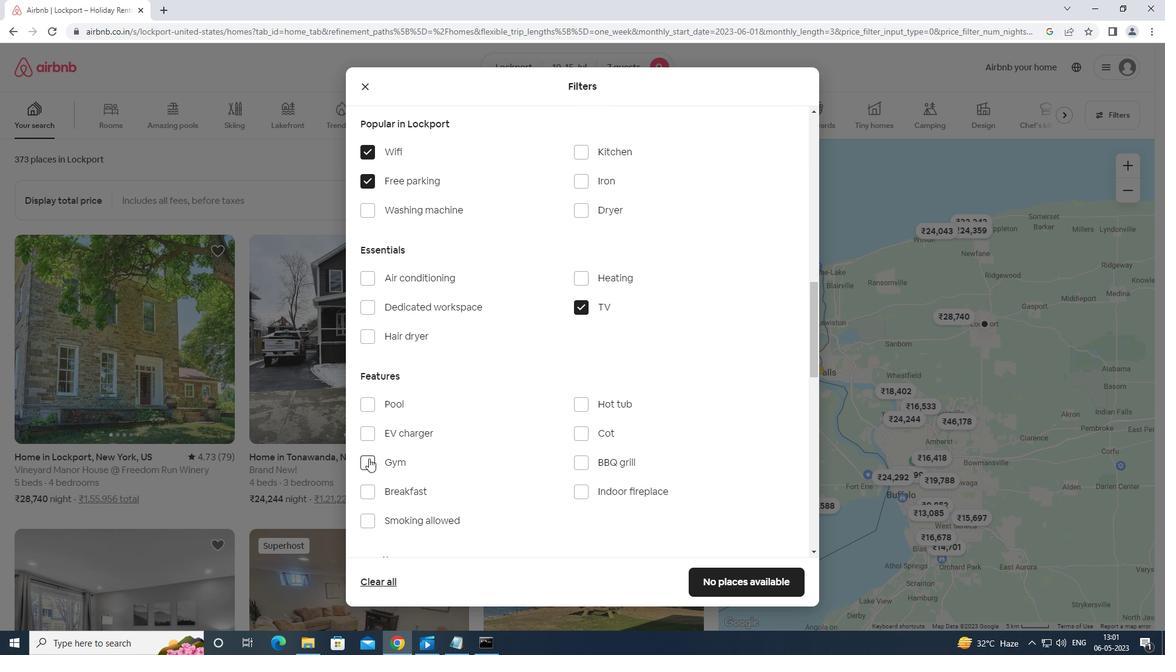 
Action: Mouse moved to (369, 492)
Screenshot: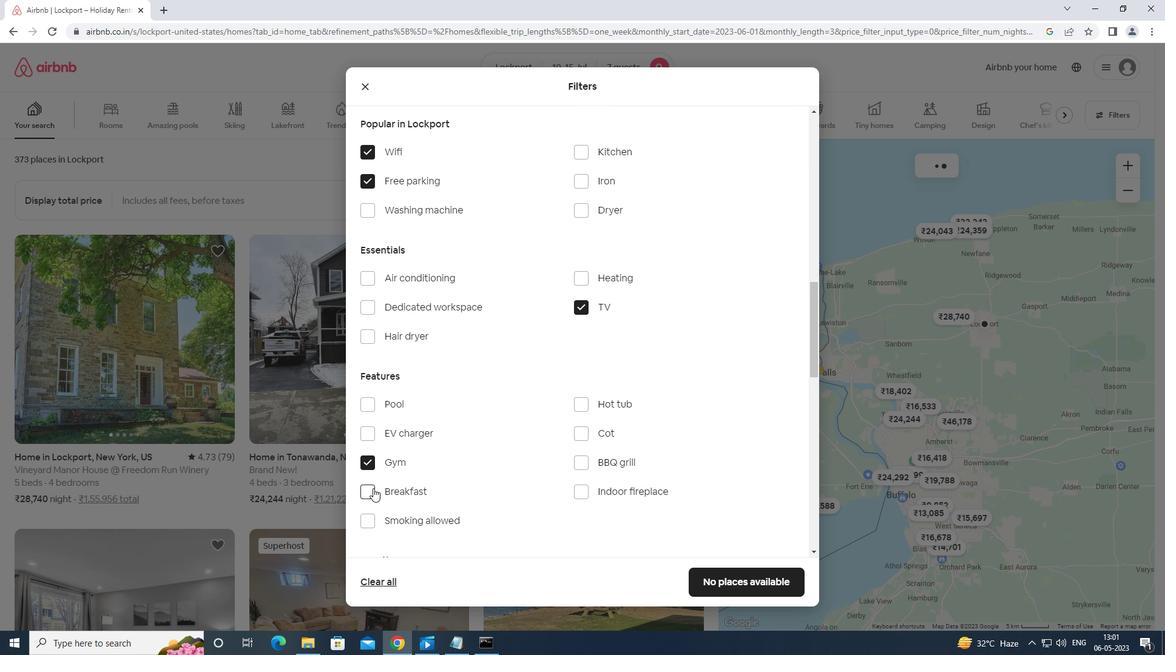 
Action: Mouse pressed left at (369, 492)
Screenshot: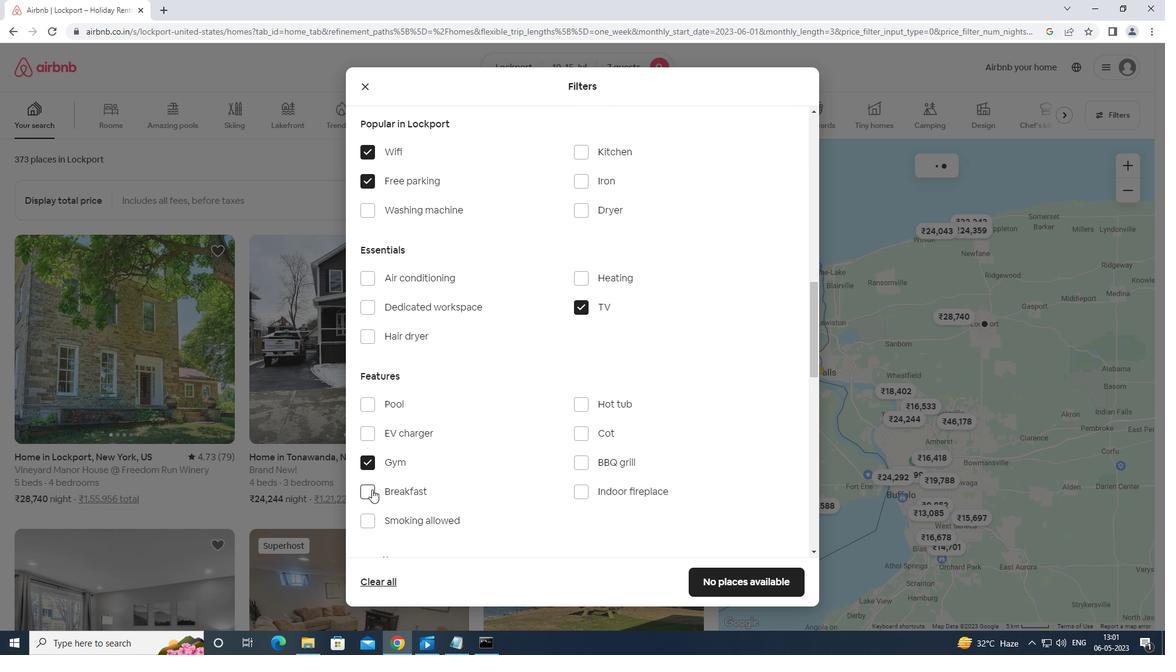 
Action: Mouse moved to (424, 480)
Screenshot: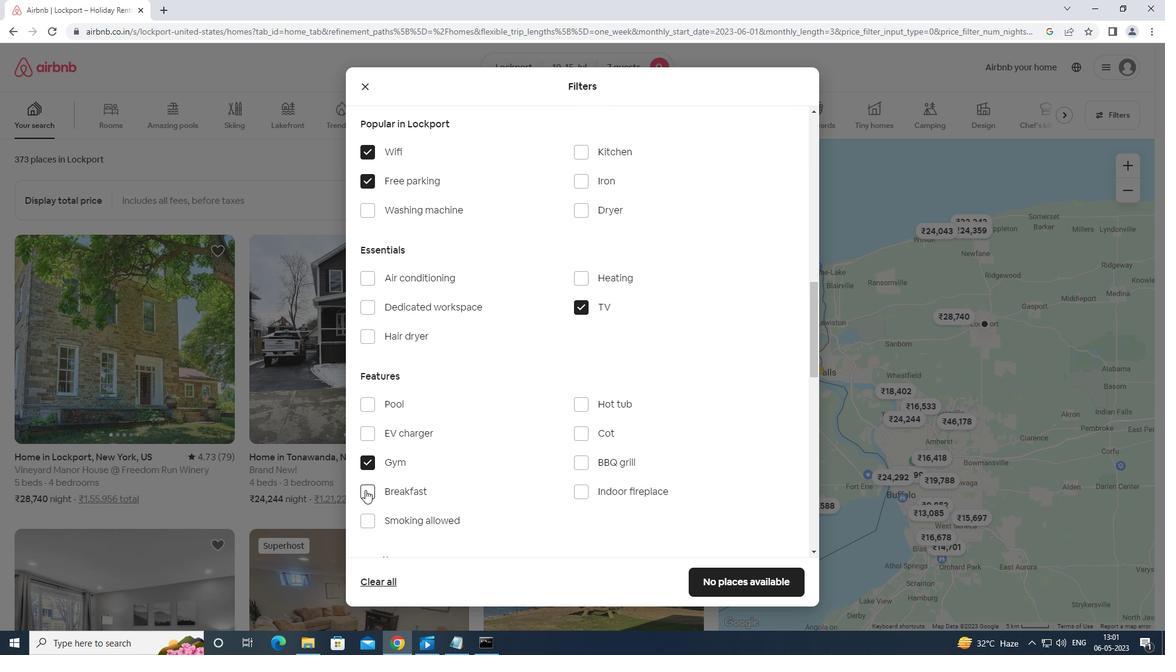 
Action: Mouse scrolled (424, 479) with delta (0, 0)
Screenshot: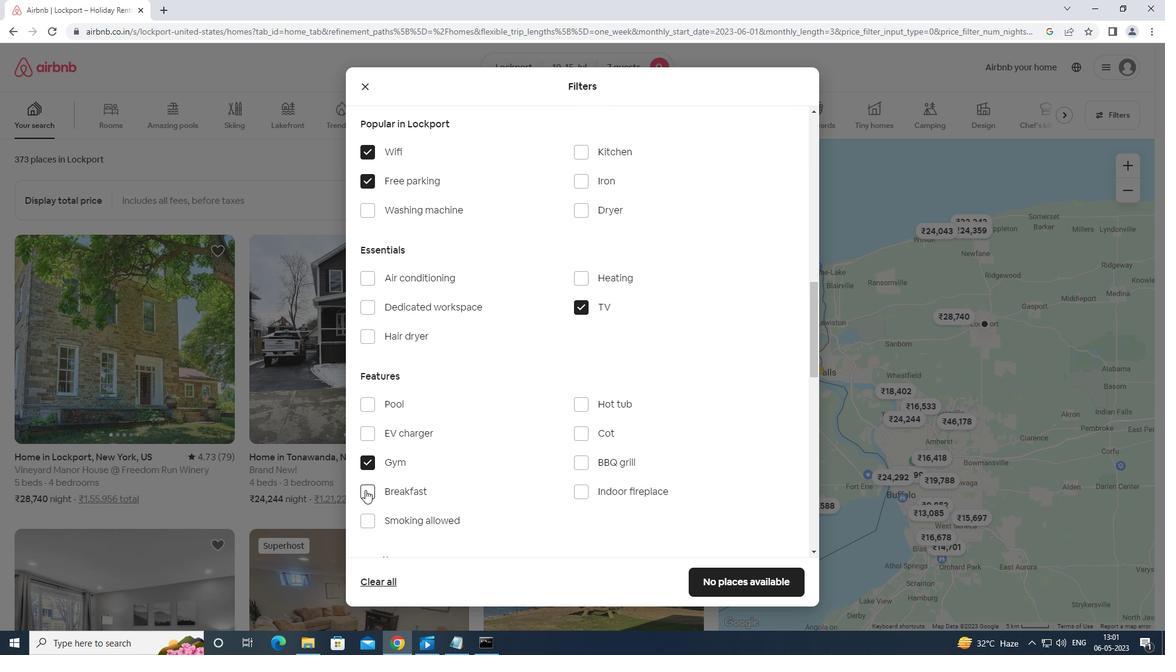 
Action: Mouse moved to (429, 484)
Screenshot: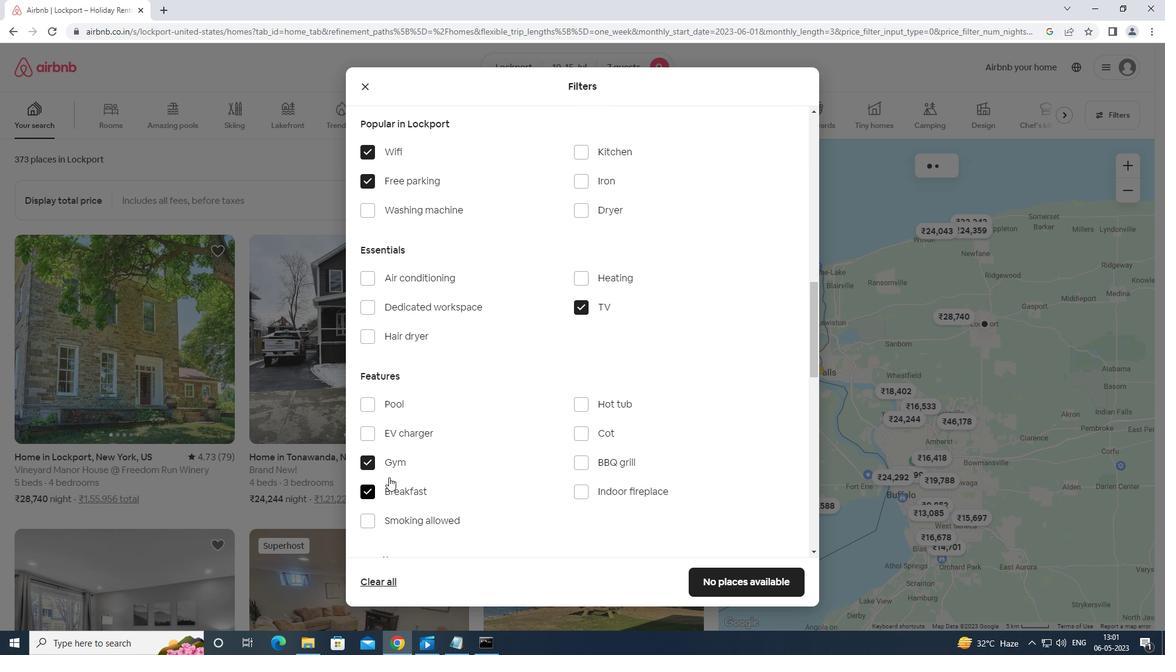 
Action: Mouse scrolled (429, 484) with delta (0, 0)
Screenshot: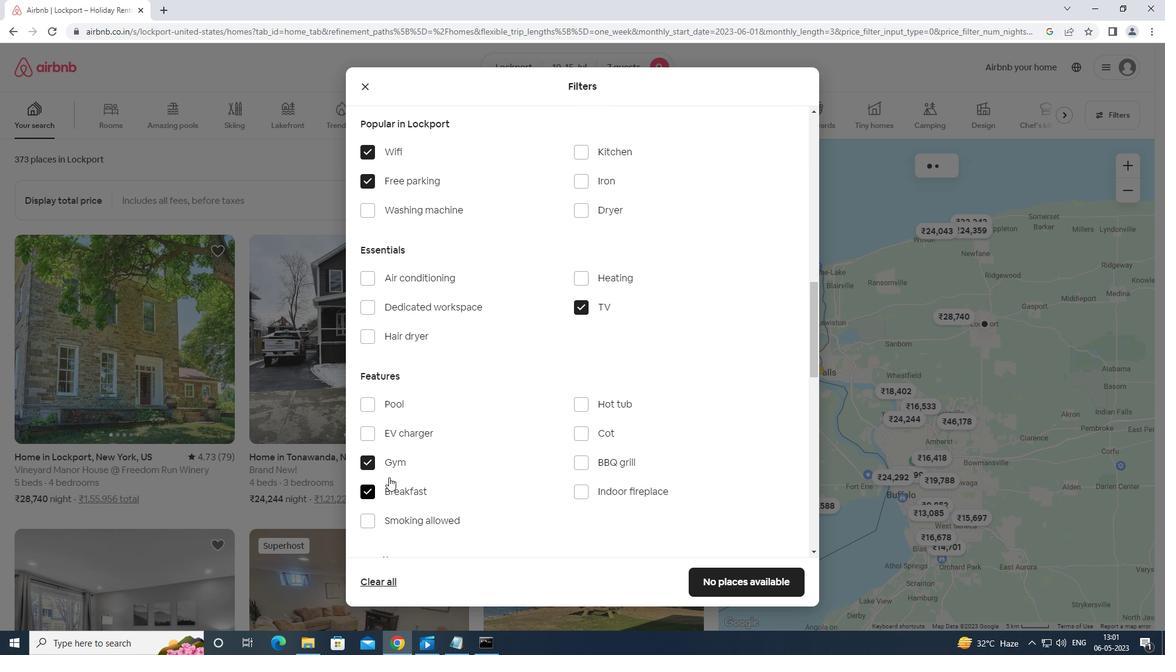 
Action: Mouse moved to (430, 485)
Screenshot: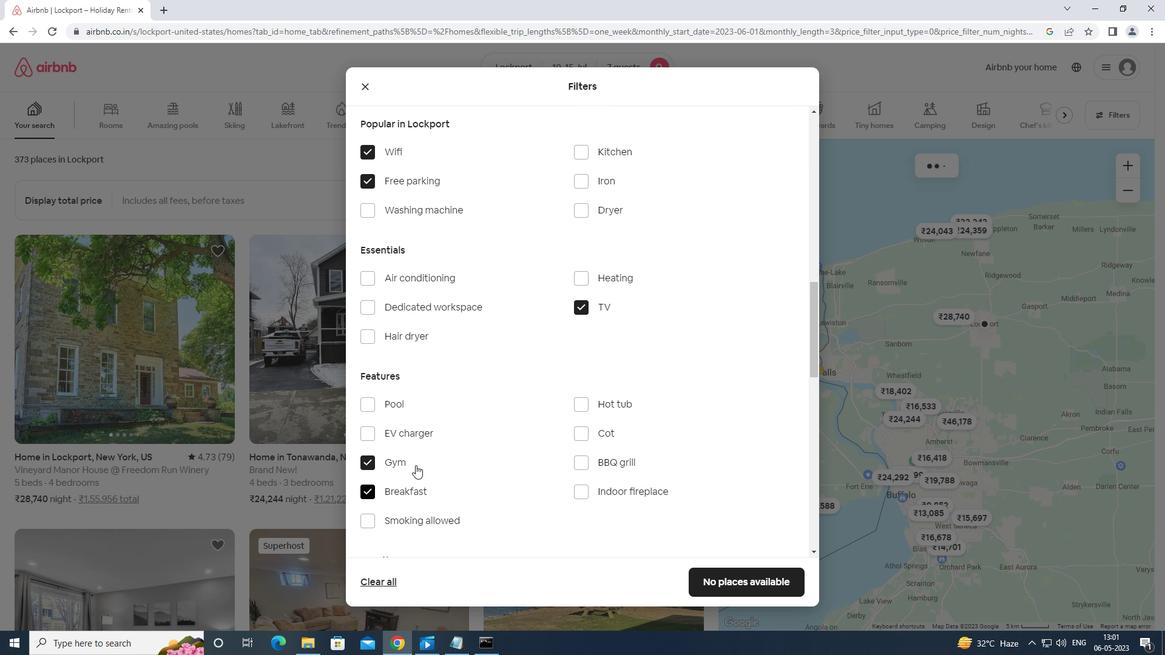 
Action: Mouse scrolled (430, 484) with delta (0, 0)
Screenshot: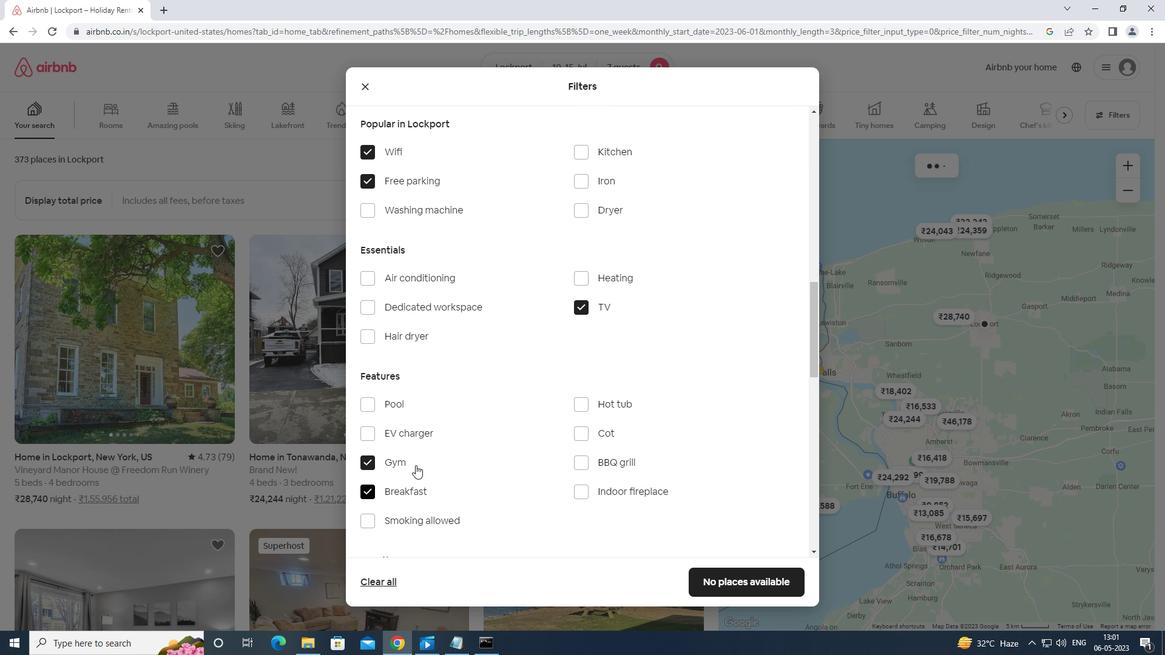 
Action: Mouse moved to (443, 472)
Screenshot: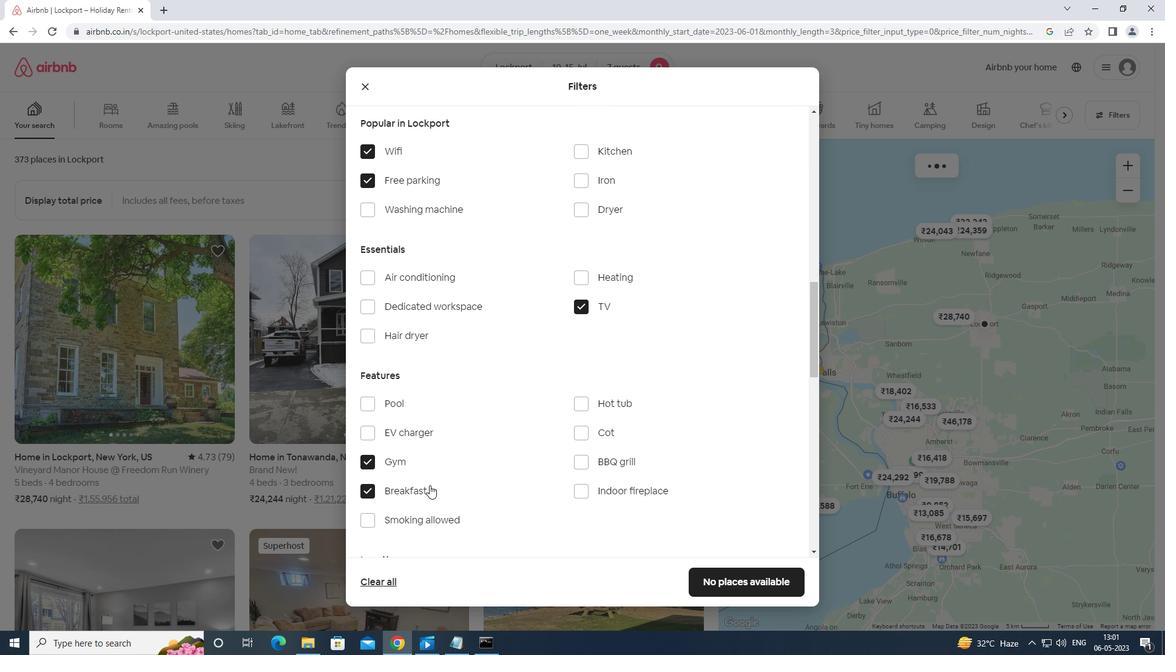 
Action: Mouse scrolled (443, 471) with delta (0, 0)
Screenshot: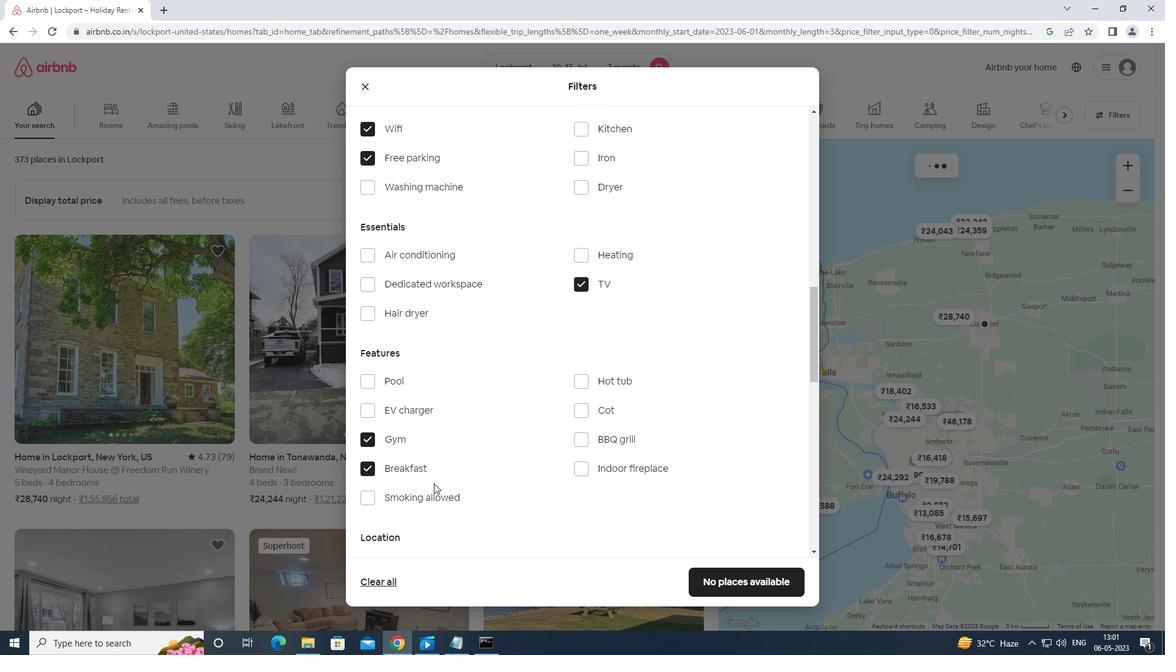
Action: Mouse moved to (443, 472)
Screenshot: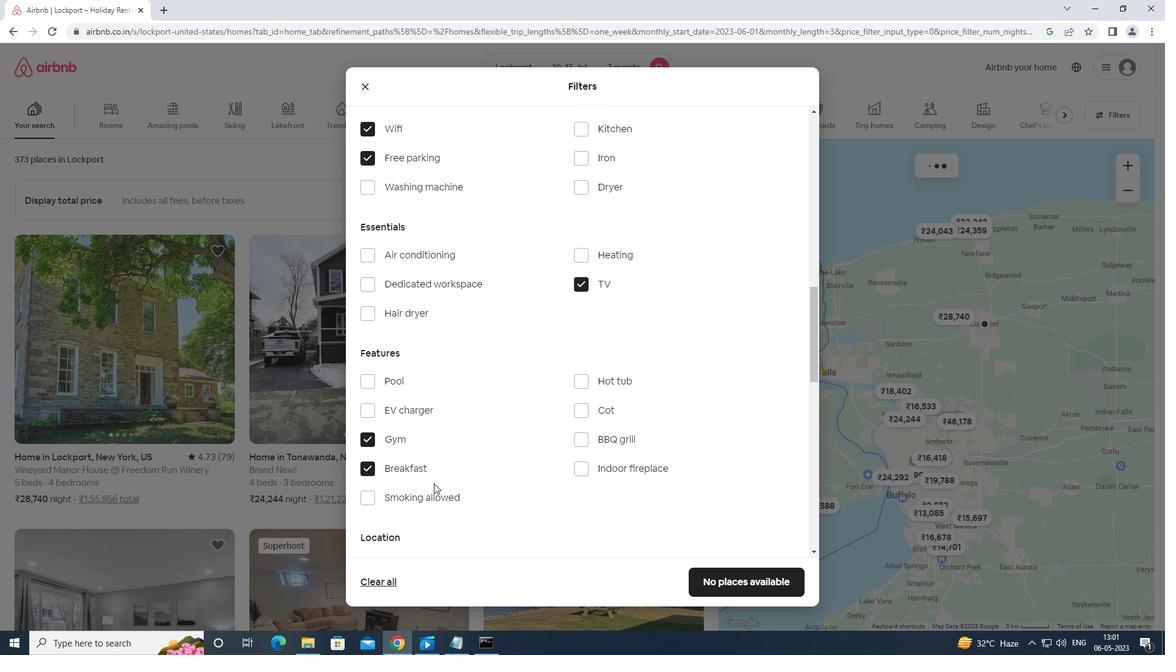 
Action: Mouse scrolled (443, 471) with delta (0, 0)
Screenshot: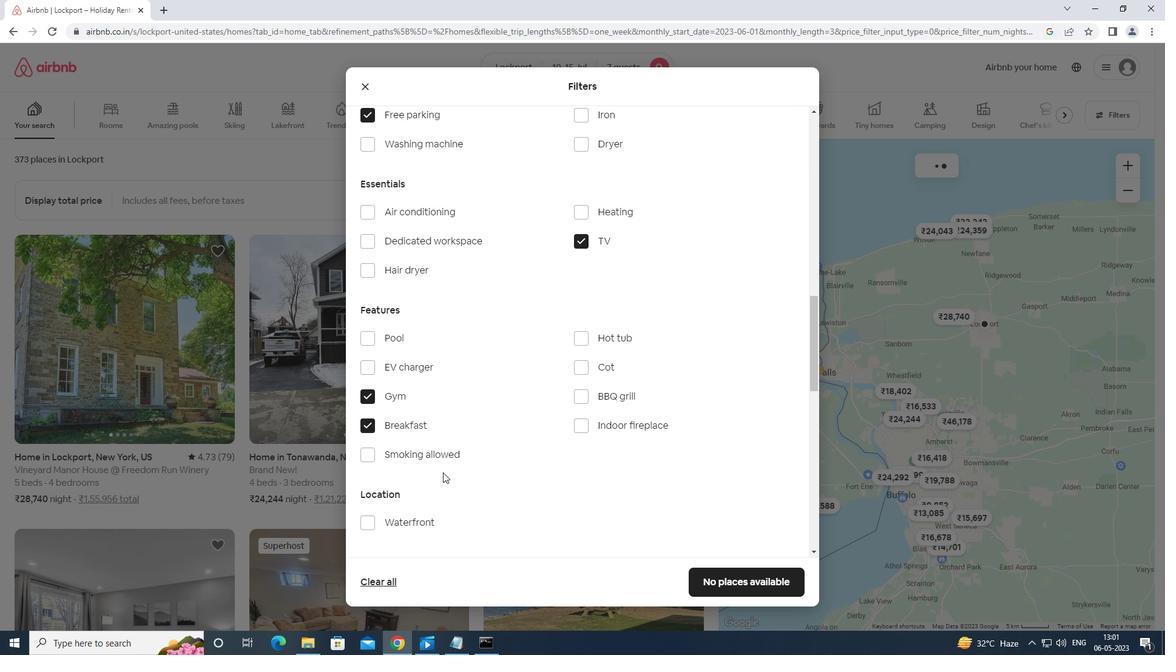 
Action: Mouse moved to (767, 523)
Screenshot: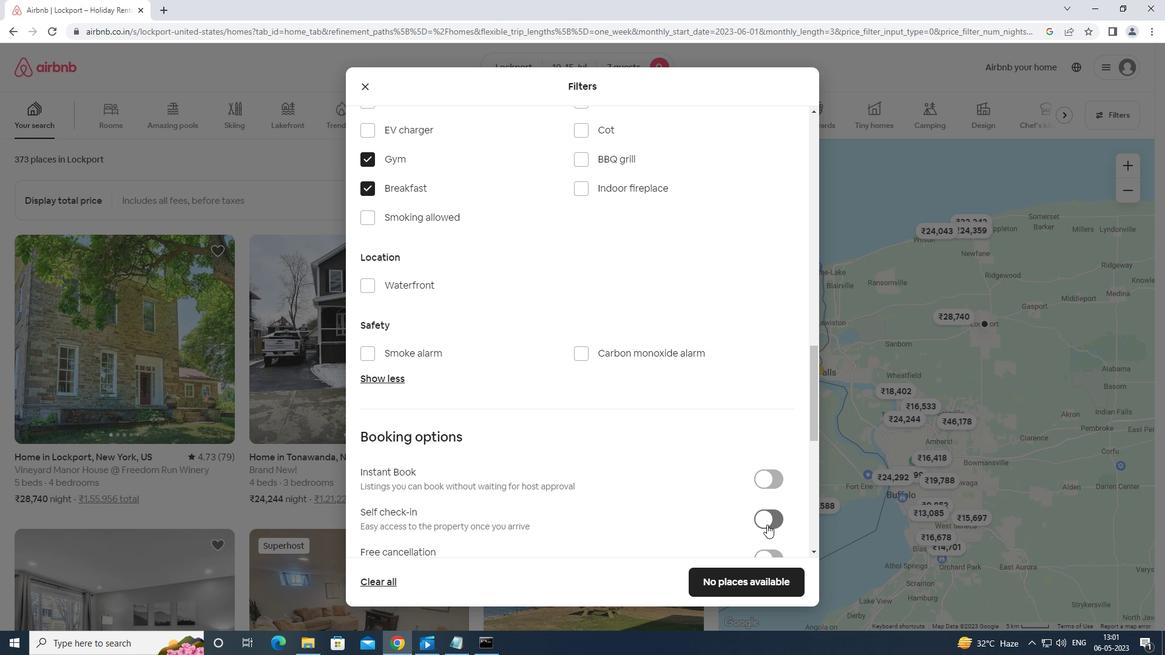 
Action: Mouse pressed left at (767, 523)
Screenshot: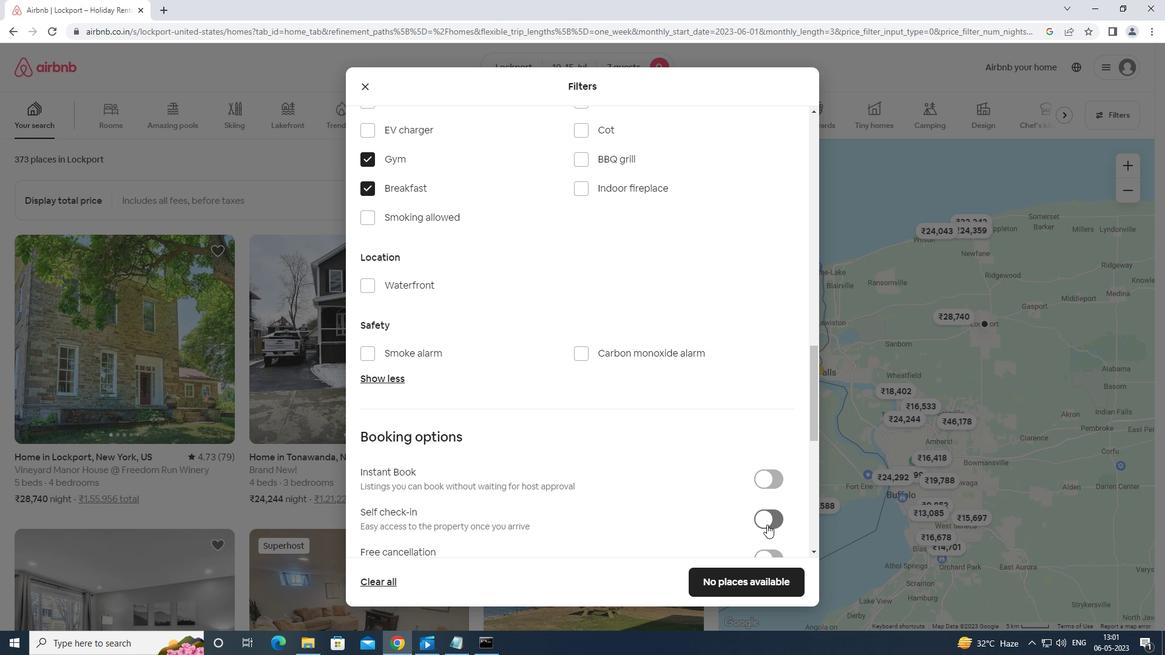 
Action: Mouse moved to (761, 504)
Screenshot: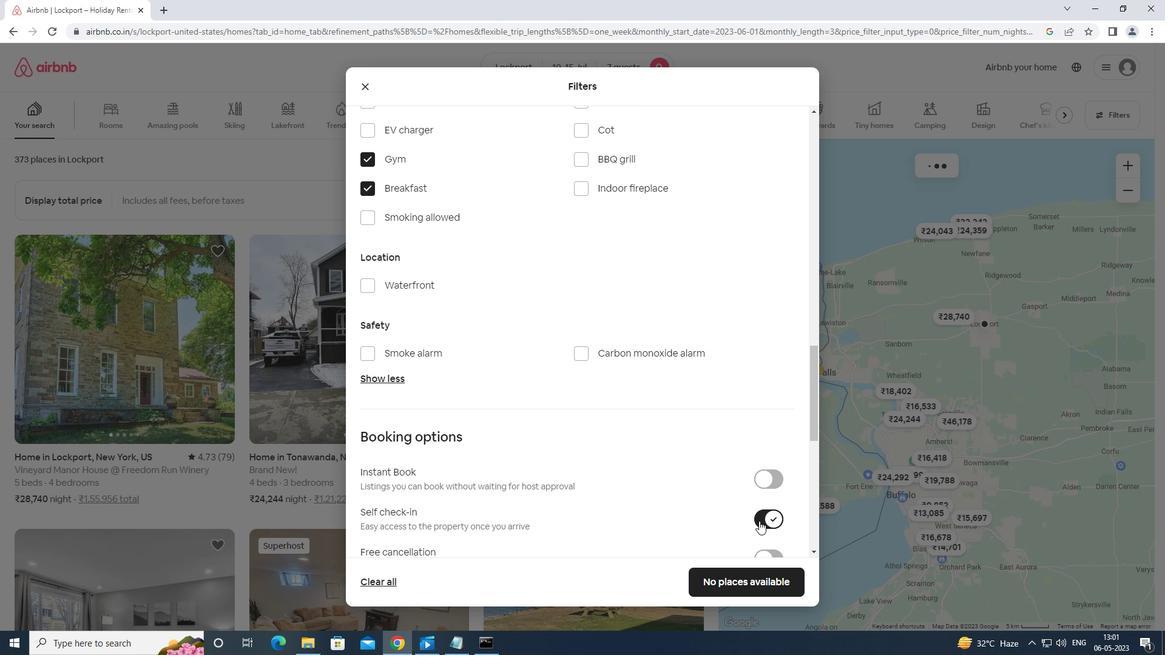 
Action: Mouse scrolled (761, 503) with delta (0, 0)
Screenshot: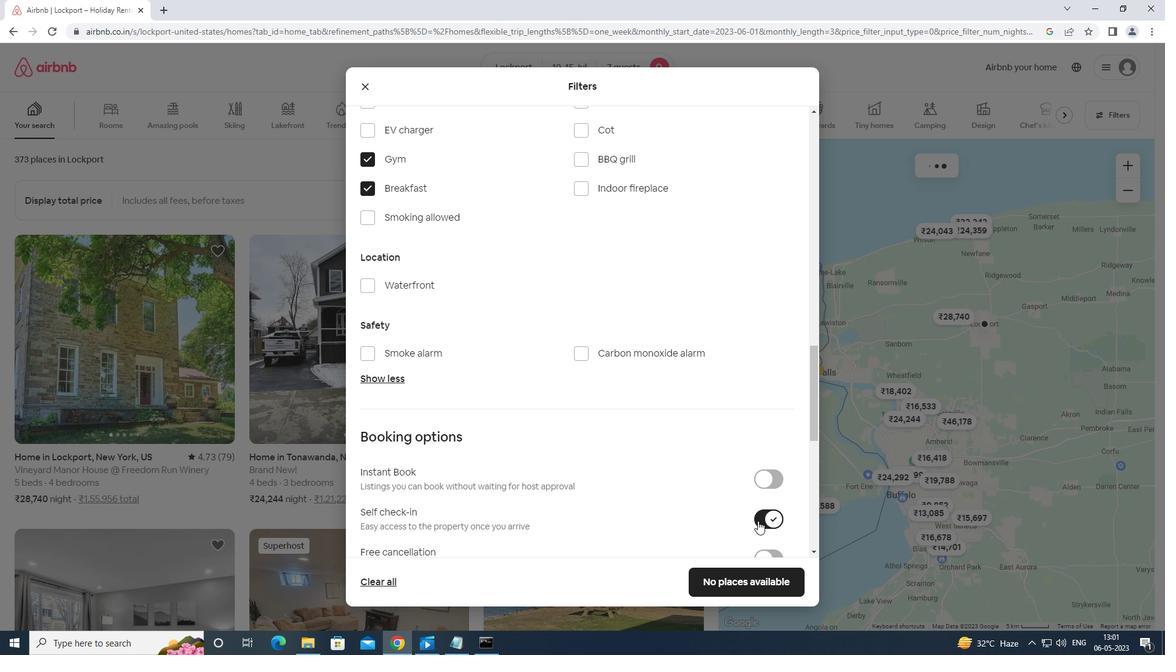 
Action: Mouse moved to (761, 504)
Screenshot: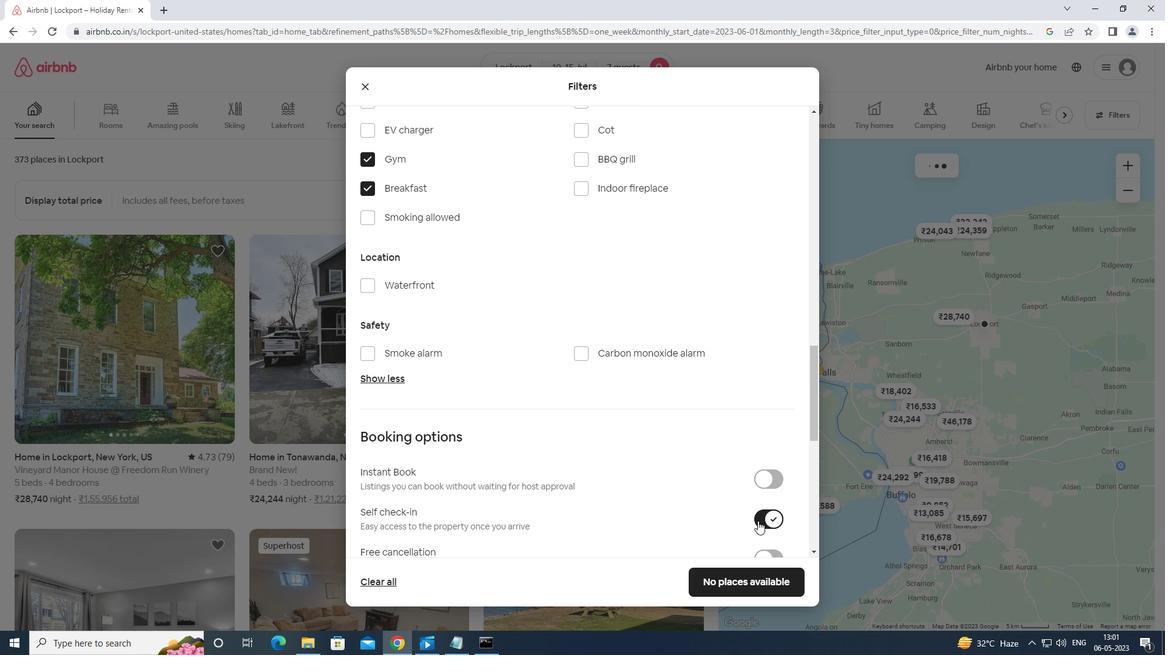 
Action: Mouse scrolled (761, 503) with delta (0, 0)
Screenshot: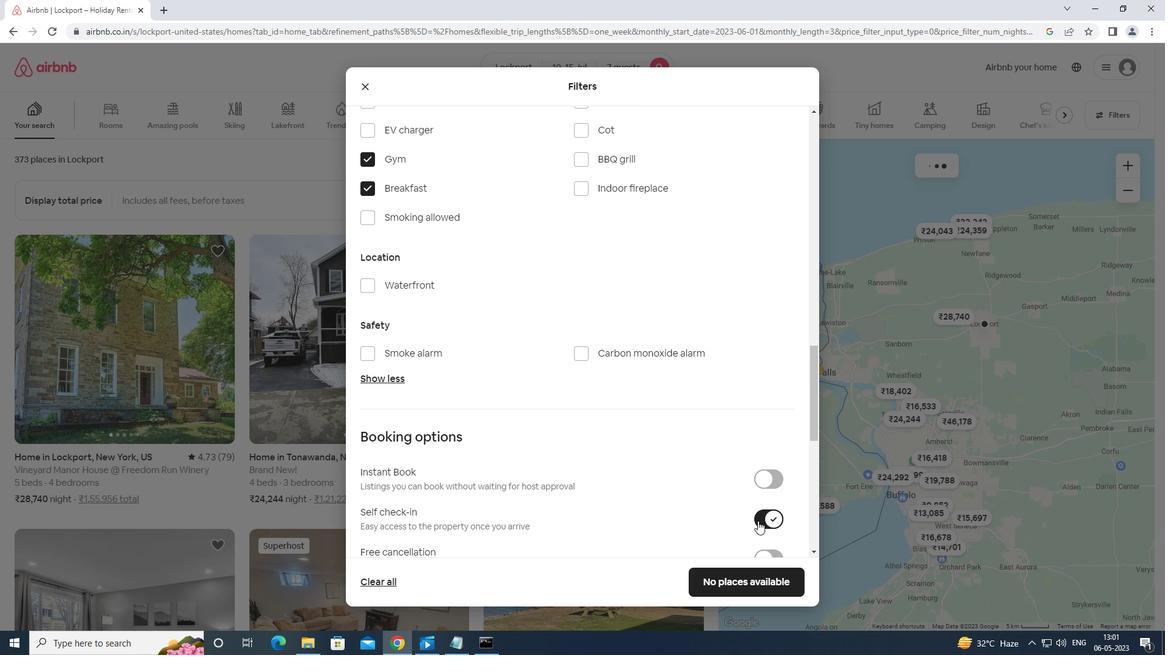 
Action: Mouse moved to (761, 505)
Screenshot: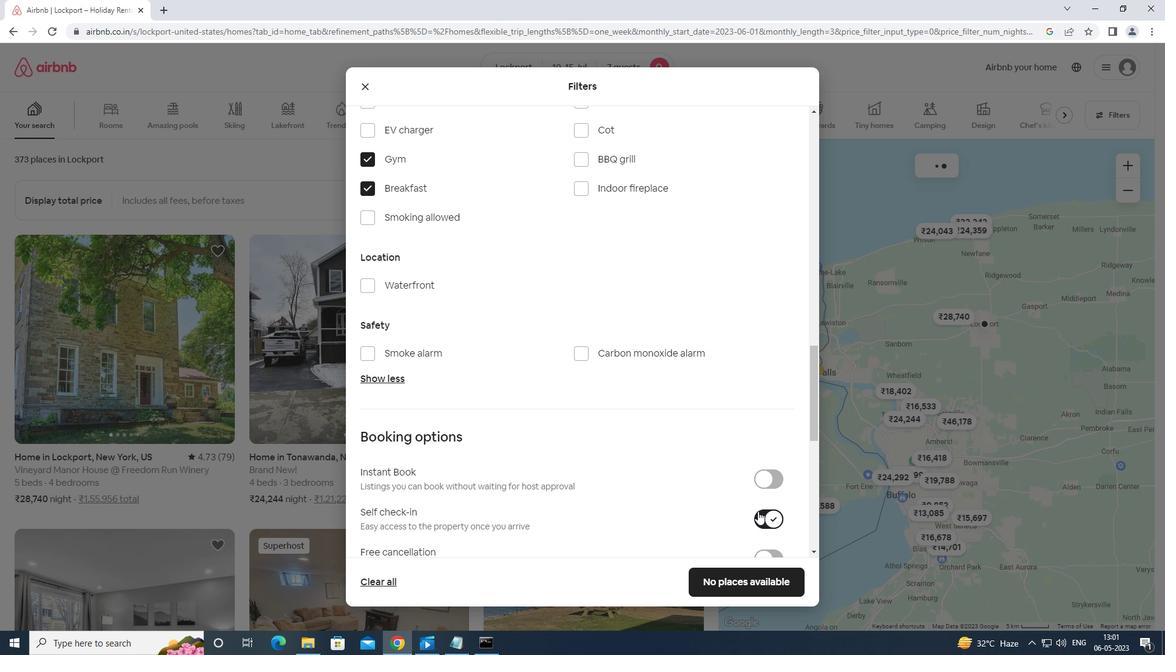 
Action: Mouse scrolled (761, 504) with delta (0, 0)
Screenshot: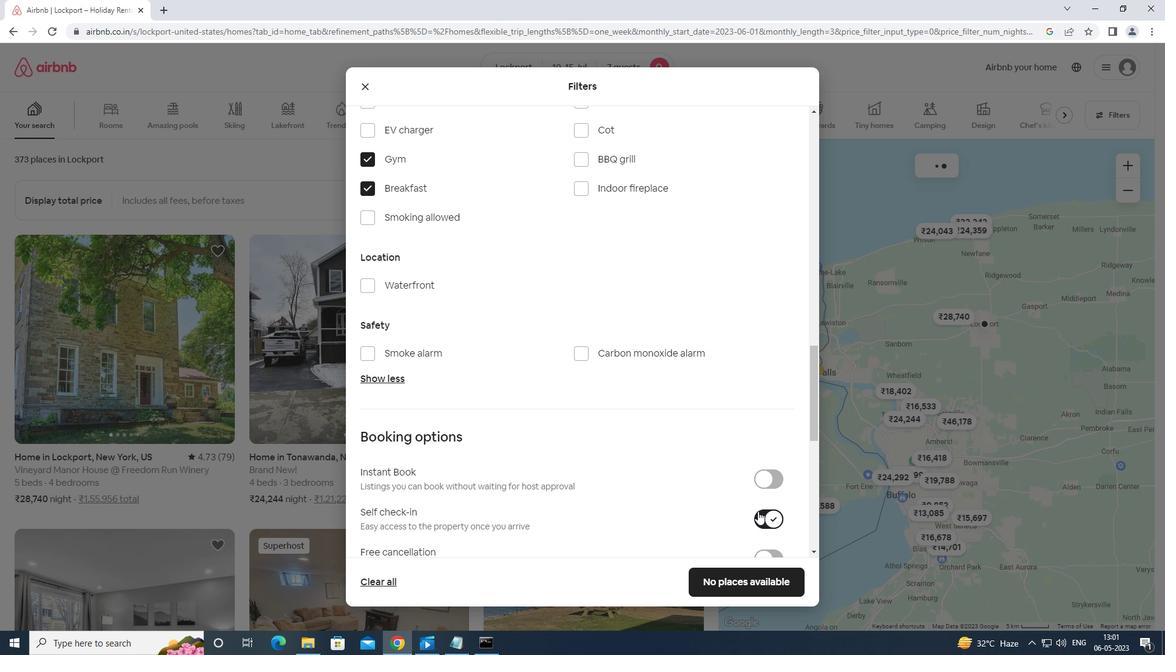 
Action: Mouse moved to (761, 505)
Screenshot: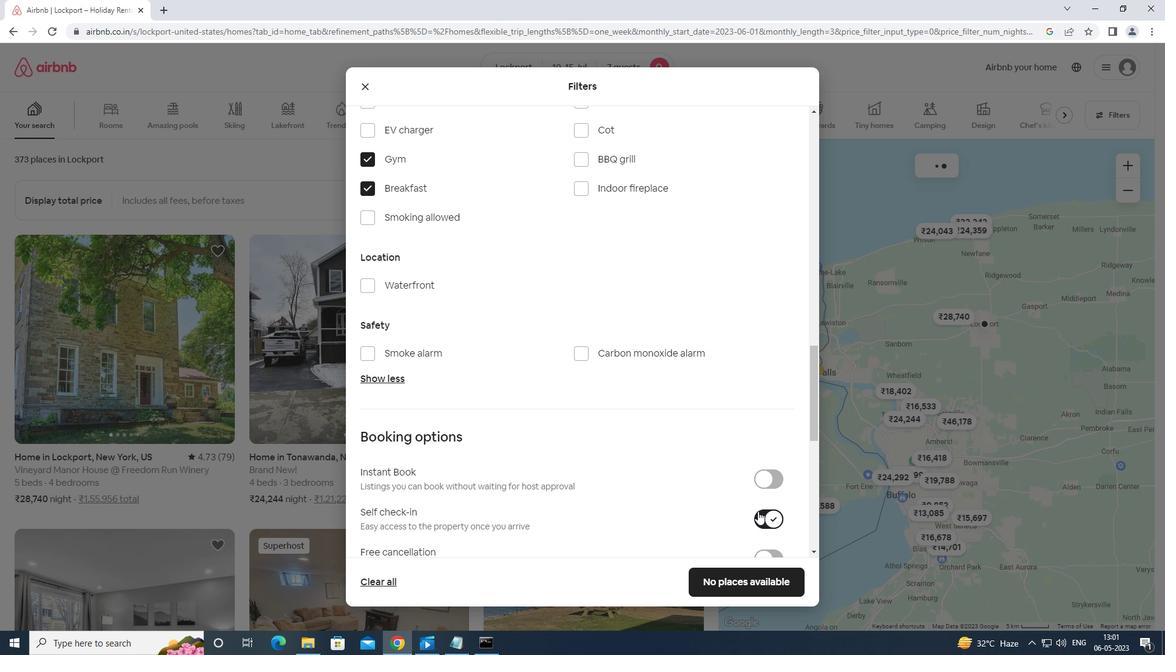 
Action: Mouse scrolled (761, 504) with delta (0, 0)
Screenshot: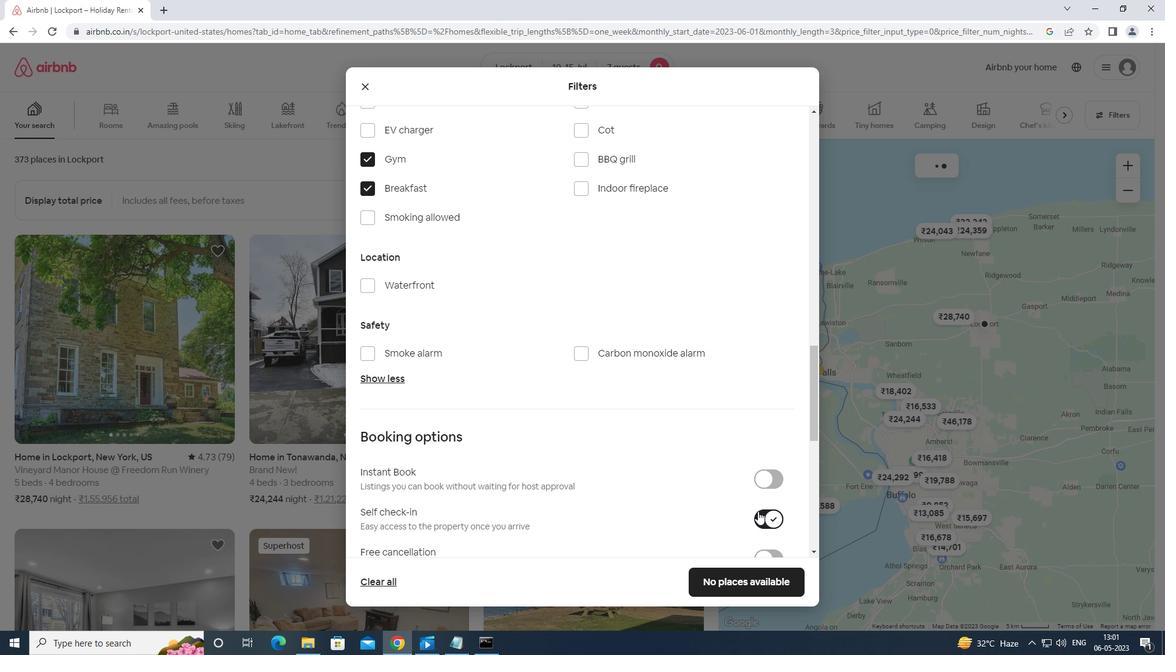 
Action: Mouse moved to (770, 478)
Screenshot: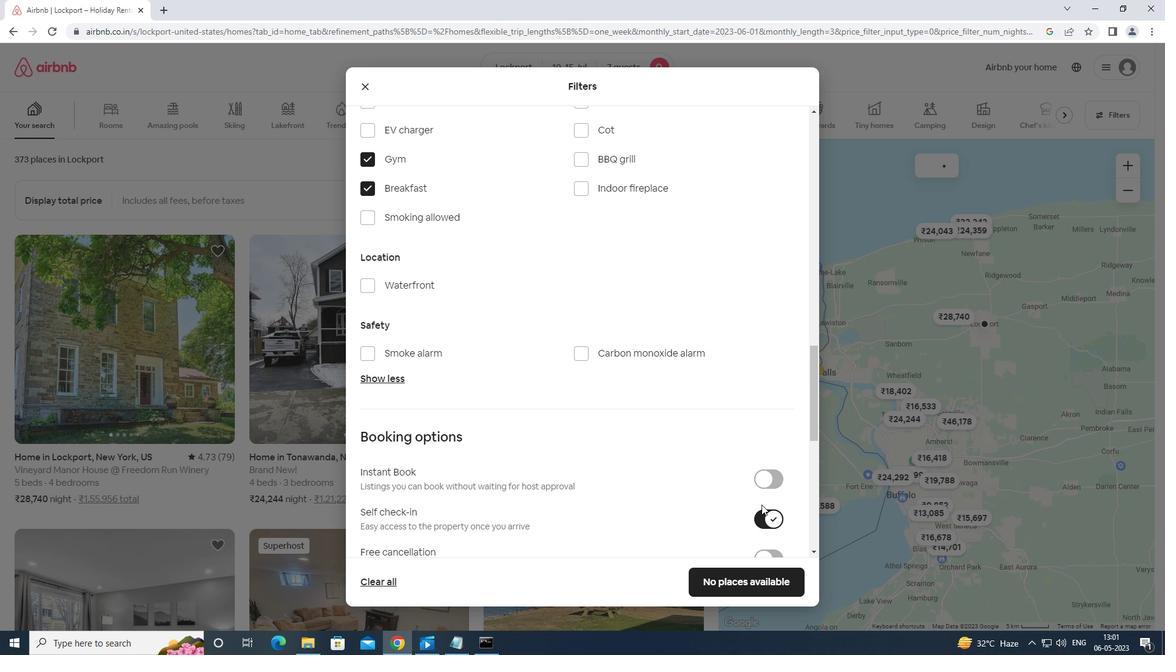 
Action: Mouse scrolled (770, 478) with delta (0, 0)
Screenshot: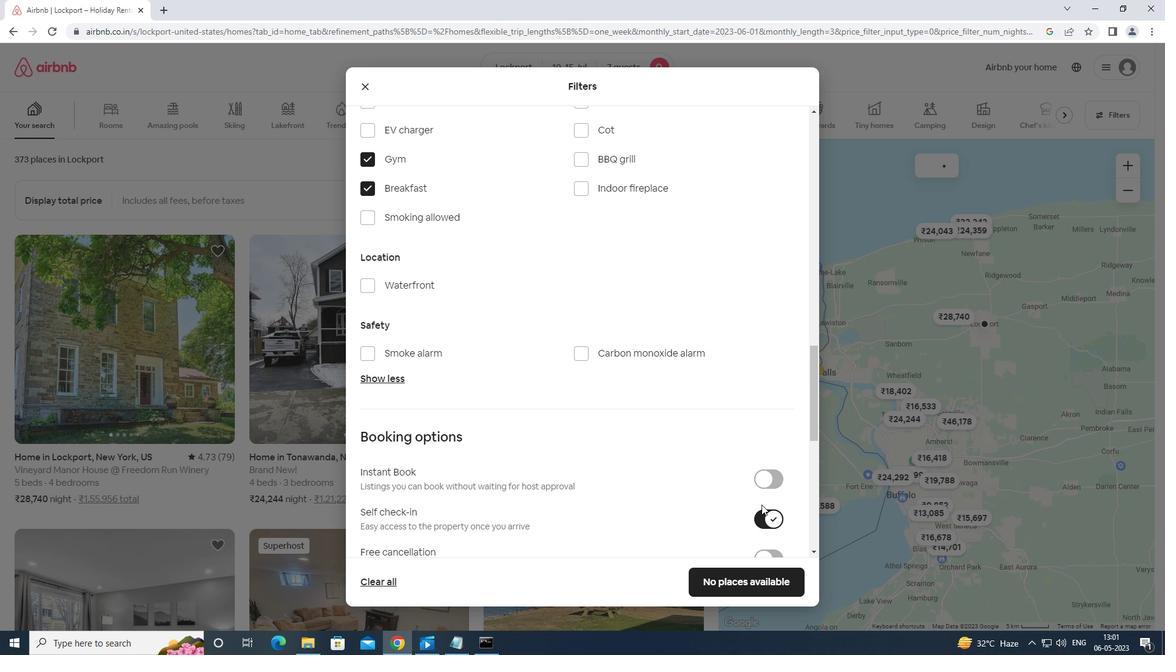 
Action: Mouse scrolled (770, 478) with delta (0, 0)
Screenshot: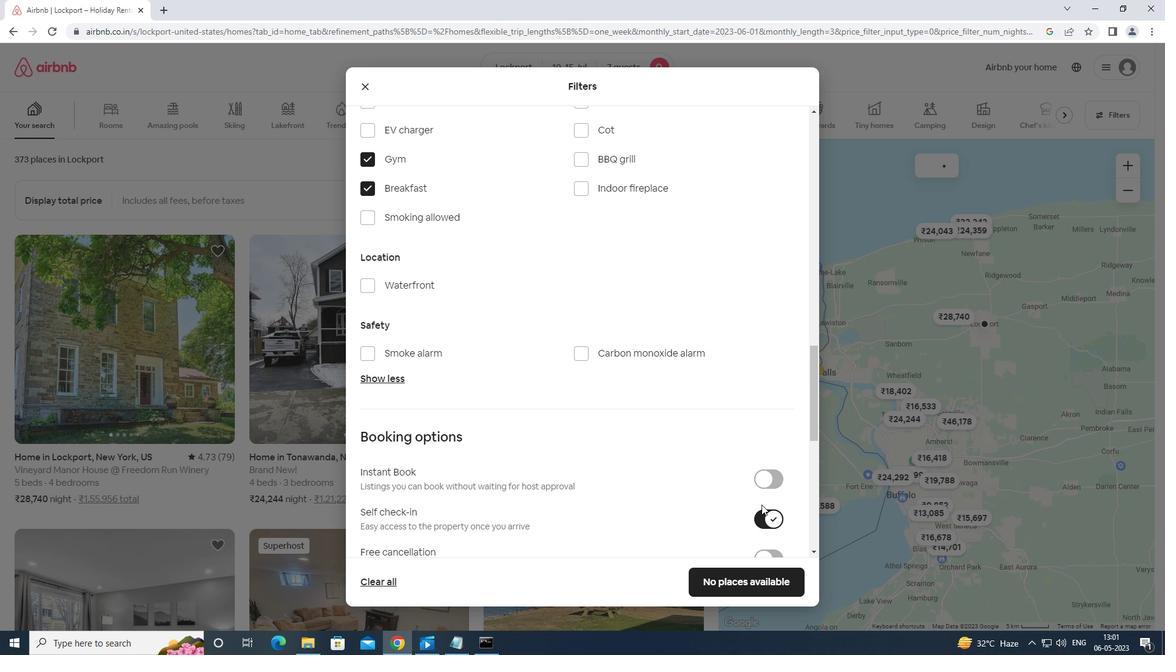 
Action: Mouse moved to (404, 529)
Screenshot: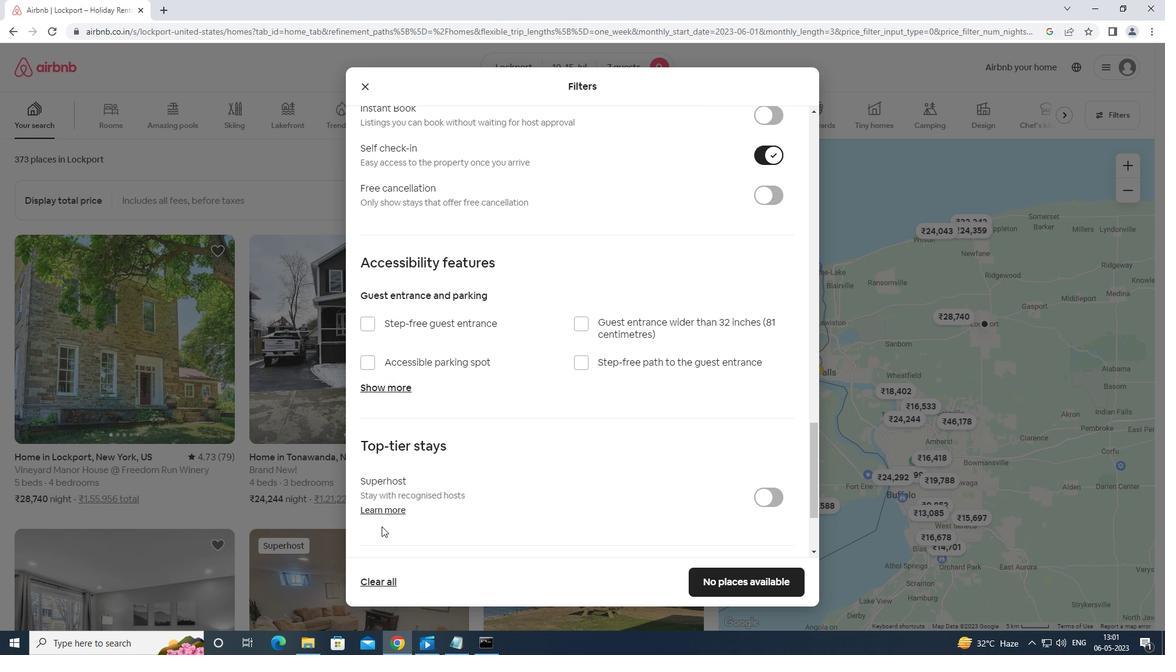 
Action: Mouse scrolled (404, 529) with delta (0, 0)
Screenshot: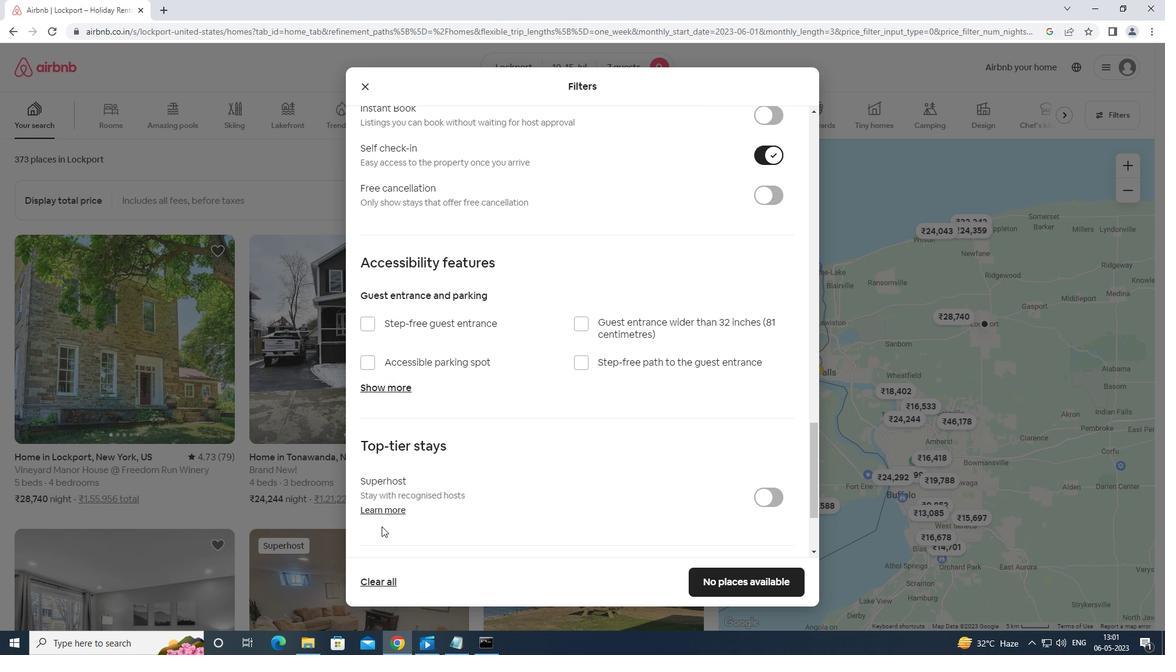 
Action: Mouse moved to (404, 529)
Screenshot: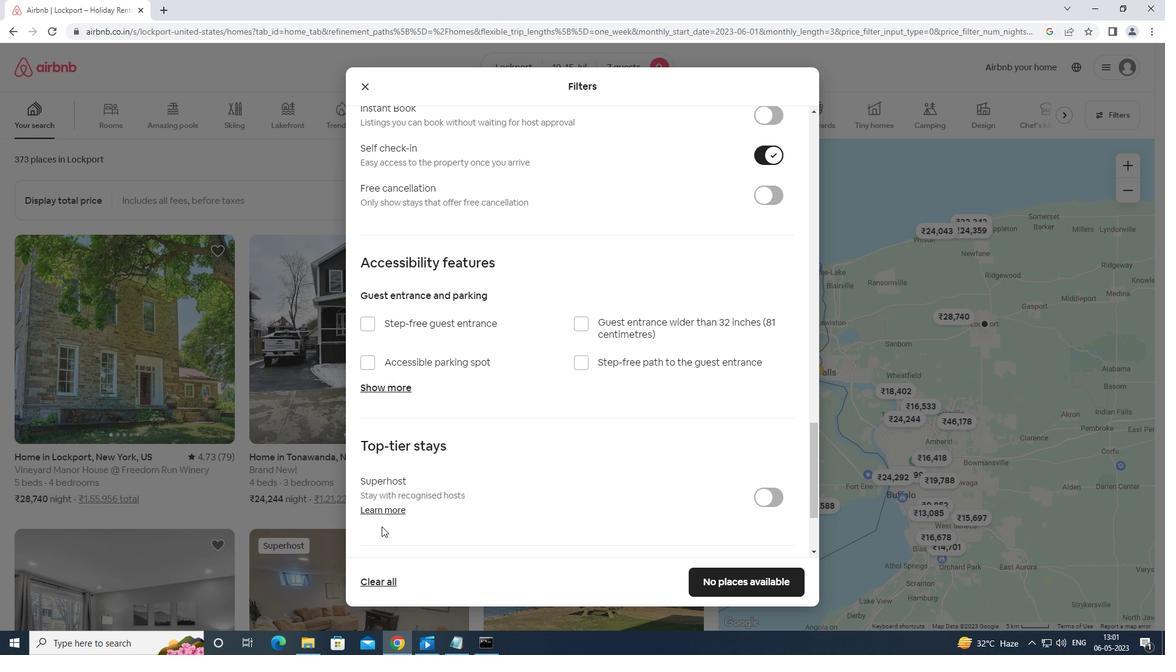 
Action: Mouse scrolled (404, 529) with delta (0, 0)
Screenshot: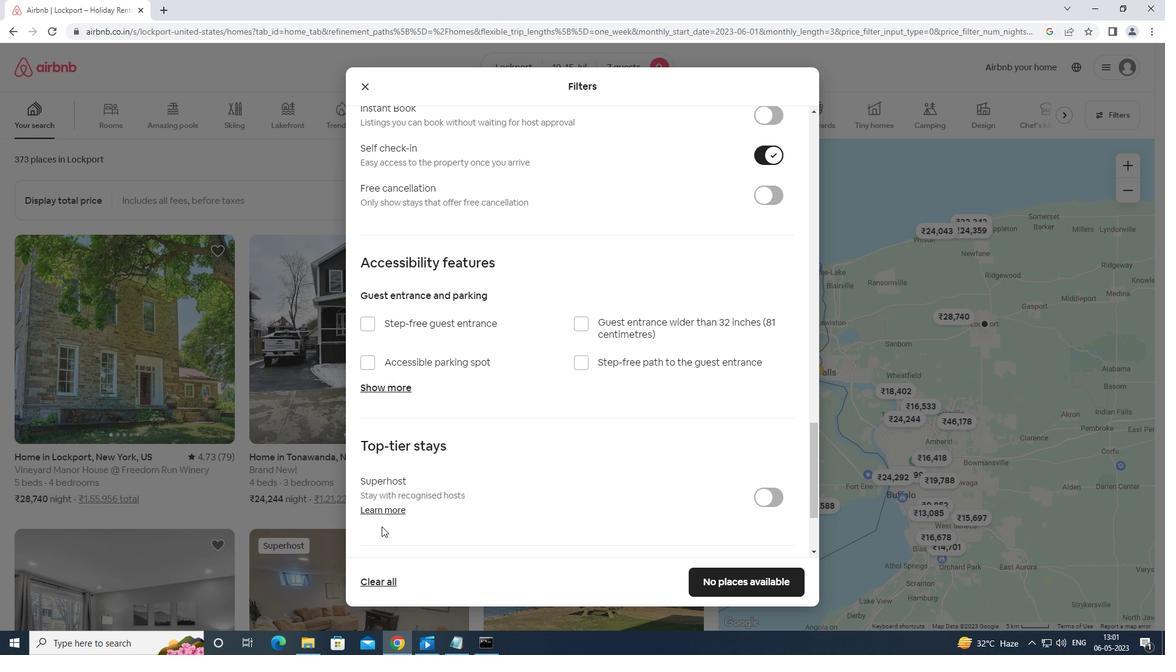 
Action: Mouse moved to (404, 530)
Screenshot: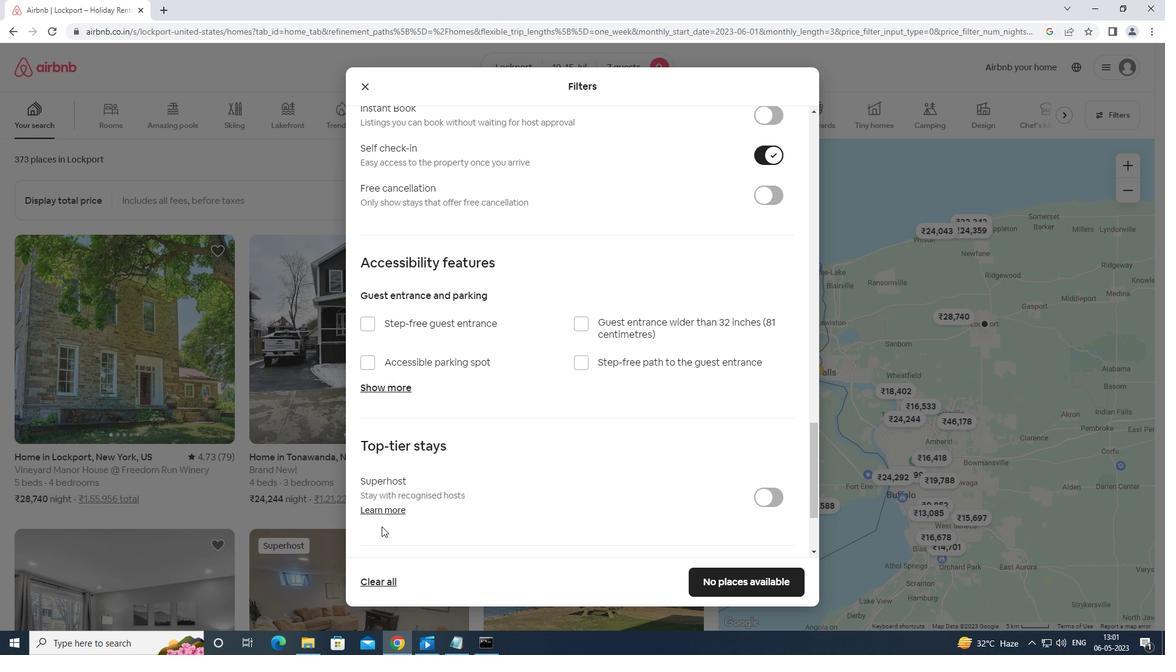 
Action: Mouse scrolled (404, 529) with delta (0, 0)
Screenshot: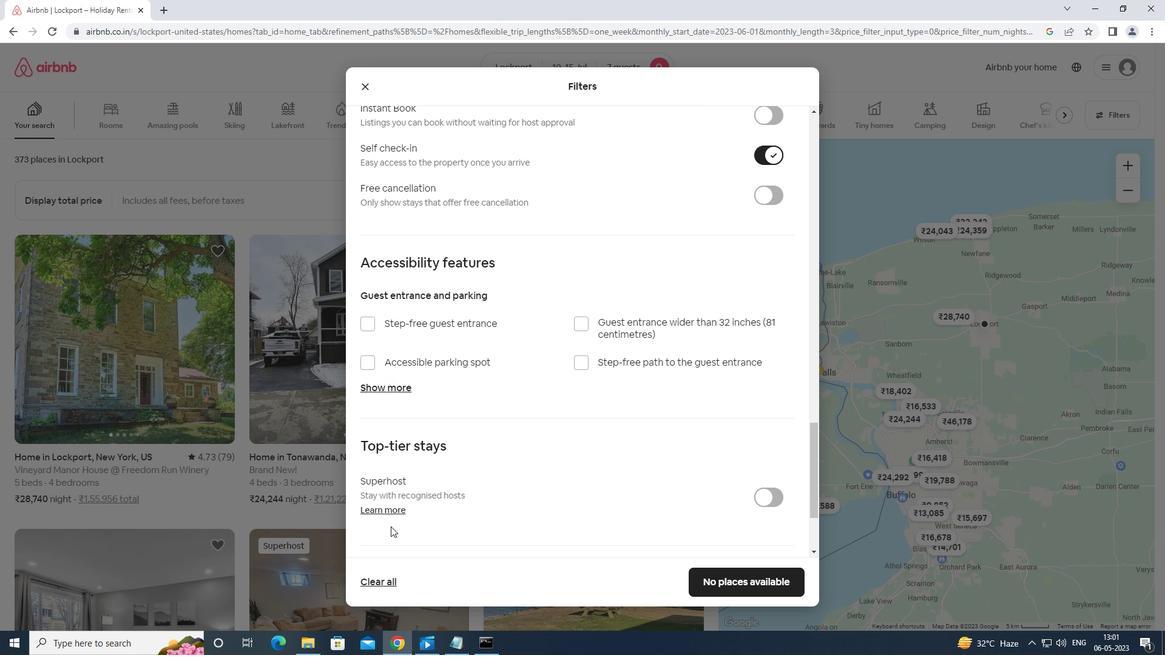 
Action: Mouse scrolled (404, 529) with delta (0, 0)
Screenshot: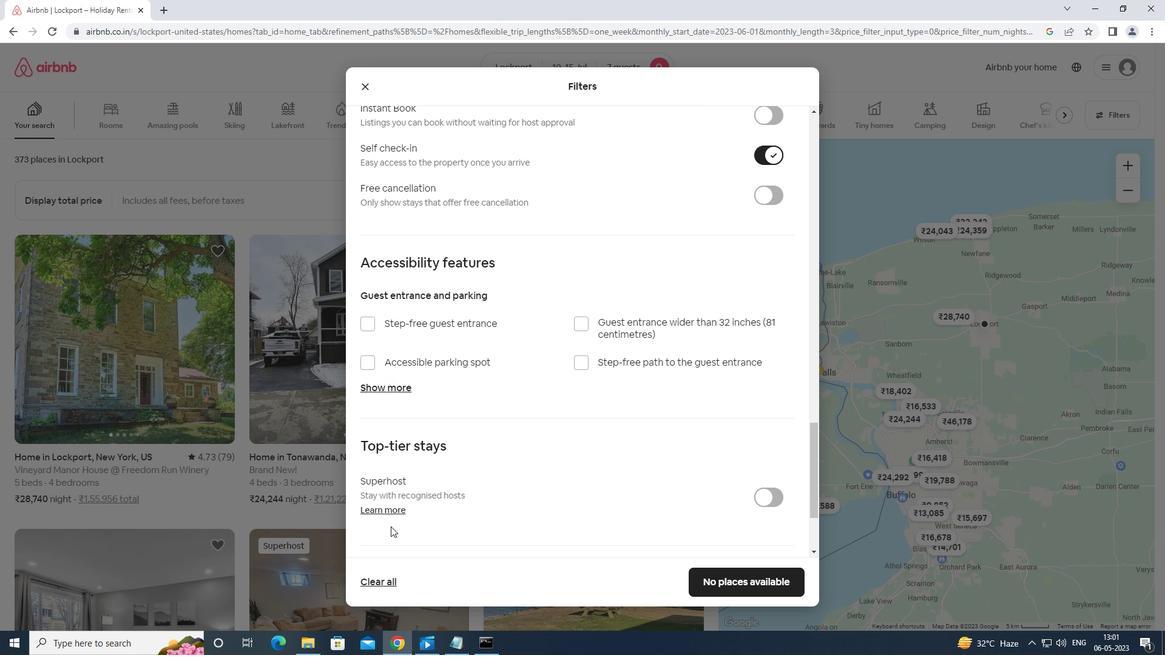 
Action: Mouse moved to (367, 469)
Screenshot: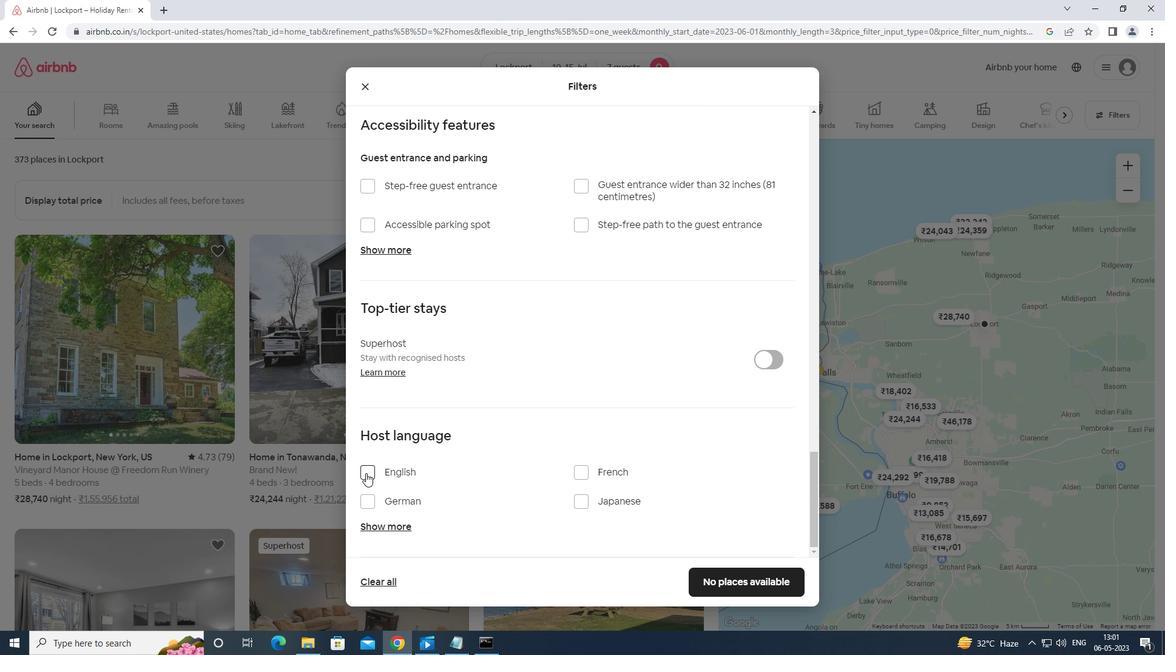 
Action: Mouse pressed left at (367, 469)
Screenshot: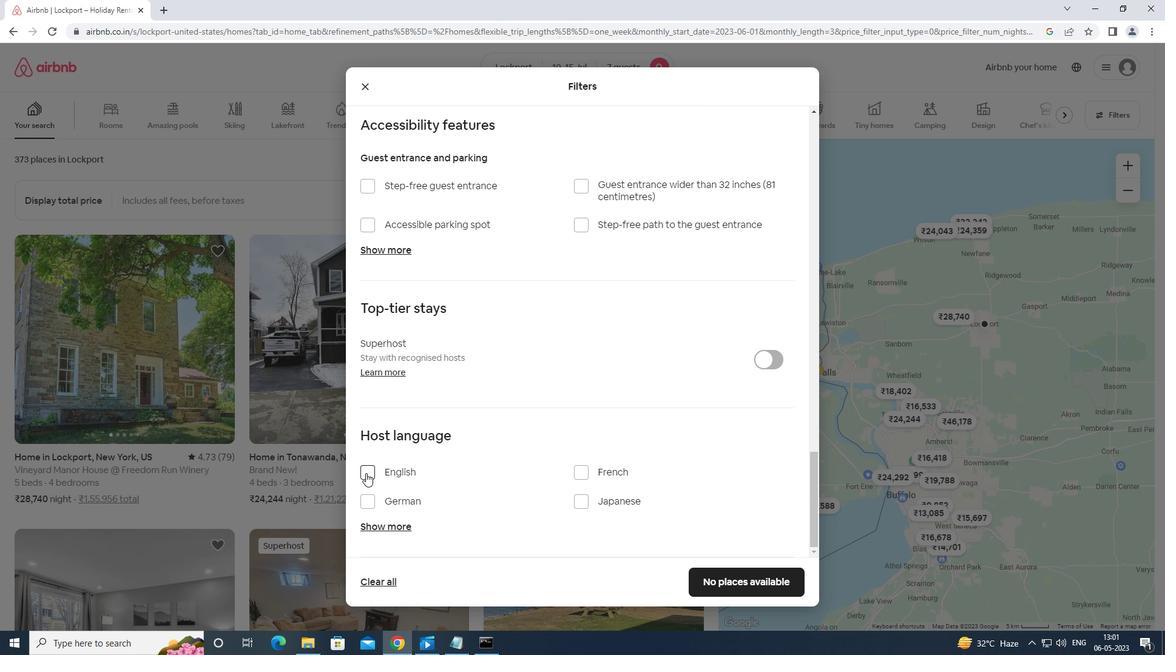 
Action: Mouse moved to (727, 574)
Screenshot: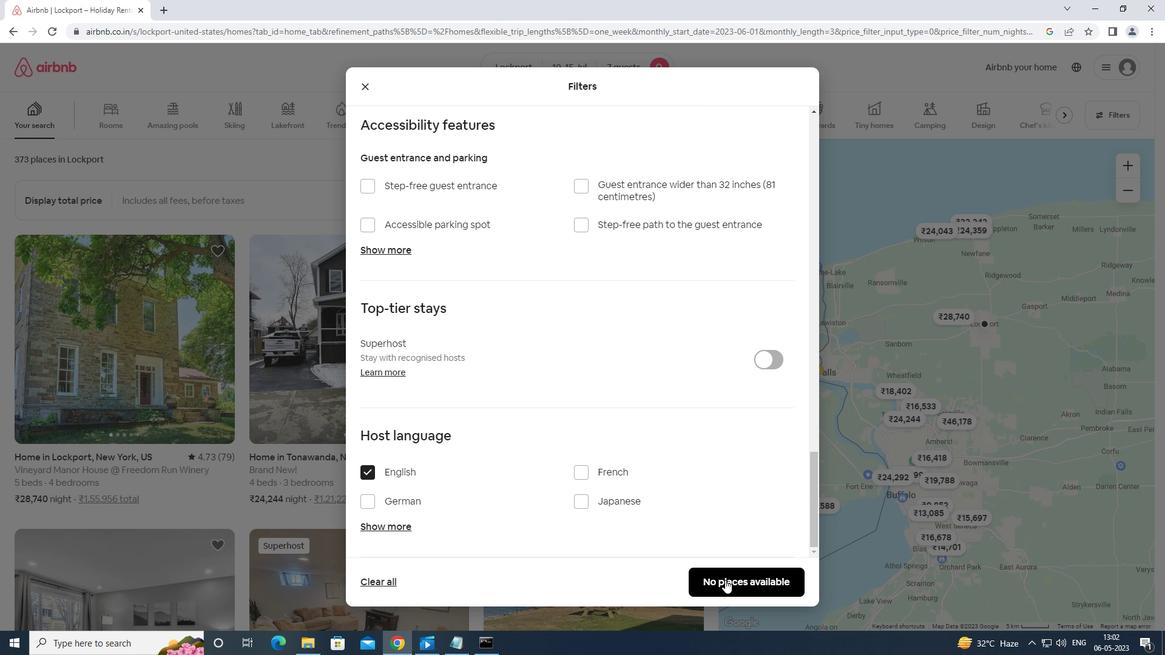 
Action: Mouse pressed left at (727, 574)
Screenshot: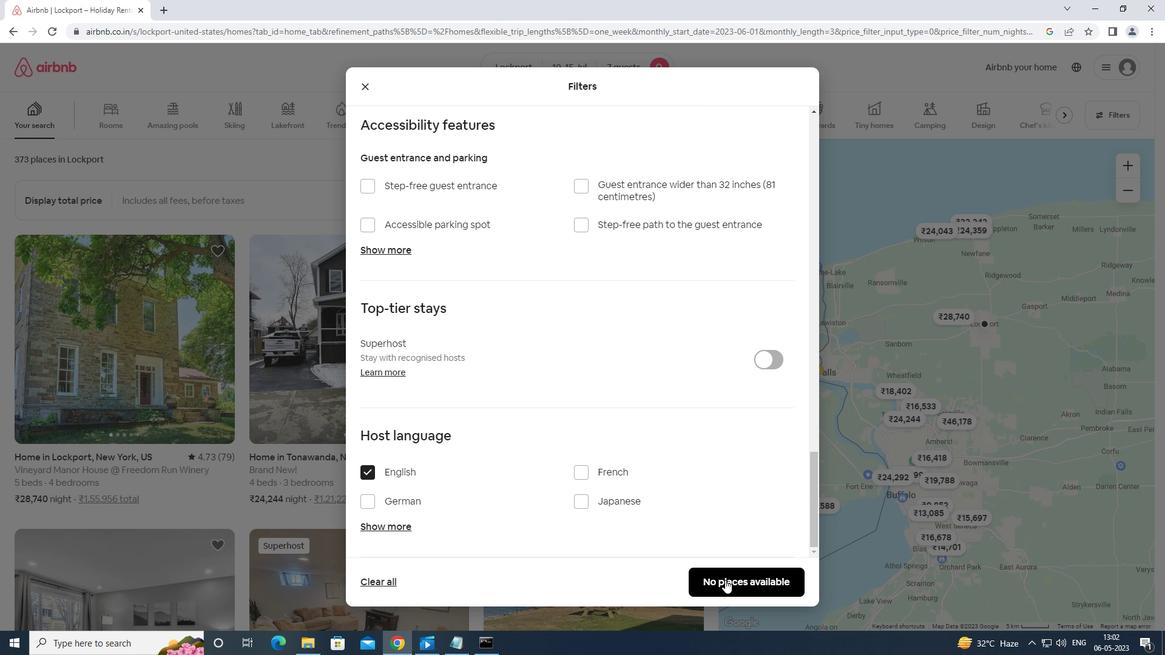 
Action: Mouse moved to (729, 572)
Screenshot: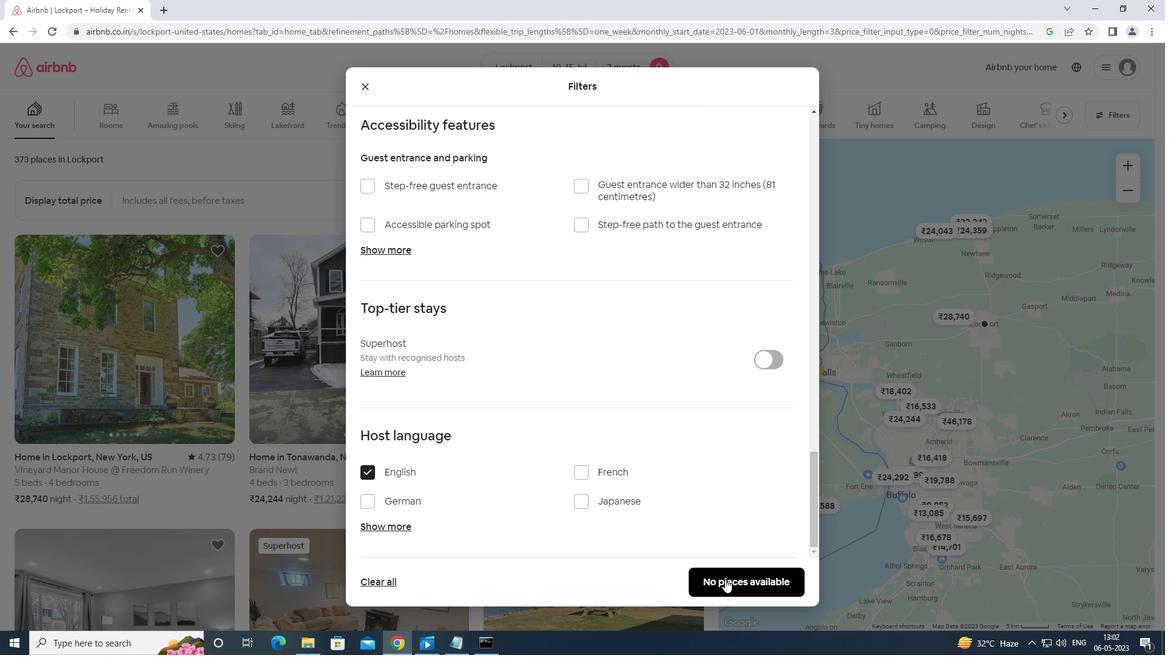 
